 Task: Find a hotel in Aldershot, United Kingdom for 8 guests from 24 August to 10 September, with 4 bedrooms, 4 bathrooms, WiFi, free parking, gym, and breakfast, within a price range of ₹14,000 to ₹26,000.
Action: Mouse moved to (472, 101)
Screenshot: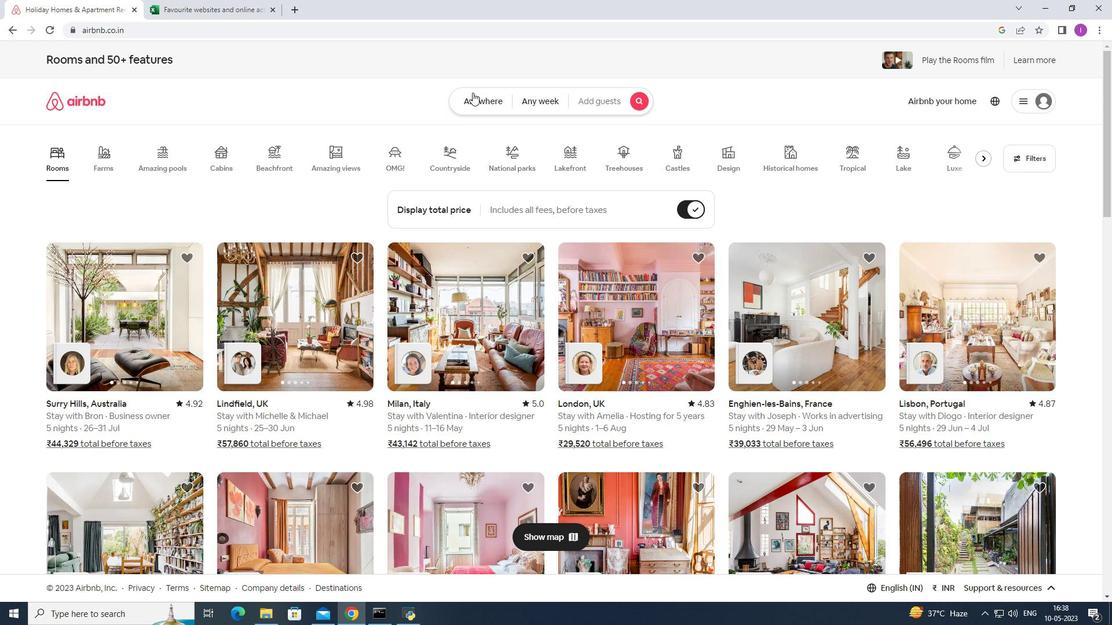 
Action: Mouse pressed left at (472, 101)
Screenshot: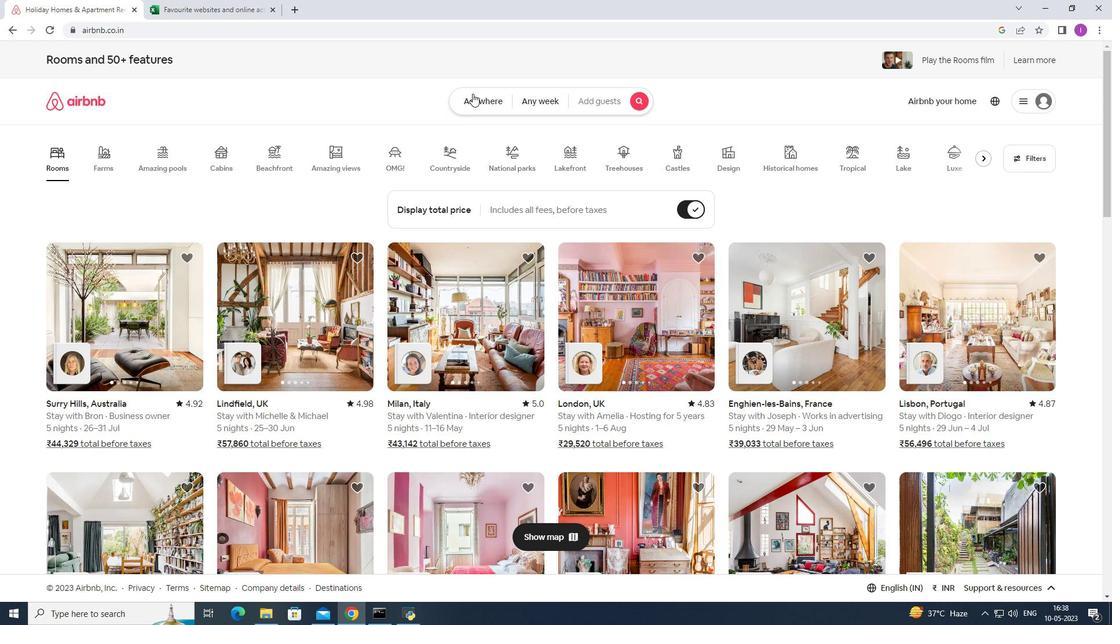 
Action: Mouse moved to (329, 143)
Screenshot: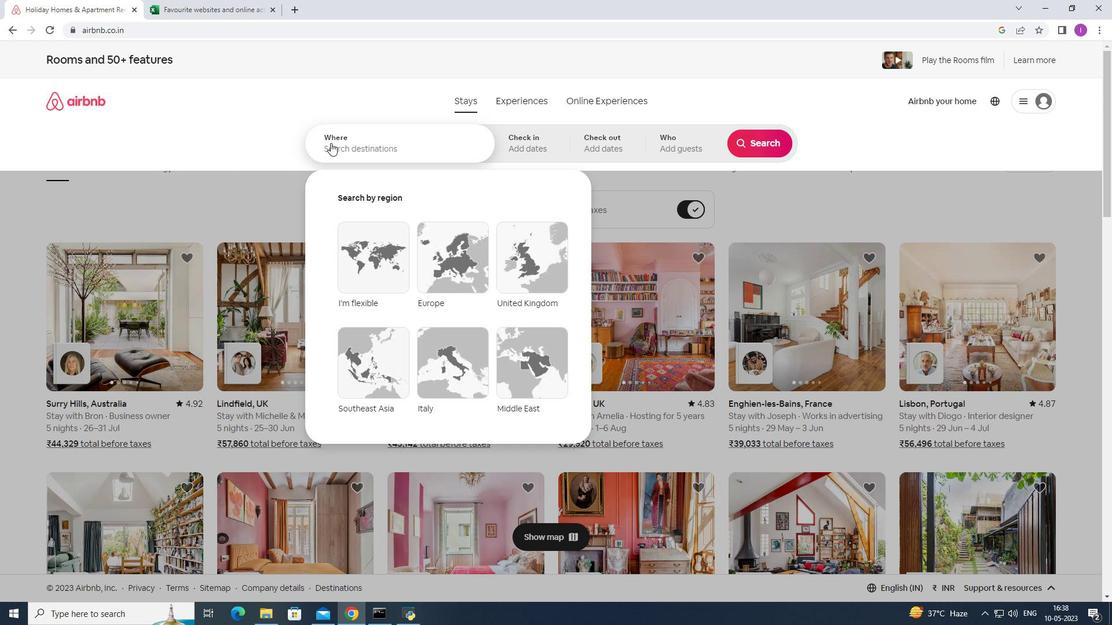 
Action: Mouse pressed left at (329, 143)
Screenshot: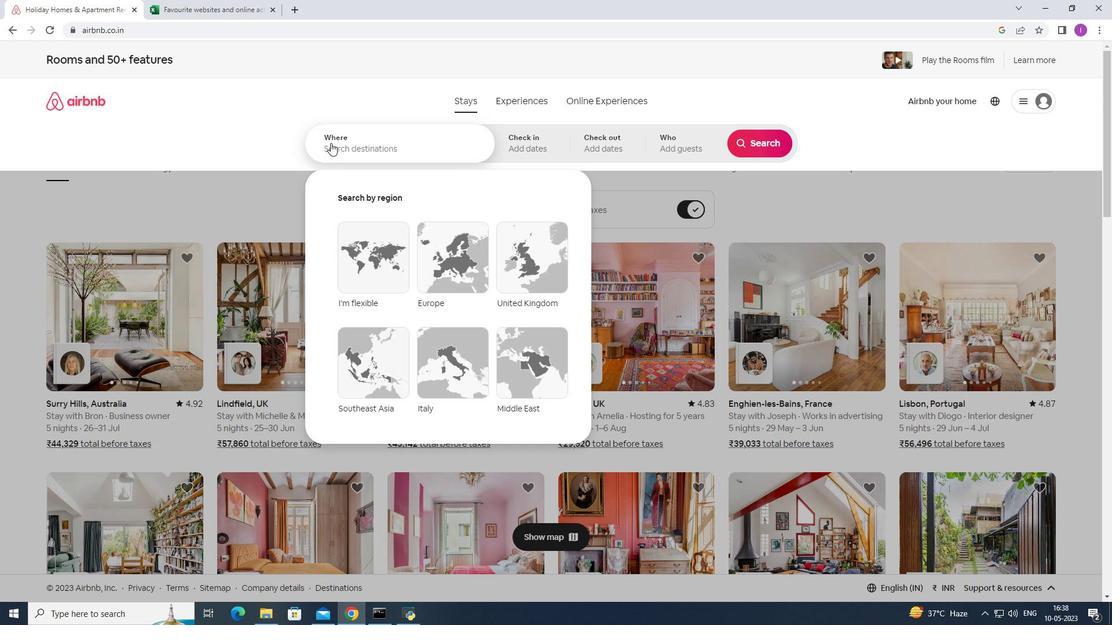 
Action: Mouse moved to (432, 150)
Screenshot: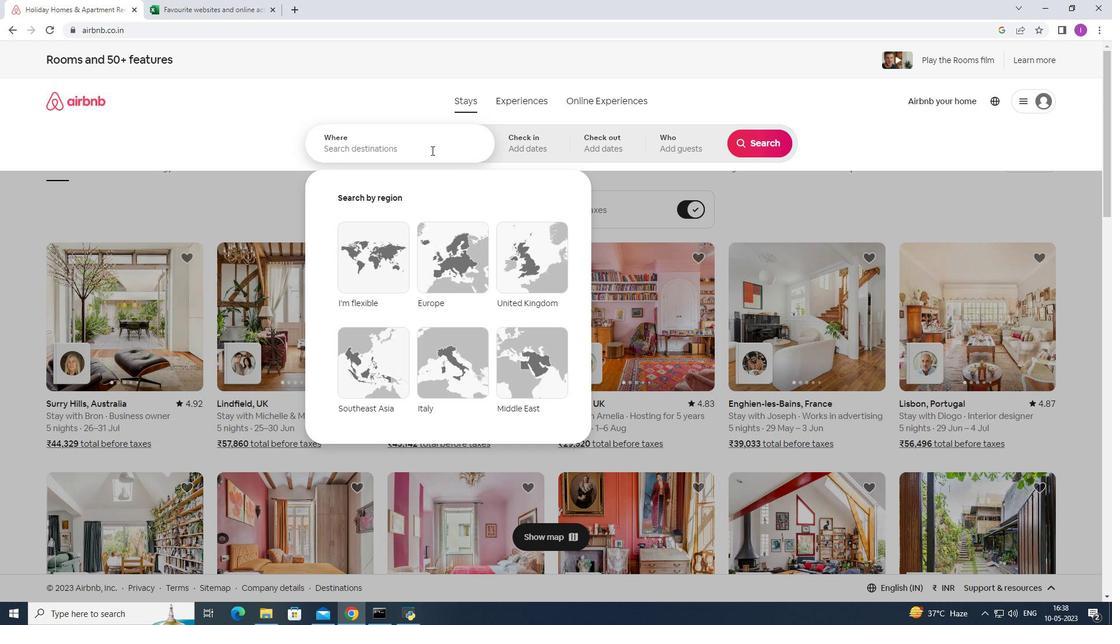 
Action: Key pressed <Key.shift>Aldershot,<Key.shift><Key.shift><Key.shift><Key.shift><Key.shift><Key.shift><Key.shift><Key.shift><Key.shift><Key.shift><Key.shift>Unites<Key.backspace>d<Key.space><Key.shift>Kingdom
Screenshot: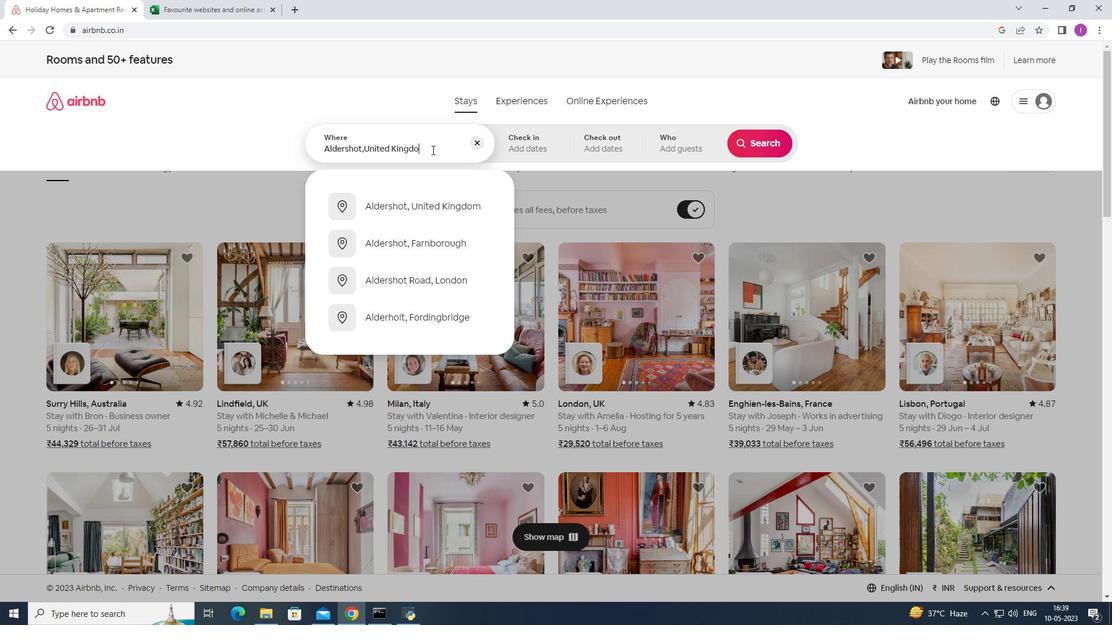
Action: Mouse moved to (423, 204)
Screenshot: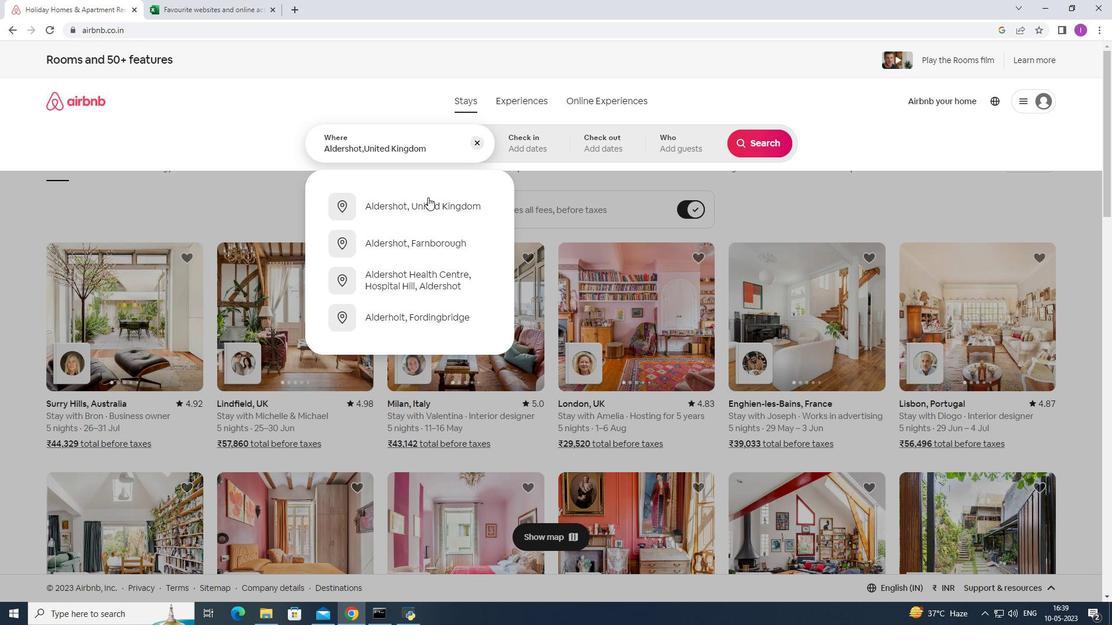 
Action: Mouse pressed left at (423, 204)
Screenshot: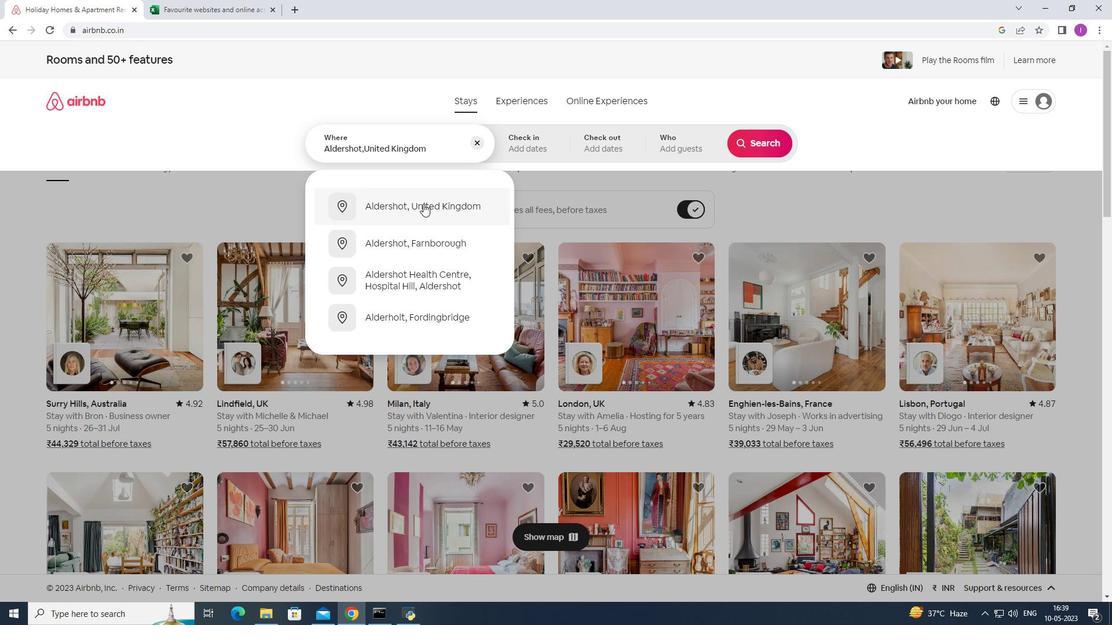 
Action: Mouse moved to (752, 243)
Screenshot: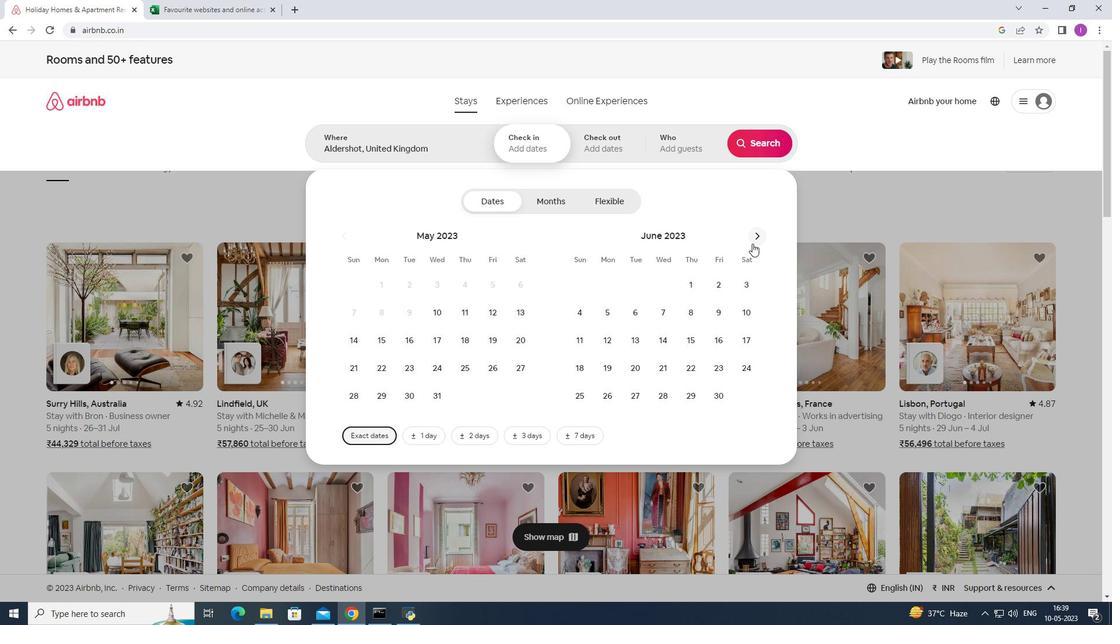 
Action: Mouse pressed left at (752, 243)
Screenshot: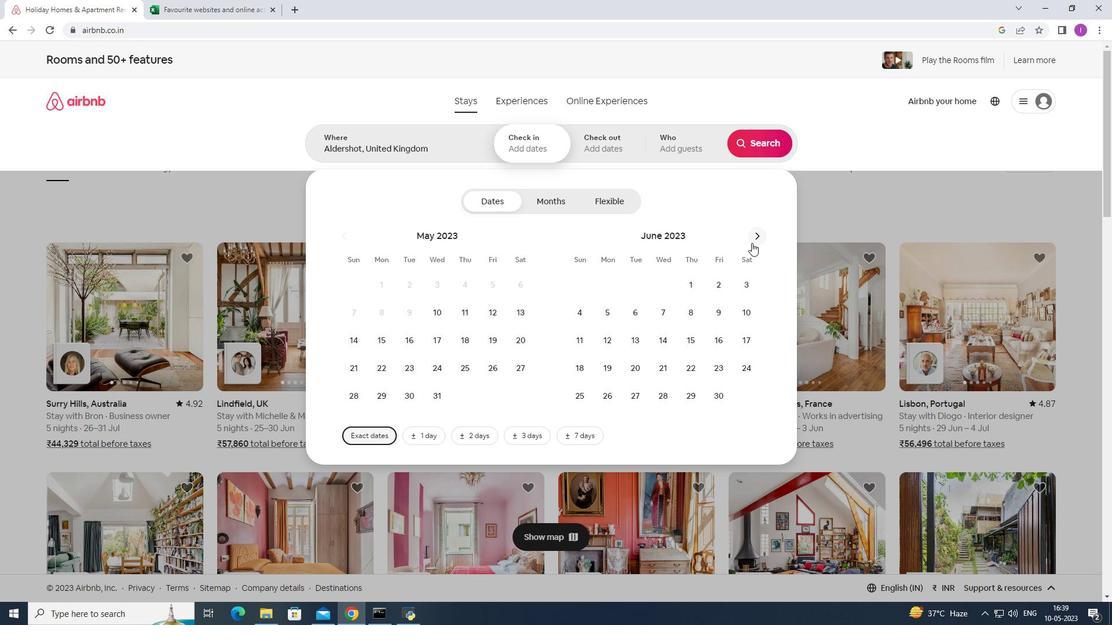 
Action: Mouse moved to (752, 237)
Screenshot: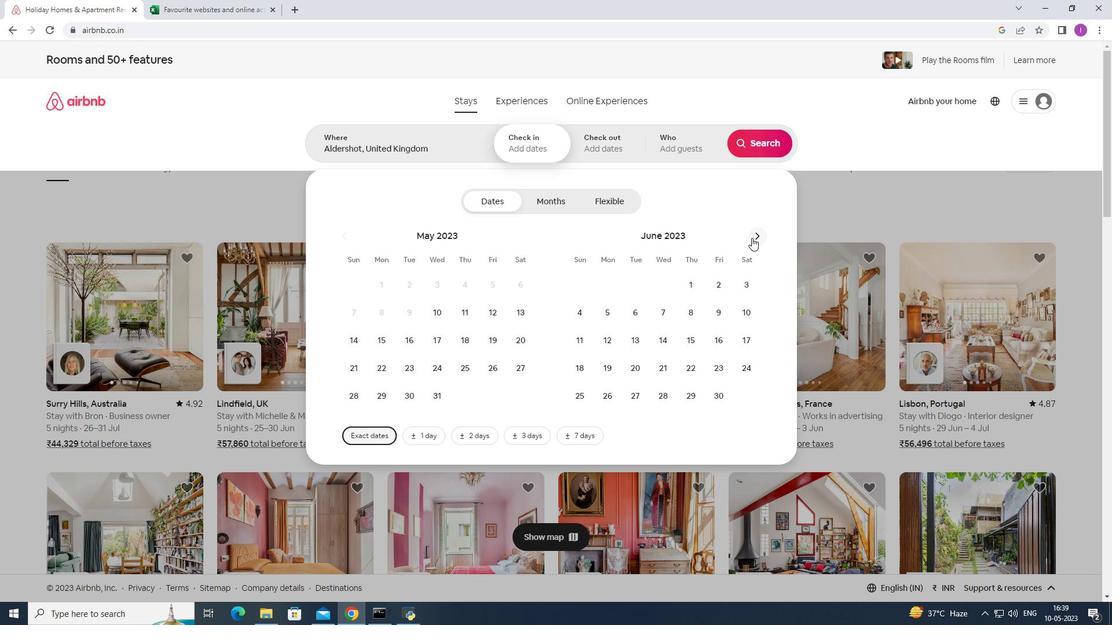 
Action: Mouse pressed left at (752, 237)
Screenshot: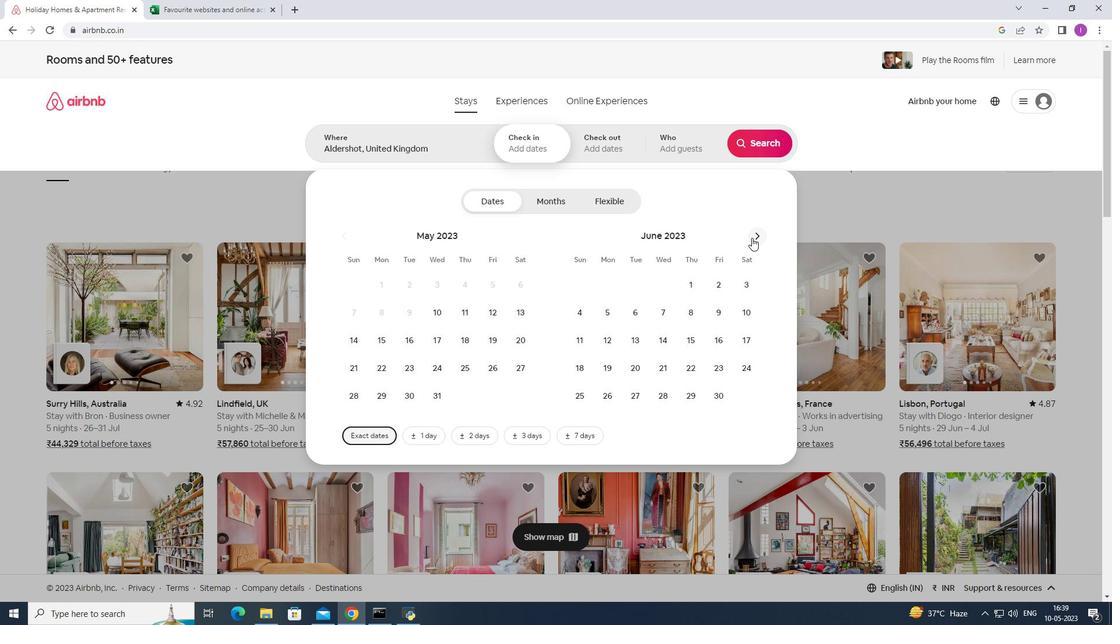 
Action: Mouse moved to (752, 237)
Screenshot: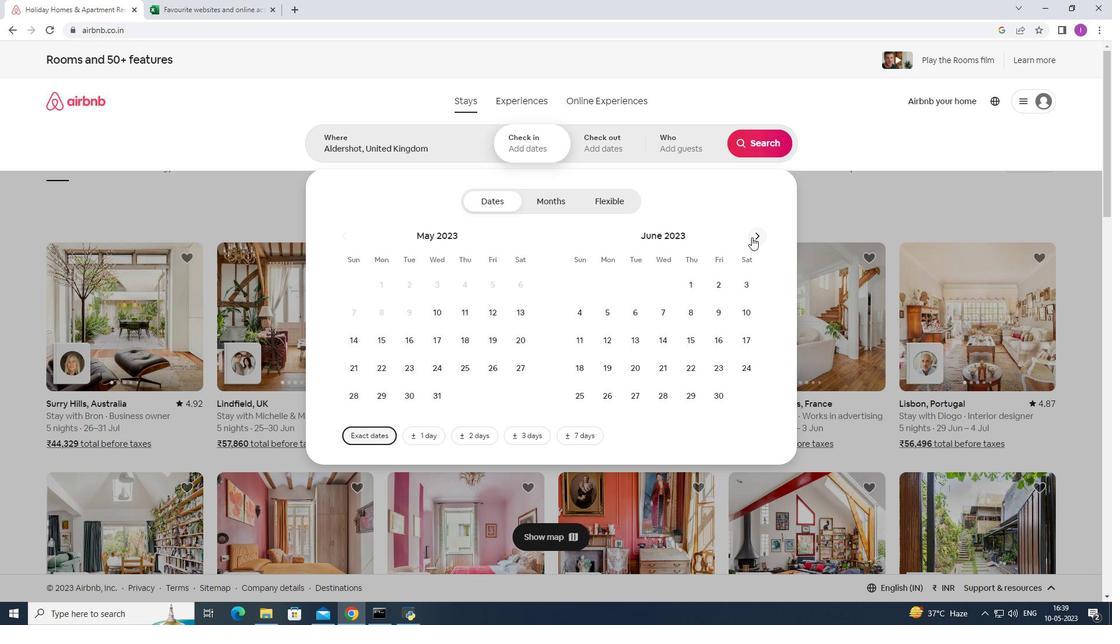 
Action: Mouse pressed left at (752, 237)
Screenshot: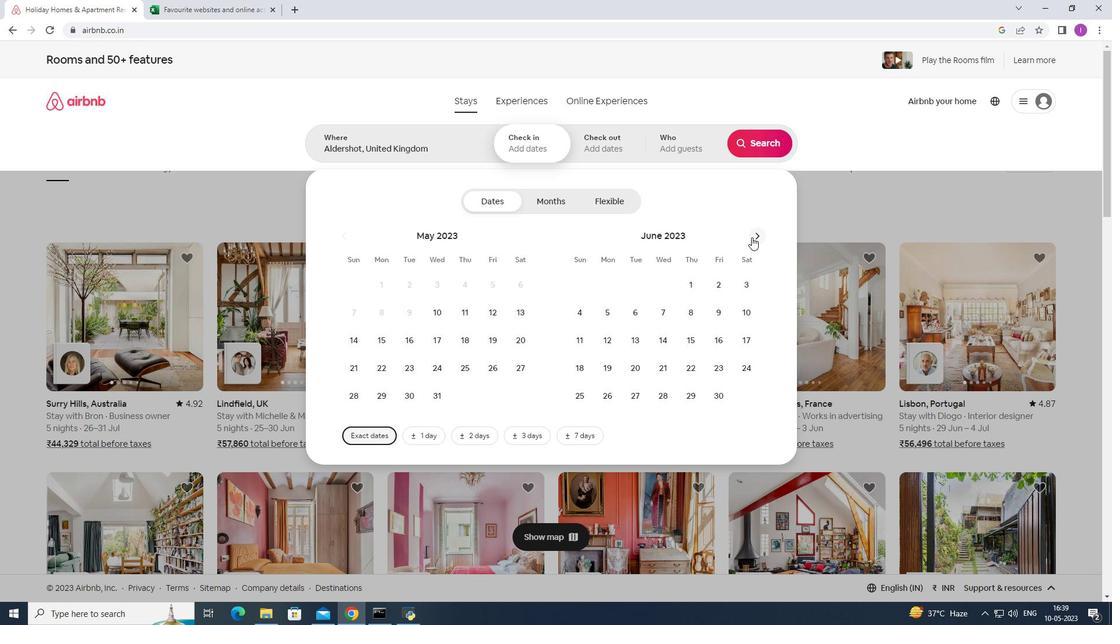 
Action: Mouse pressed left at (752, 237)
Screenshot: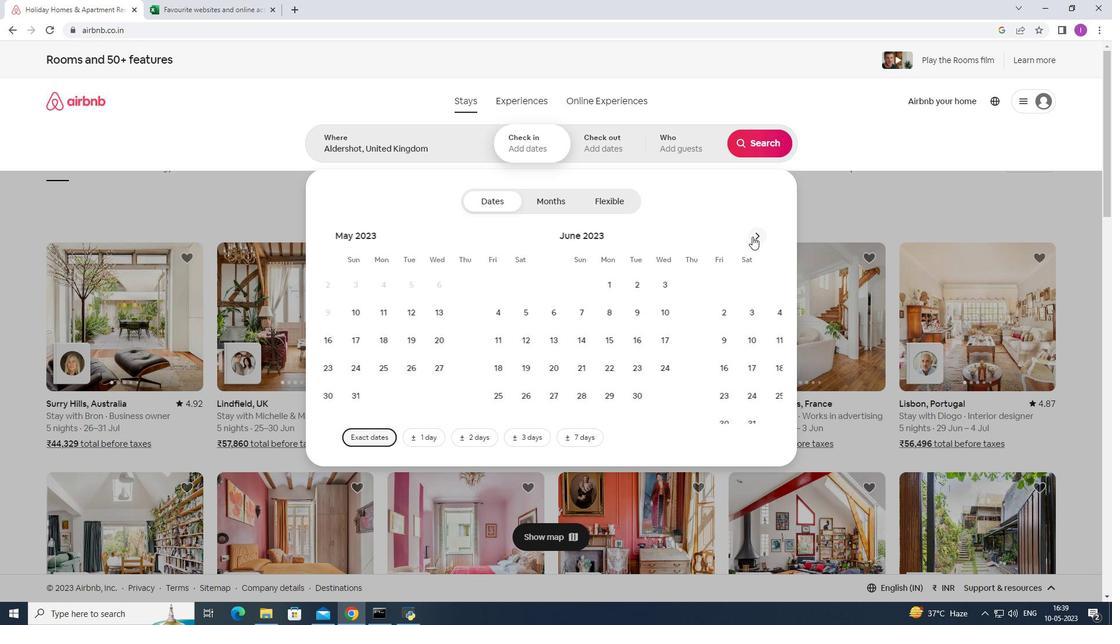 
Action: Mouse pressed left at (752, 237)
Screenshot: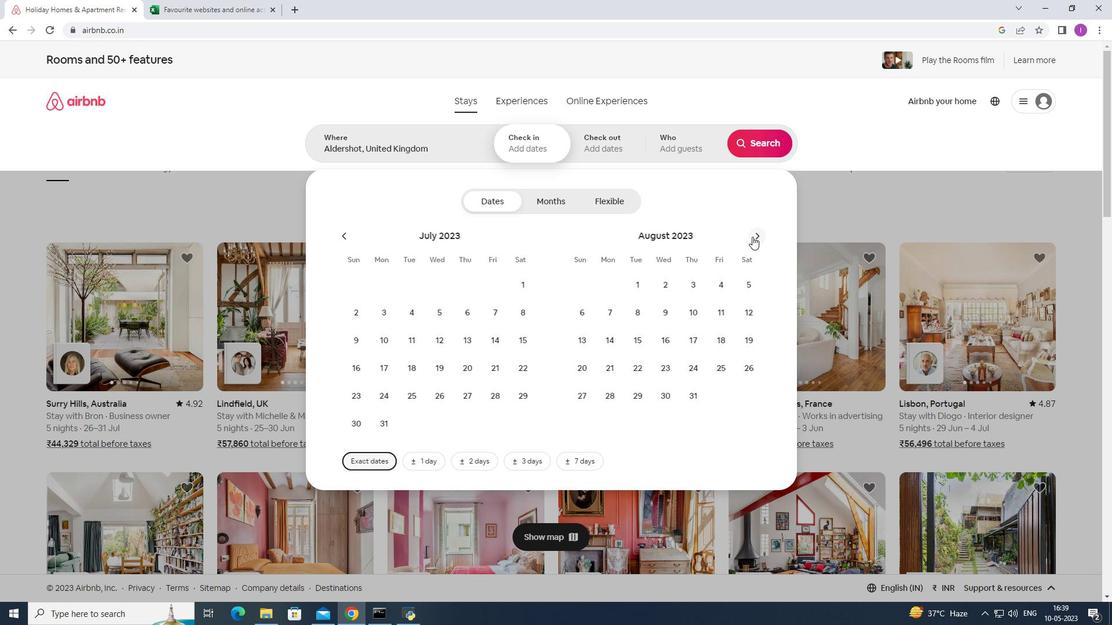 
Action: Mouse moved to (463, 363)
Screenshot: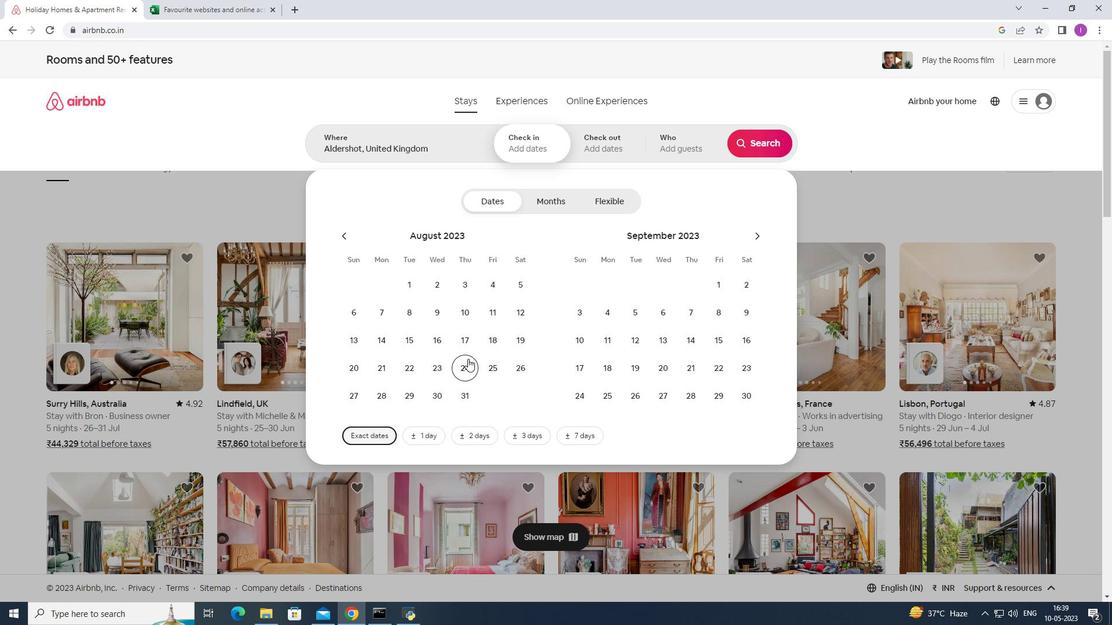 
Action: Mouse pressed left at (463, 363)
Screenshot: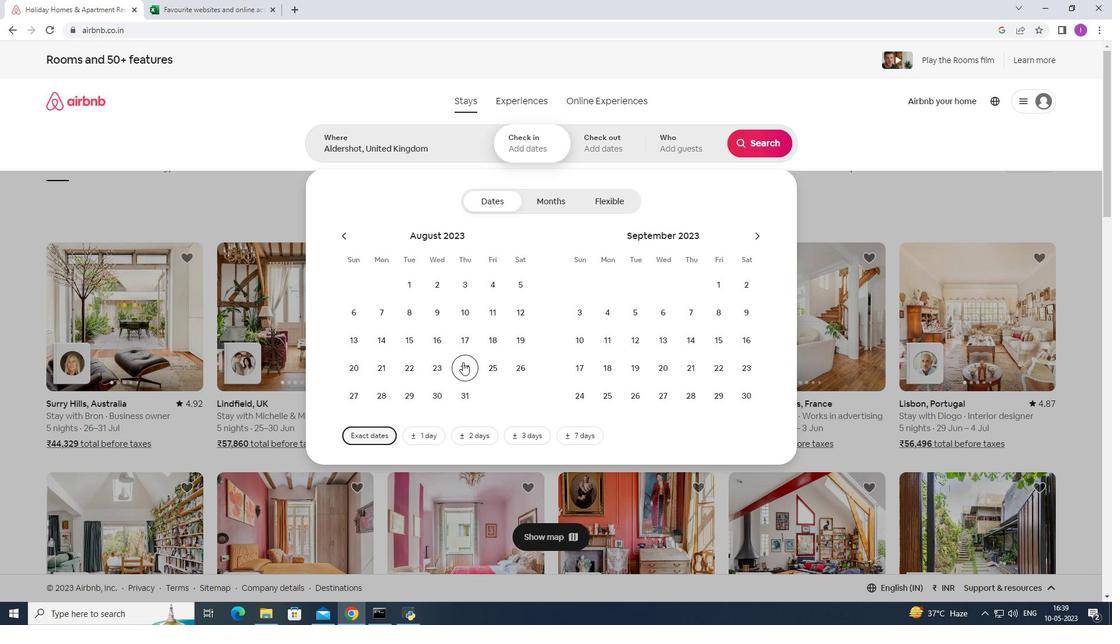 
Action: Mouse moved to (584, 334)
Screenshot: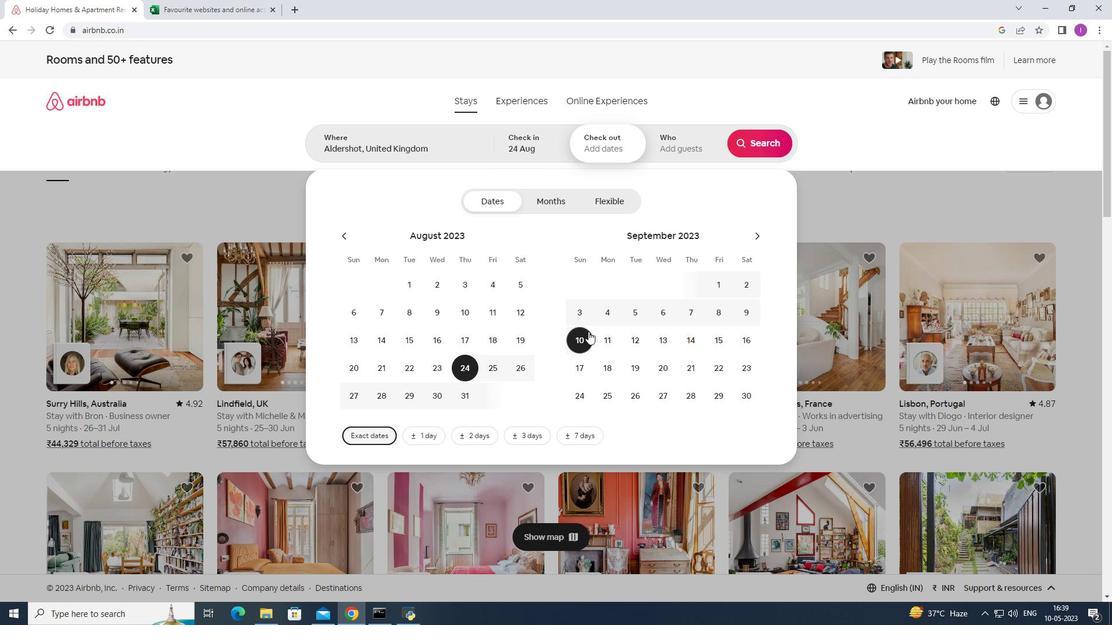 
Action: Mouse pressed left at (584, 334)
Screenshot: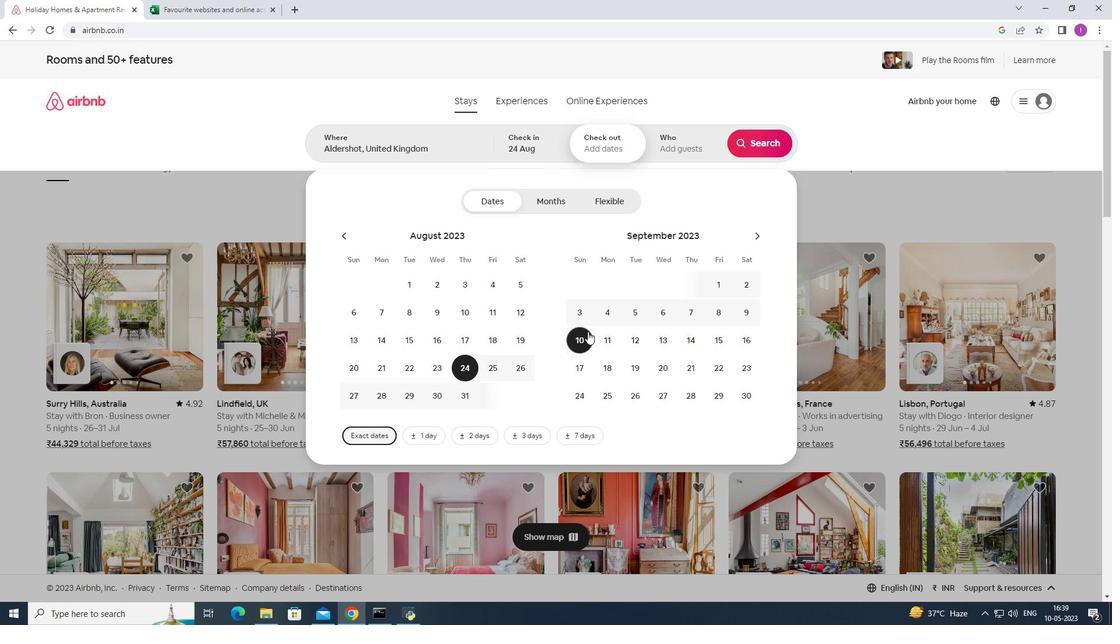 
Action: Mouse moved to (698, 148)
Screenshot: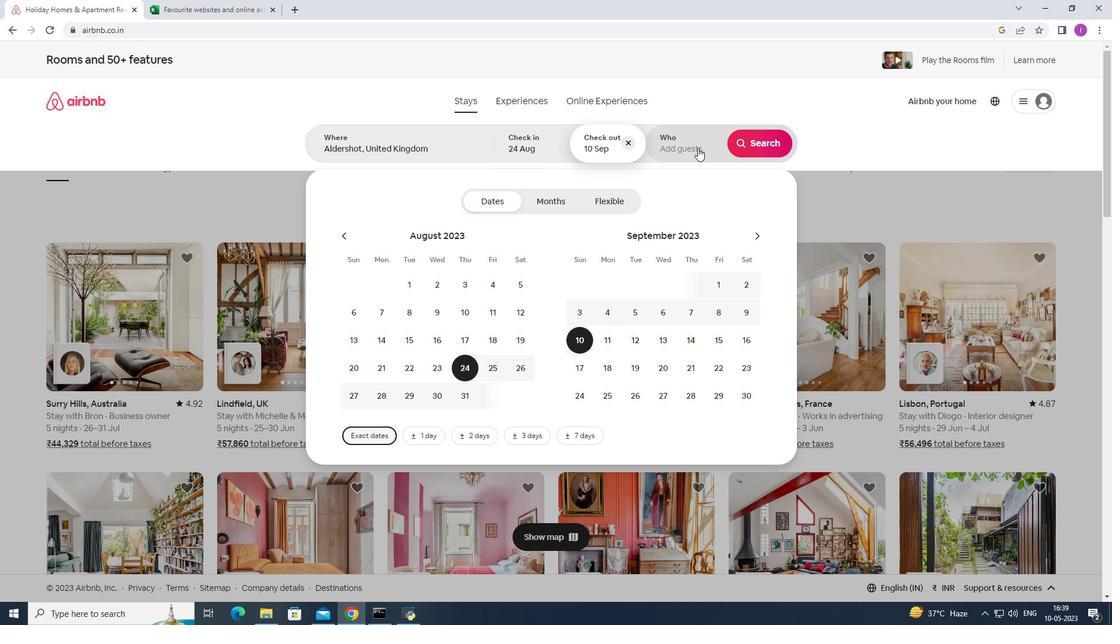 
Action: Mouse pressed left at (698, 148)
Screenshot: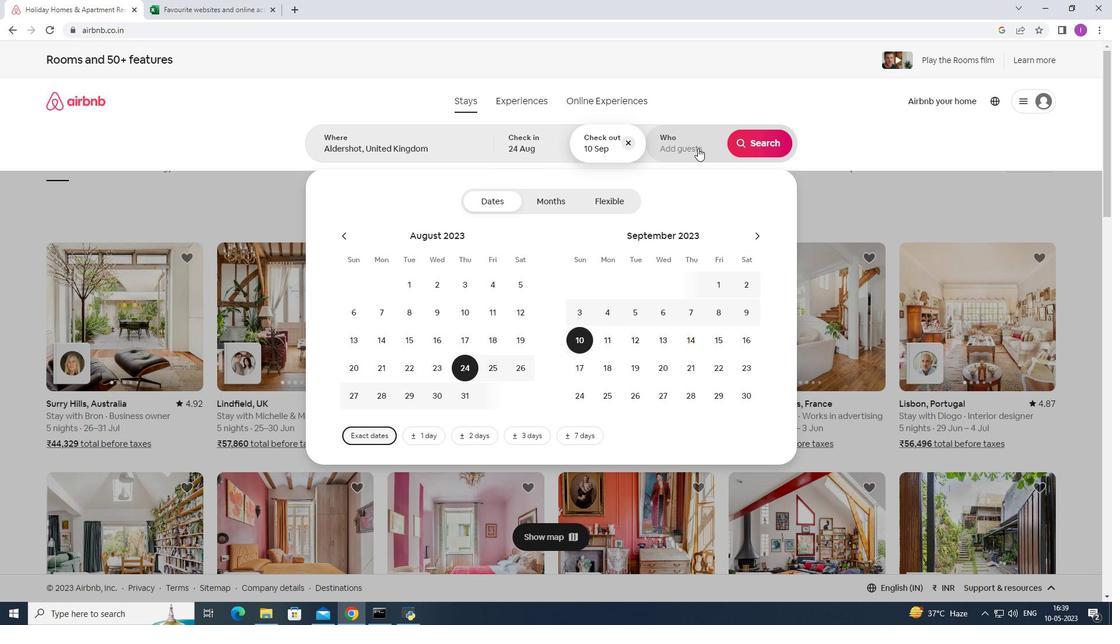 
Action: Mouse moved to (758, 206)
Screenshot: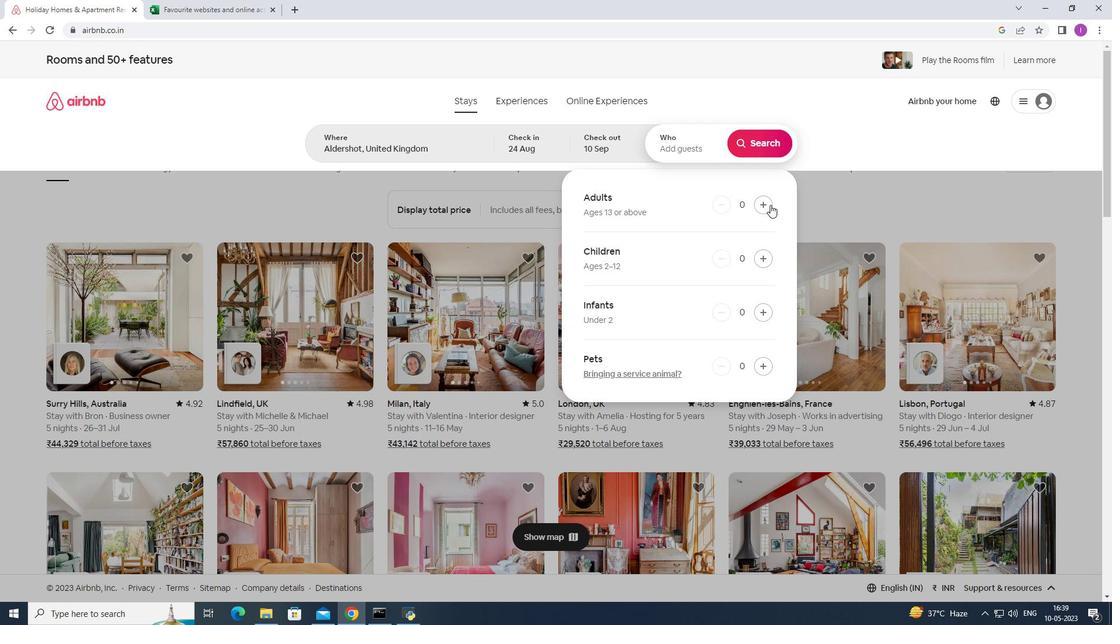 
Action: Mouse pressed left at (758, 206)
Screenshot: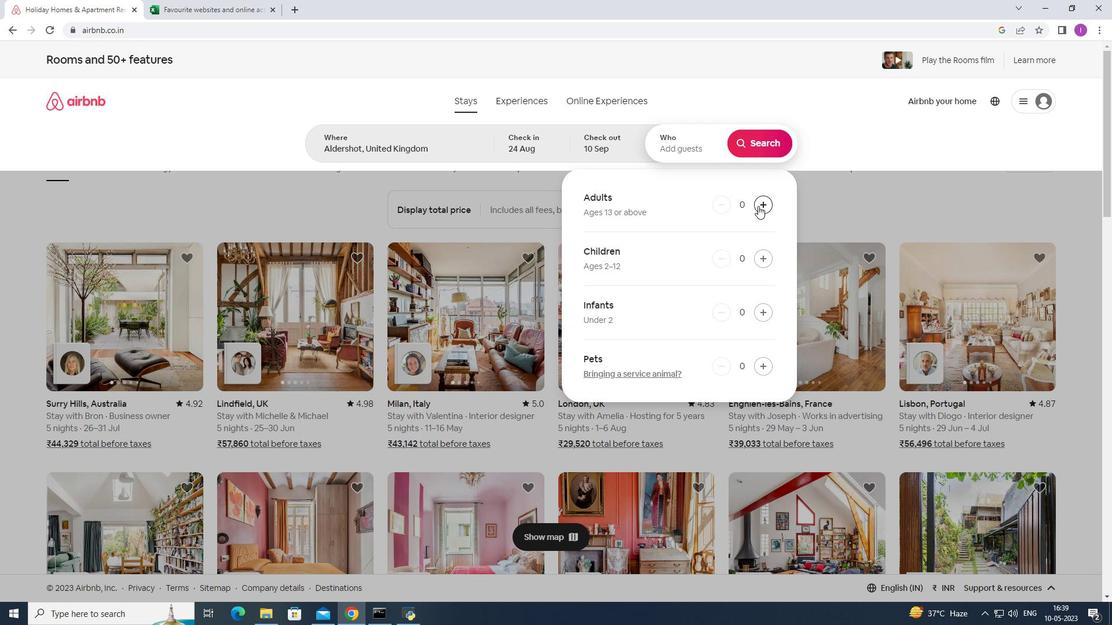 
Action: Mouse pressed left at (758, 206)
Screenshot: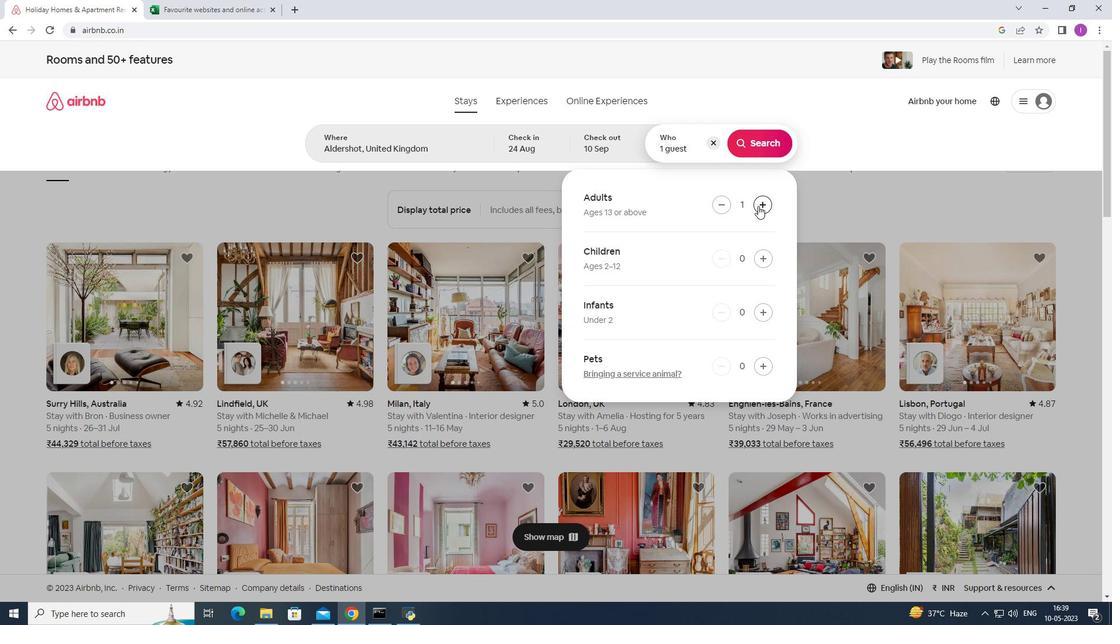 
Action: Mouse pressed left at (758, 206)
Screenshot: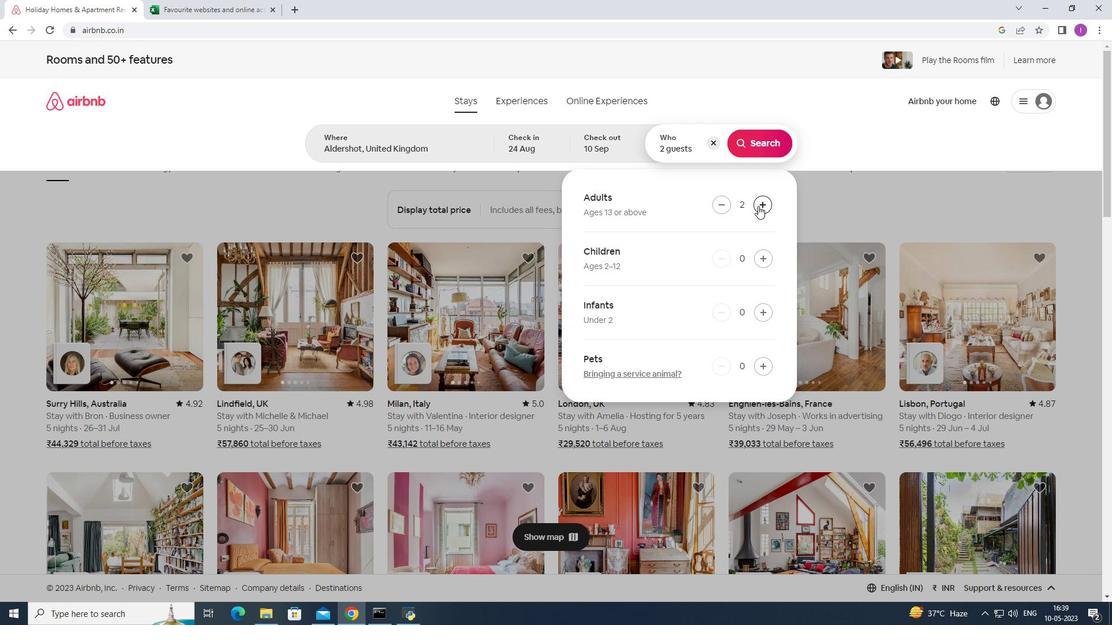 
Action: Mouse pressed left at (758, 206)
Screenshot: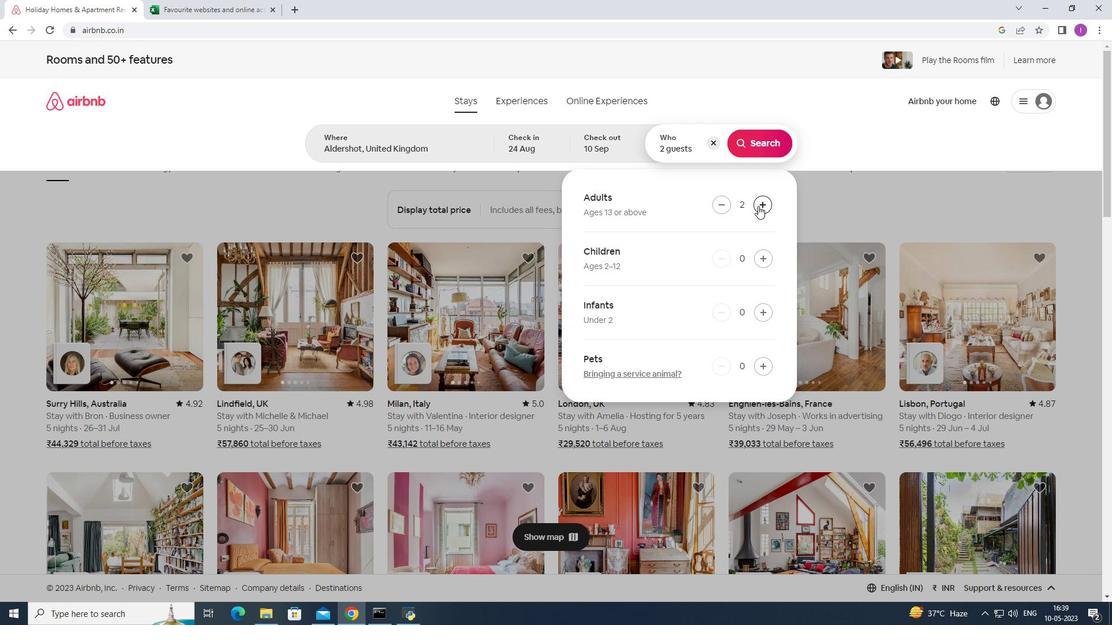 
Action: Mouse pressed left at (758, 206)
Screenshot: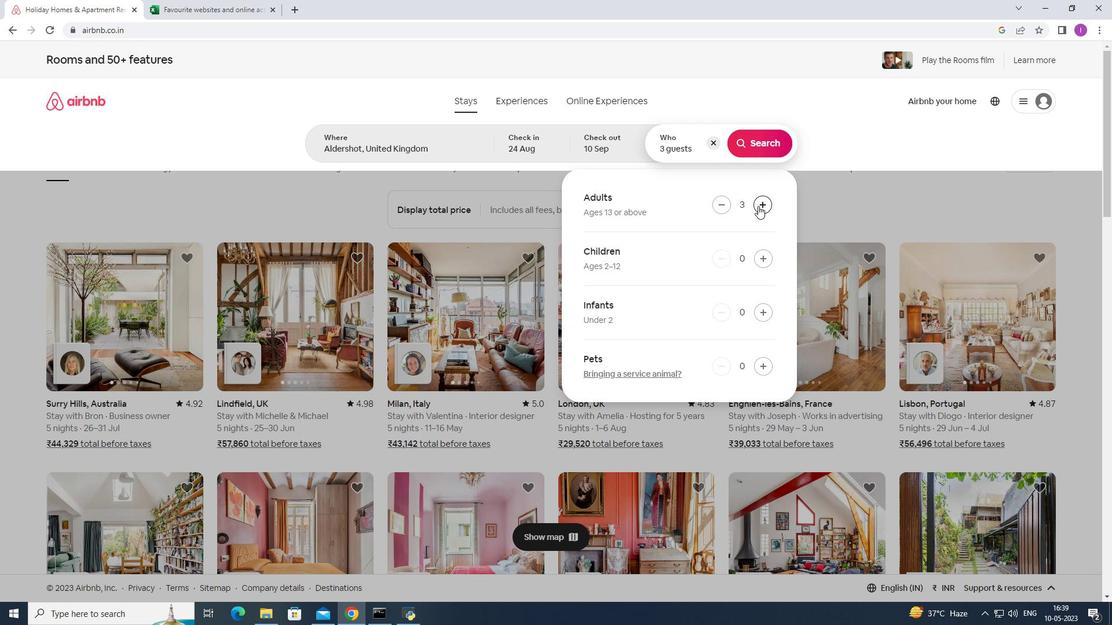 
Action: Mouse pressed left at (758, 206)
Screenshot: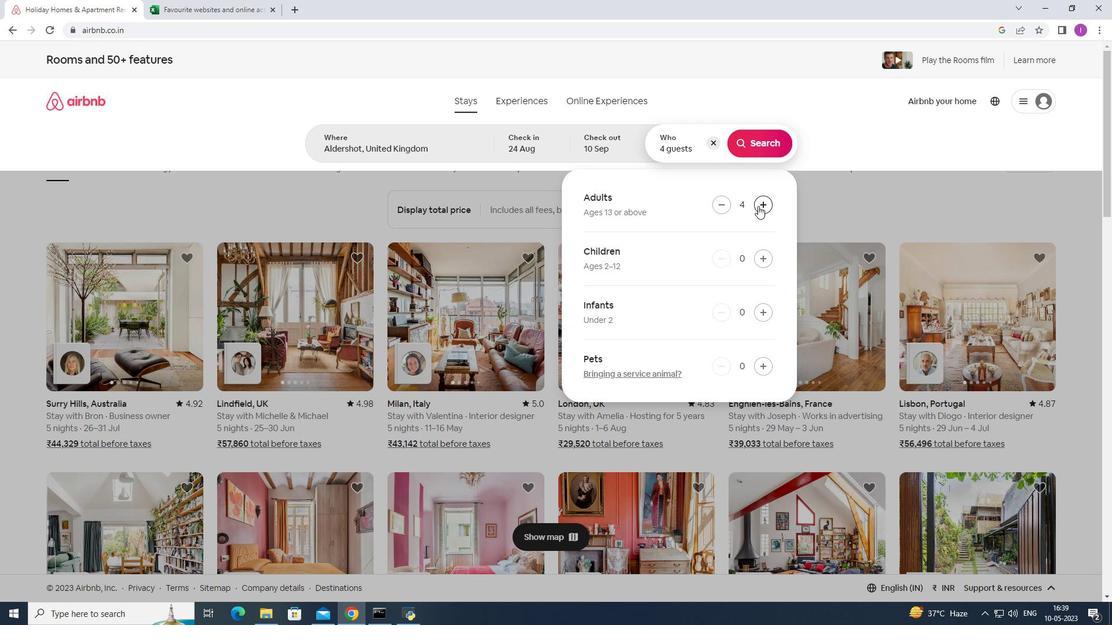 
Action: Mouse pressed left at (758, 206)
Screenshot: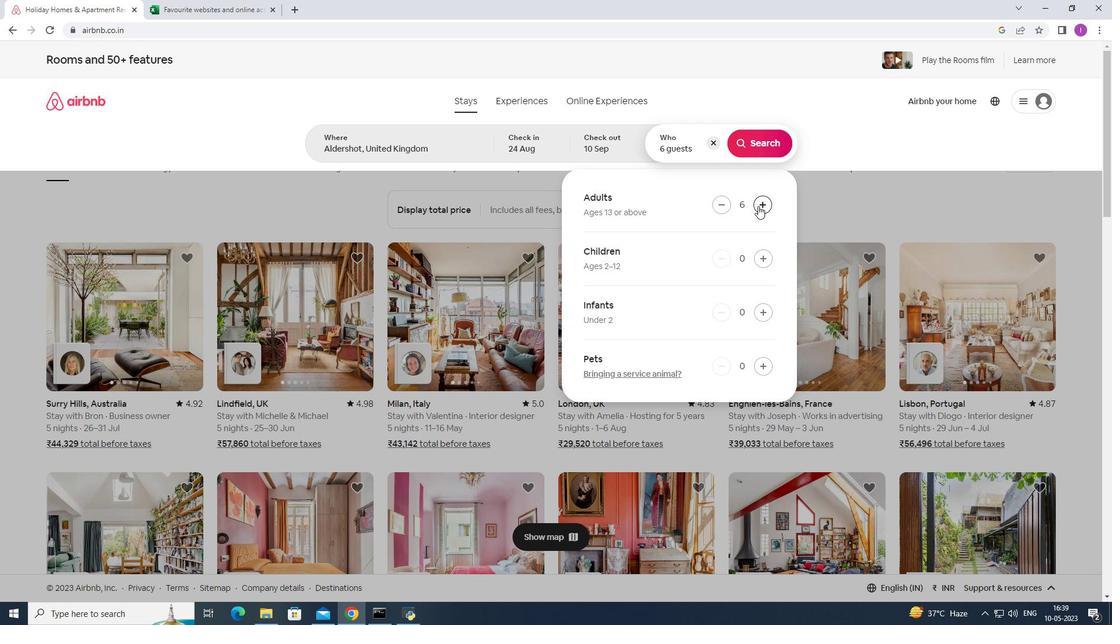 
Action: Mouse moved to (759, 202)
Screenshot: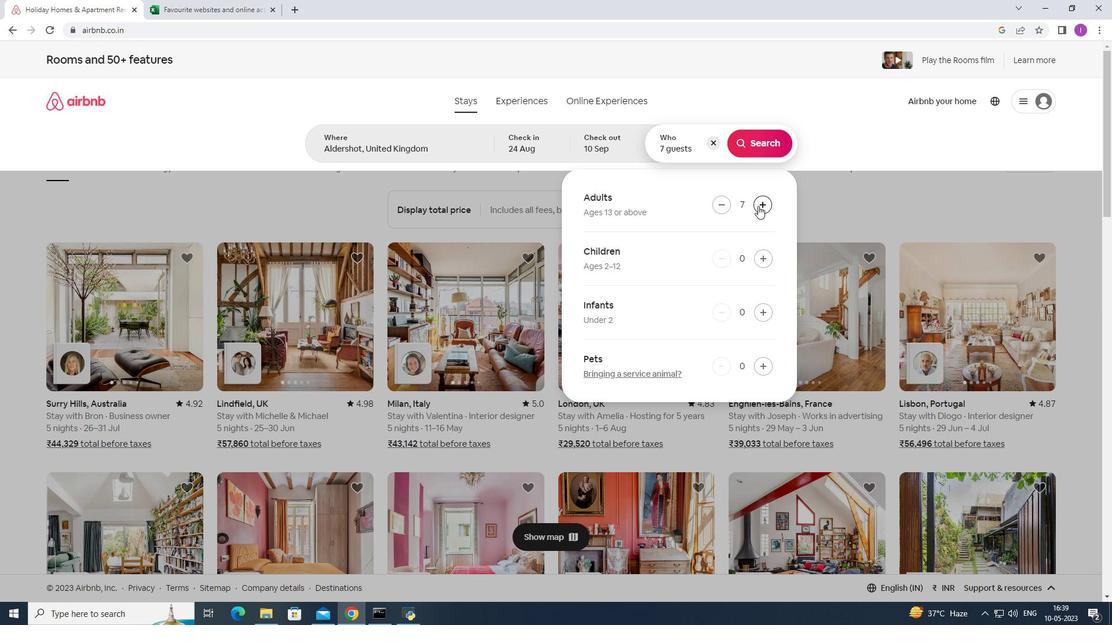 
Action: Mouse pressed left at (759, 202)
Screenshot: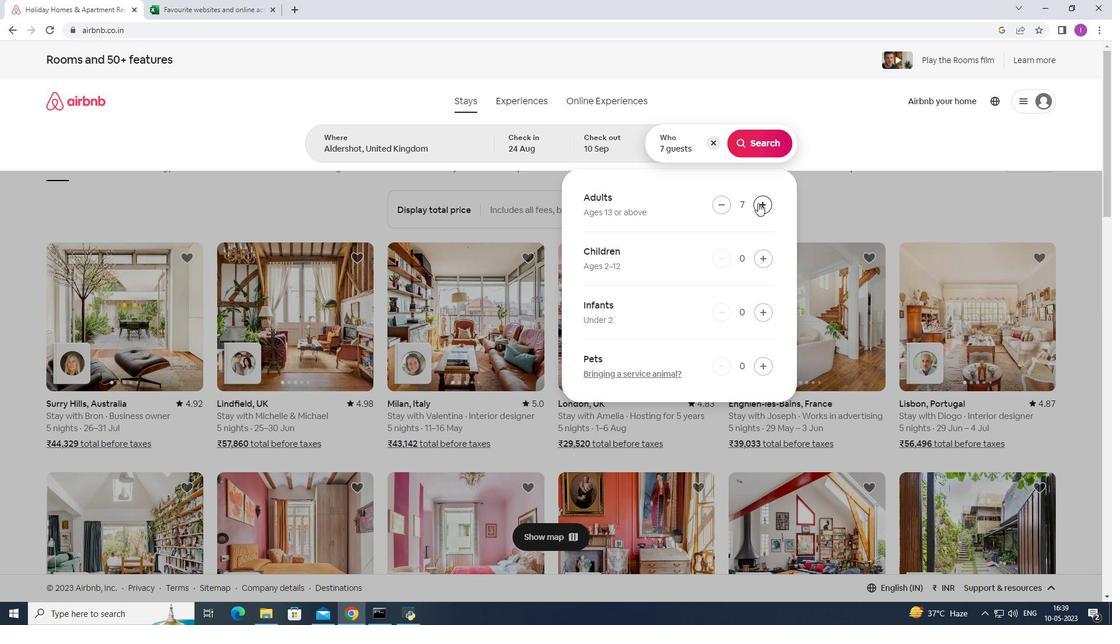 
Action: Mouse moved to (759, 152)
Screenshot: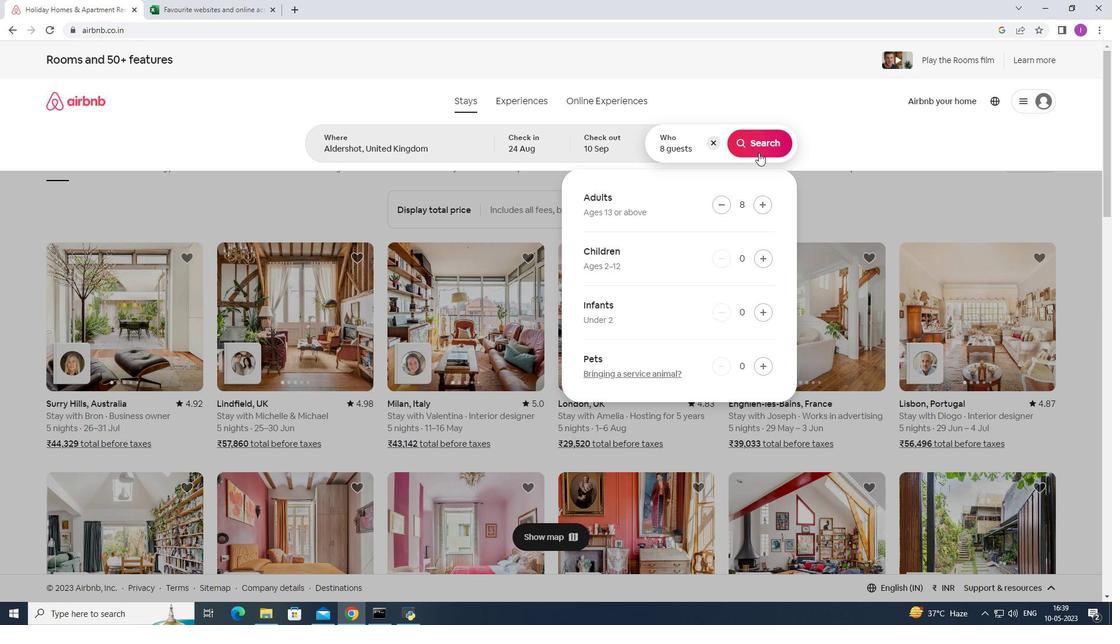 
Action: Mouse pressed left at (759, 152)
Screenshot: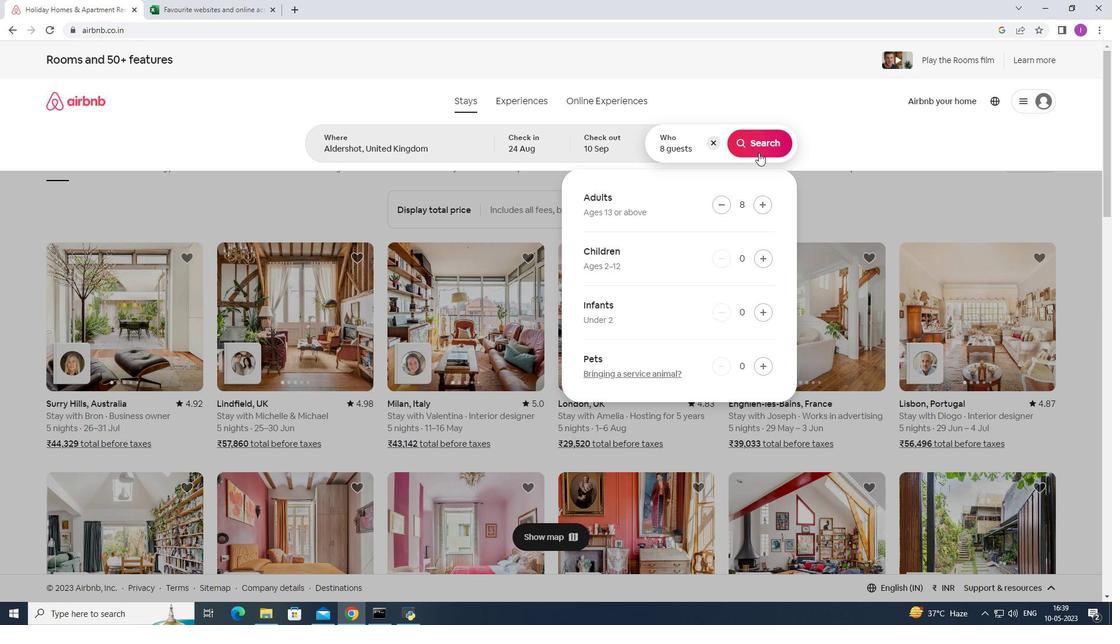 
Action: Mouse moved to (1069, 109)
Screenshot: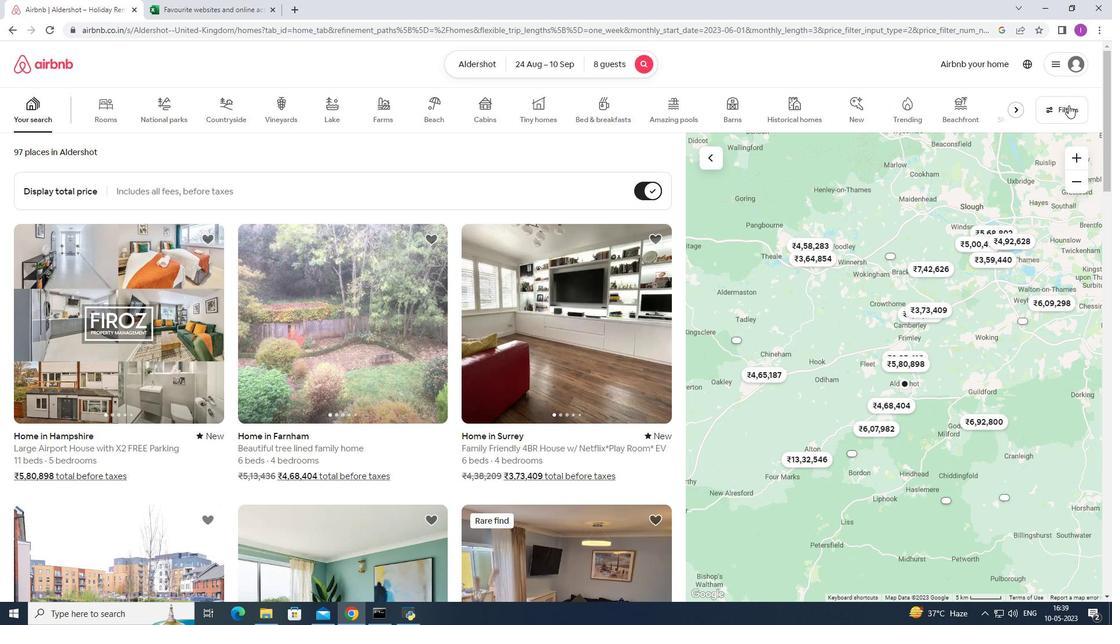 
Action: Mouse pressed left at (1069, 109)
Screenshot: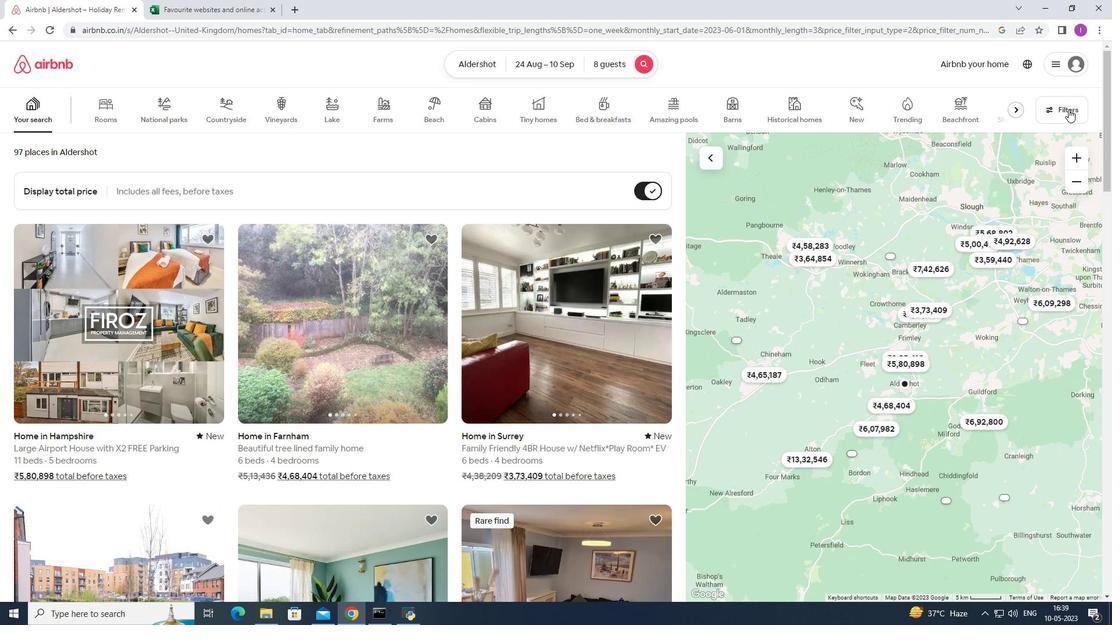 
Action: Mouse moved to (633, 396)
Screenshot: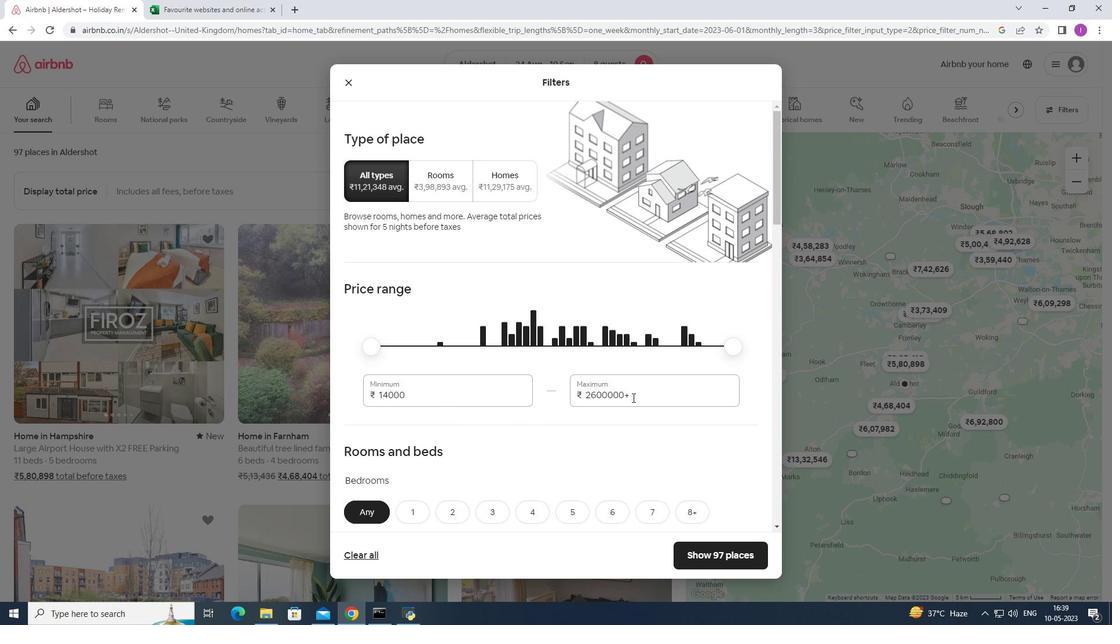 
Action: Mouse pressed left at (633, 396)
Screenshot: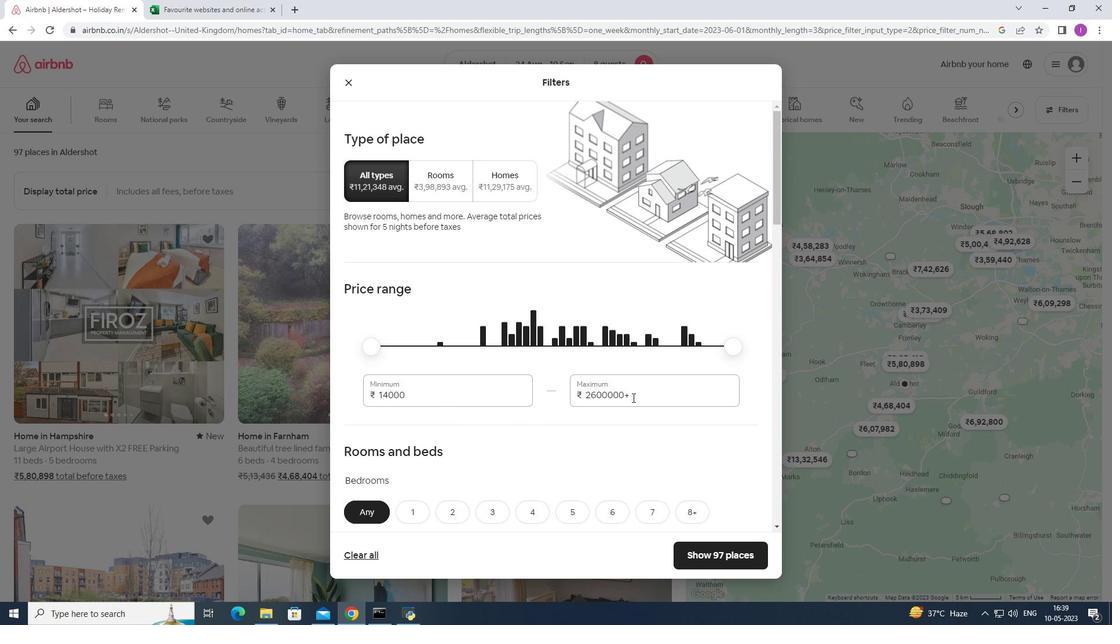 
Action: Mouse moved to (580, 387)
Screenshot: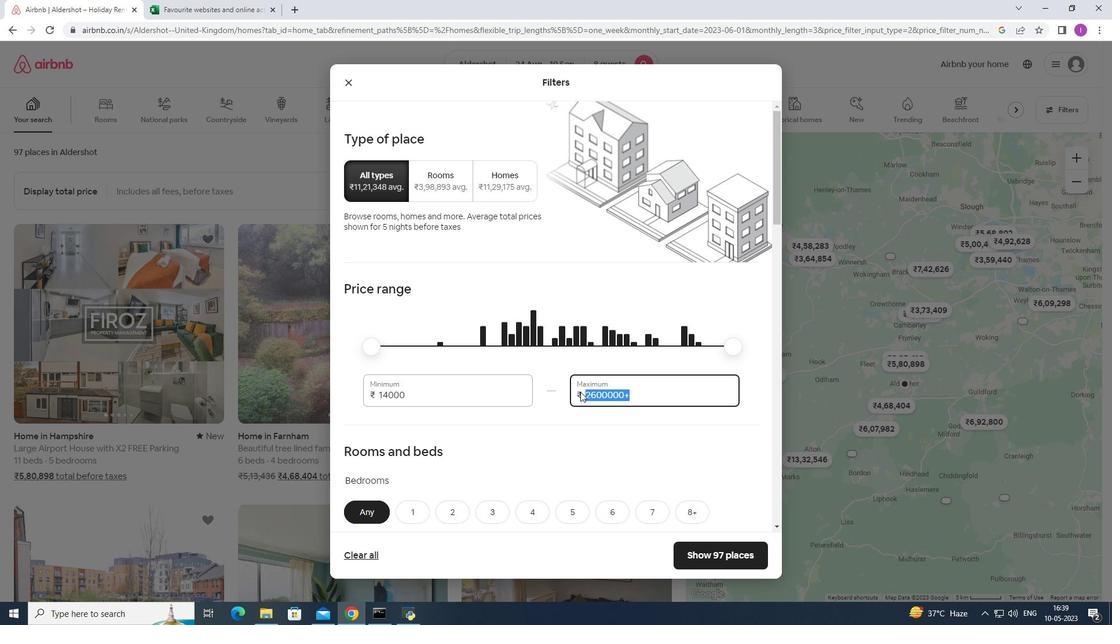 
Action: Key pressed 1
Screenshot: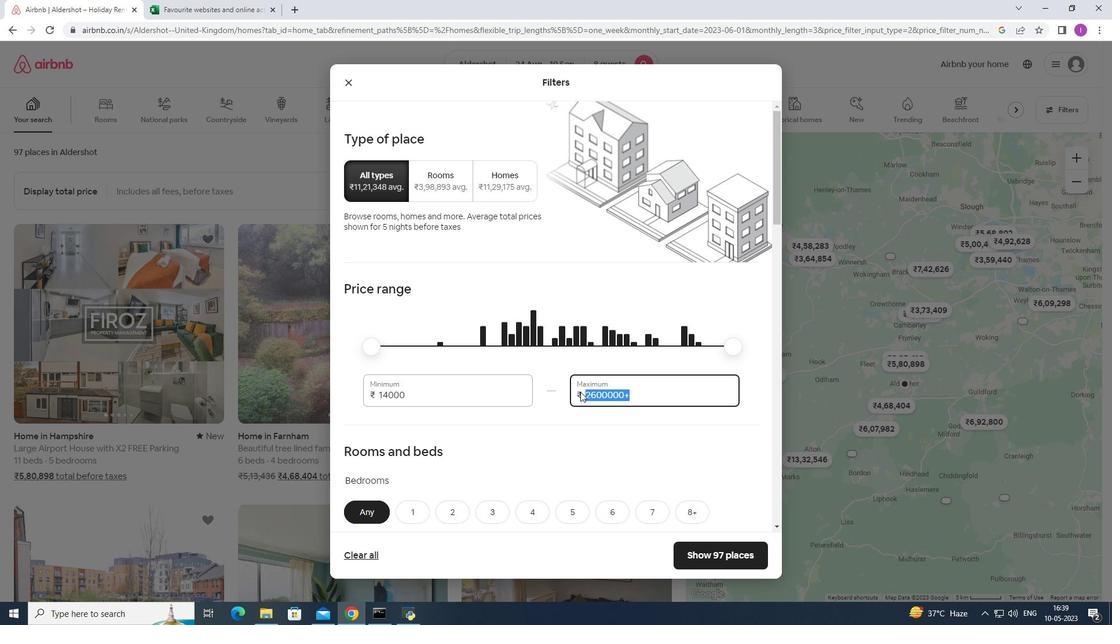 
Action: Mouse moved to (581, 387)
Screenshot: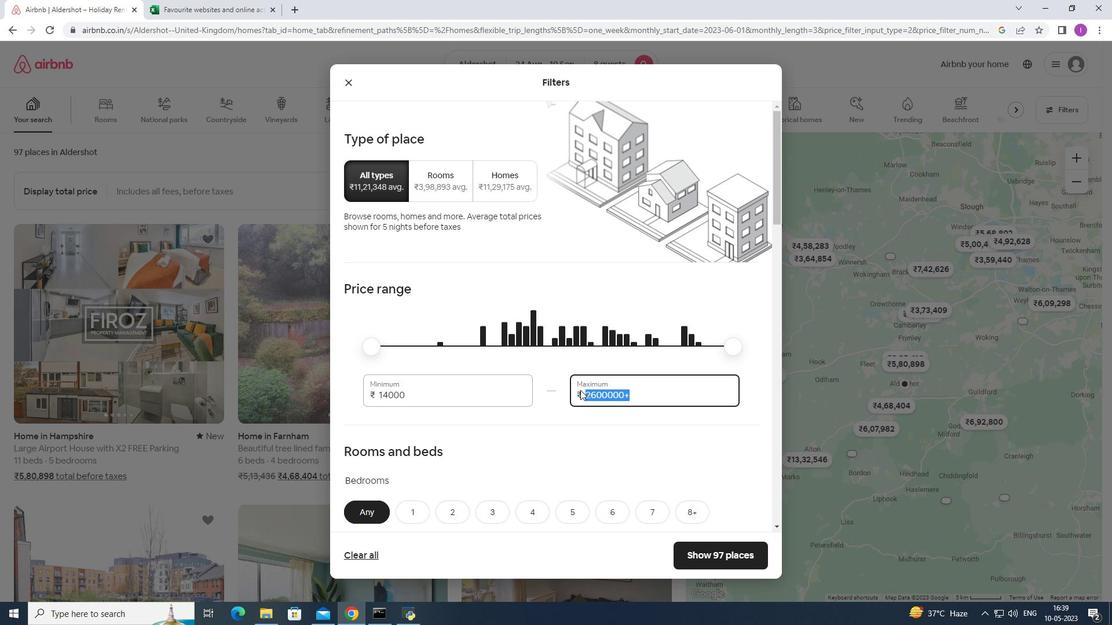 
Action: Key pressed 5000
Screenshot: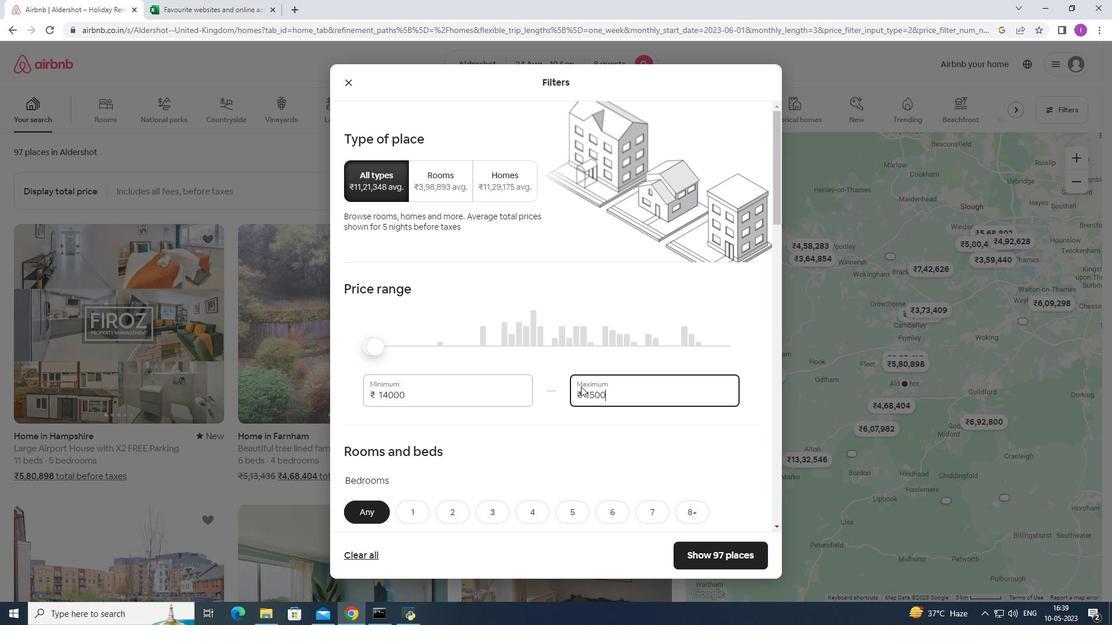 
Action: Mouse moved to (419, 388)
Screenshot: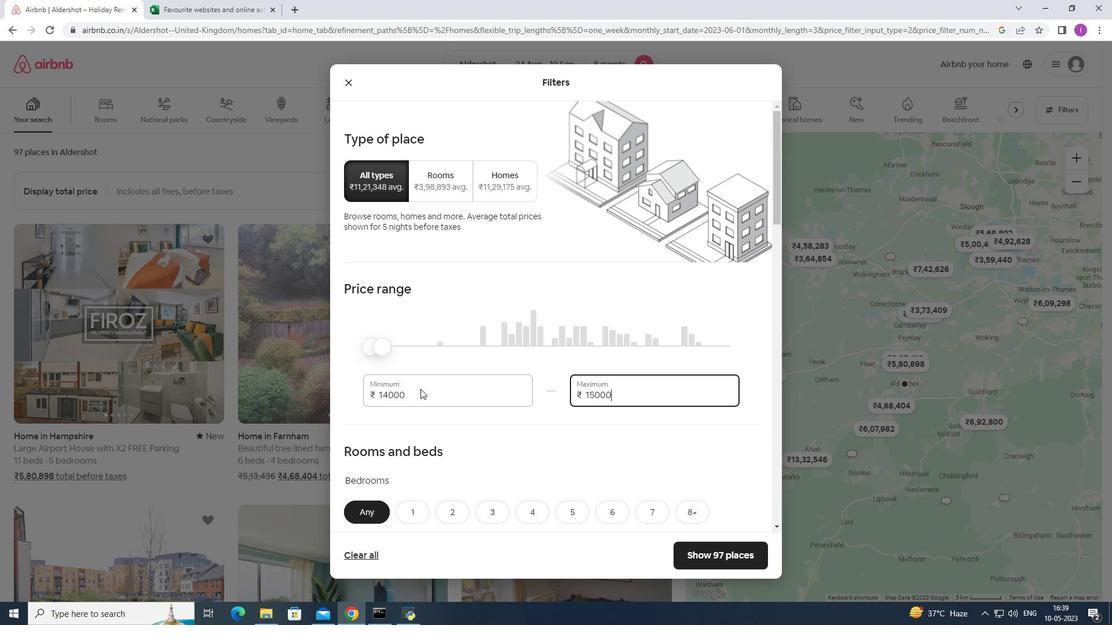 
Action: Mouse pressed left at (419, 388)
Screenshot: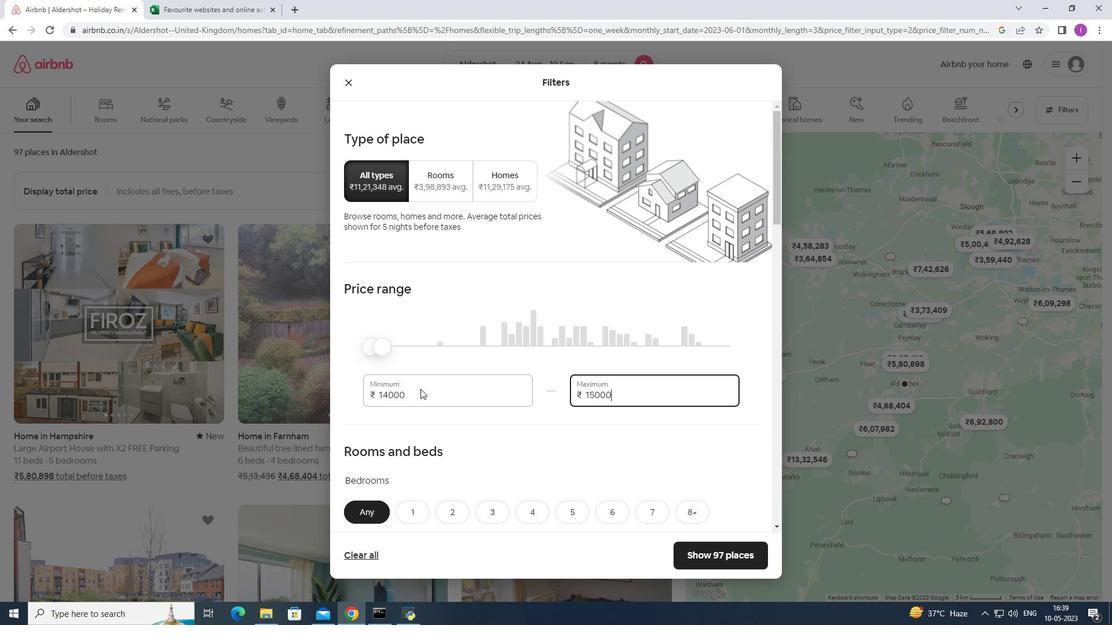
Action: Mouse moved to (414, 398)
Screenshot: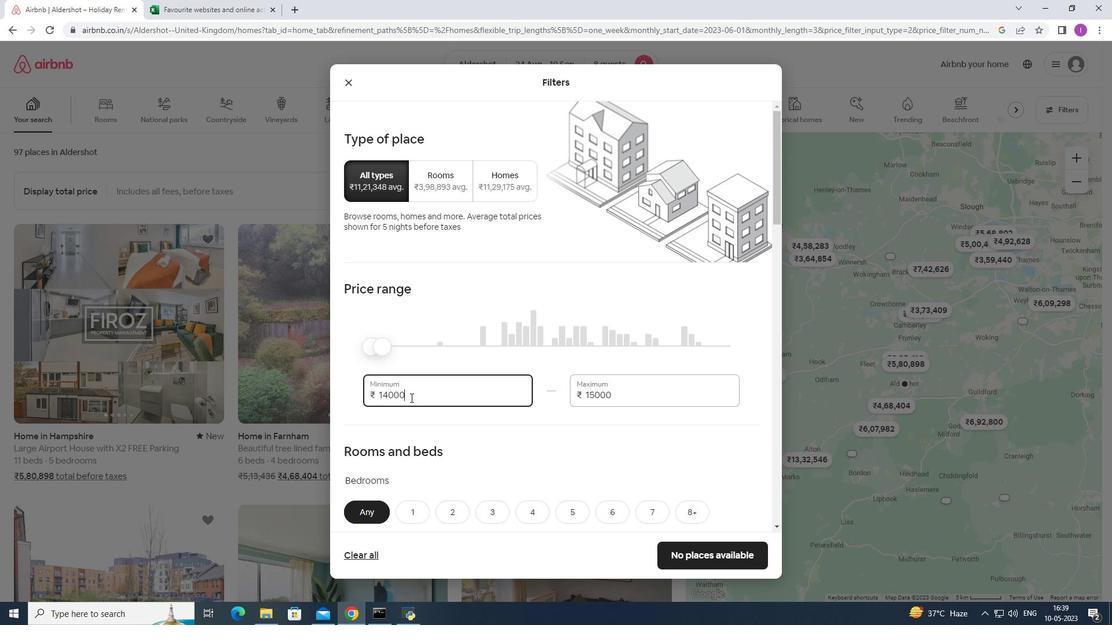 
Action: Mouse pressed left at (414, 398)
Screenshot: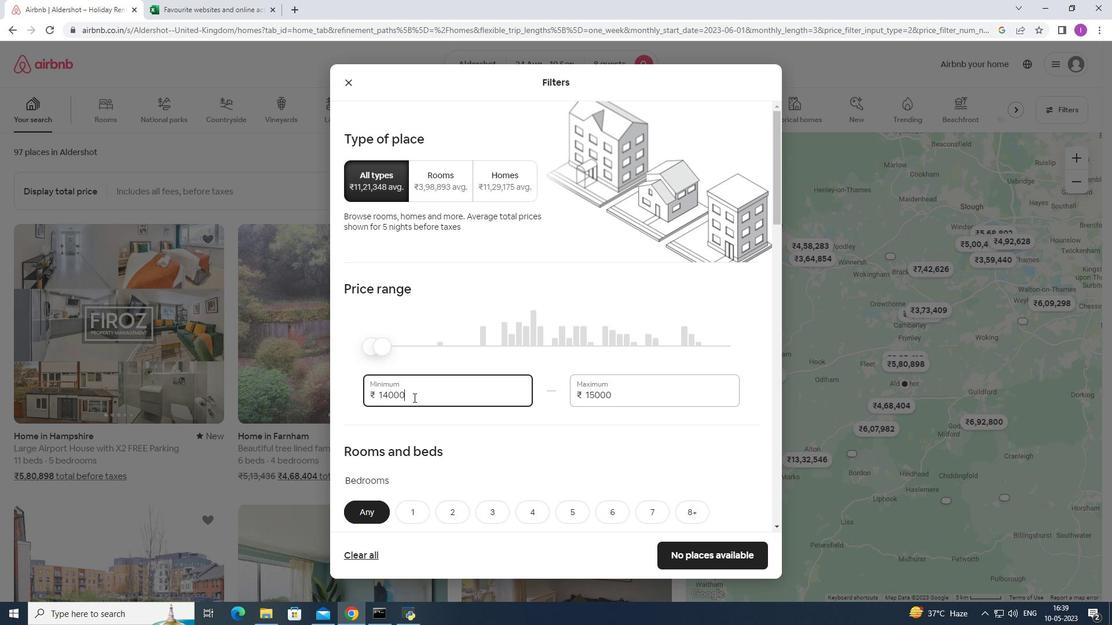 
Action: Mouse moved to (373, 396)
Screenshot: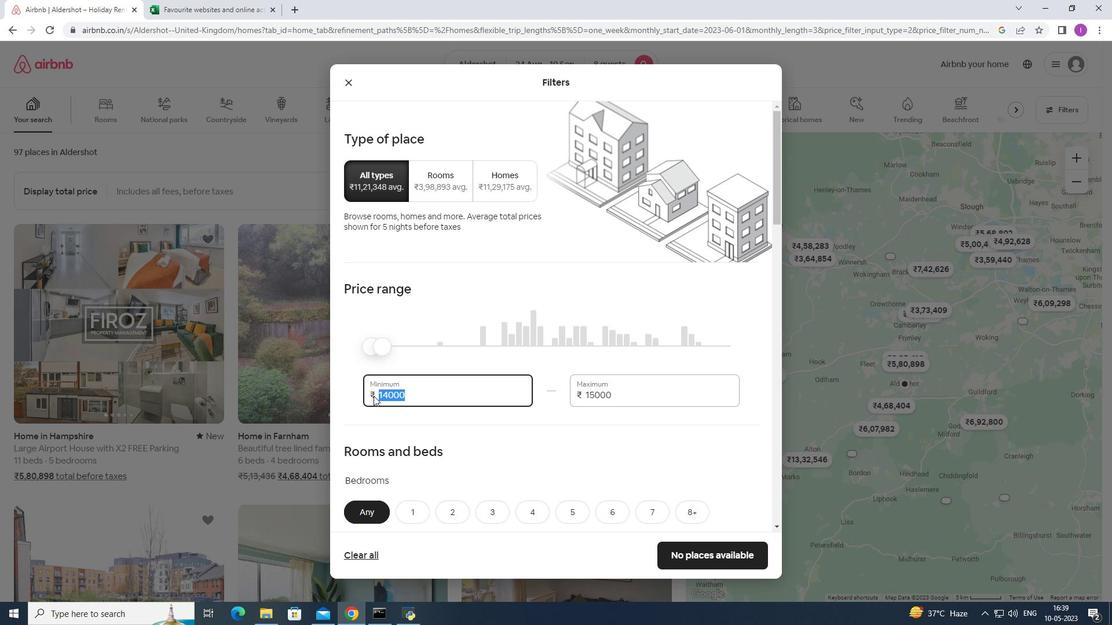 
Action: Key pressed 1
Screenshot: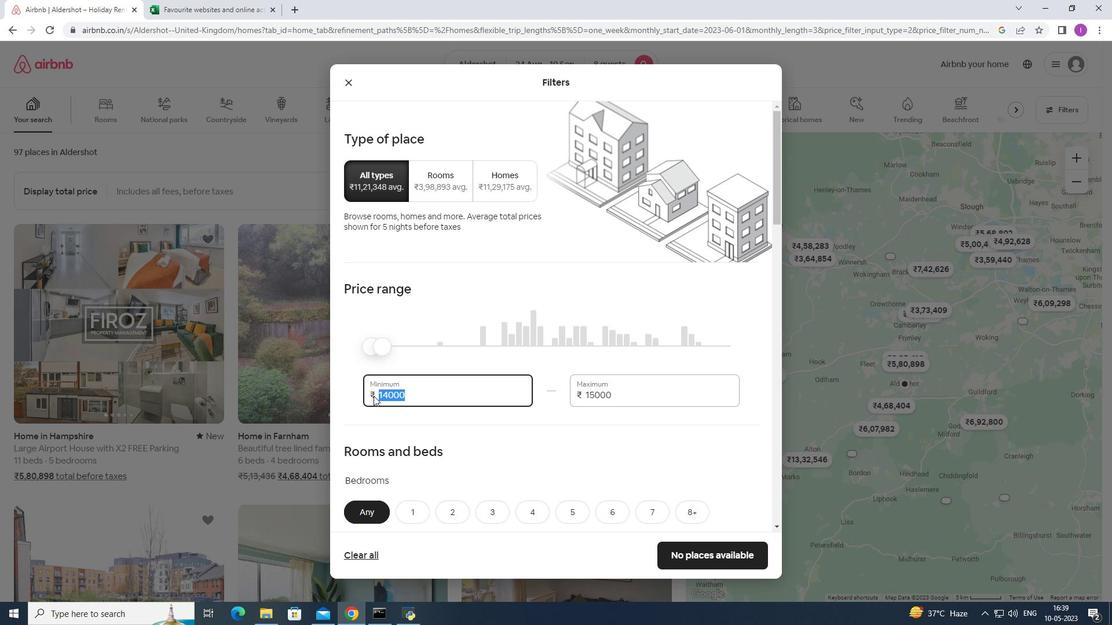 
Action: Mouse moved to (373, 397)
Screenshot: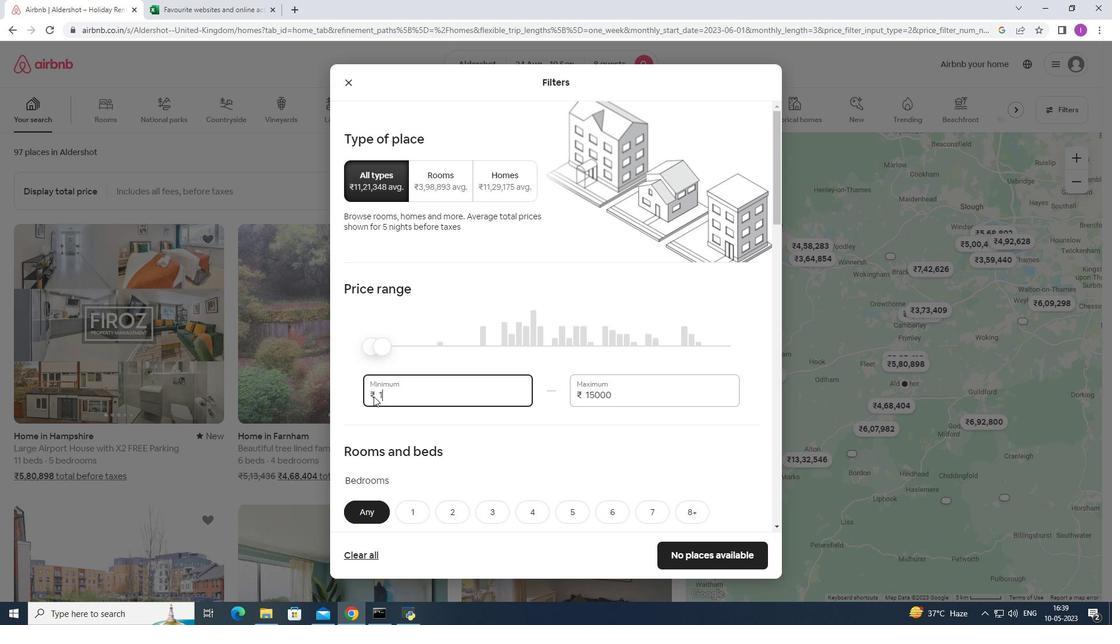 
Action: Key pressed 2000
Screenshot: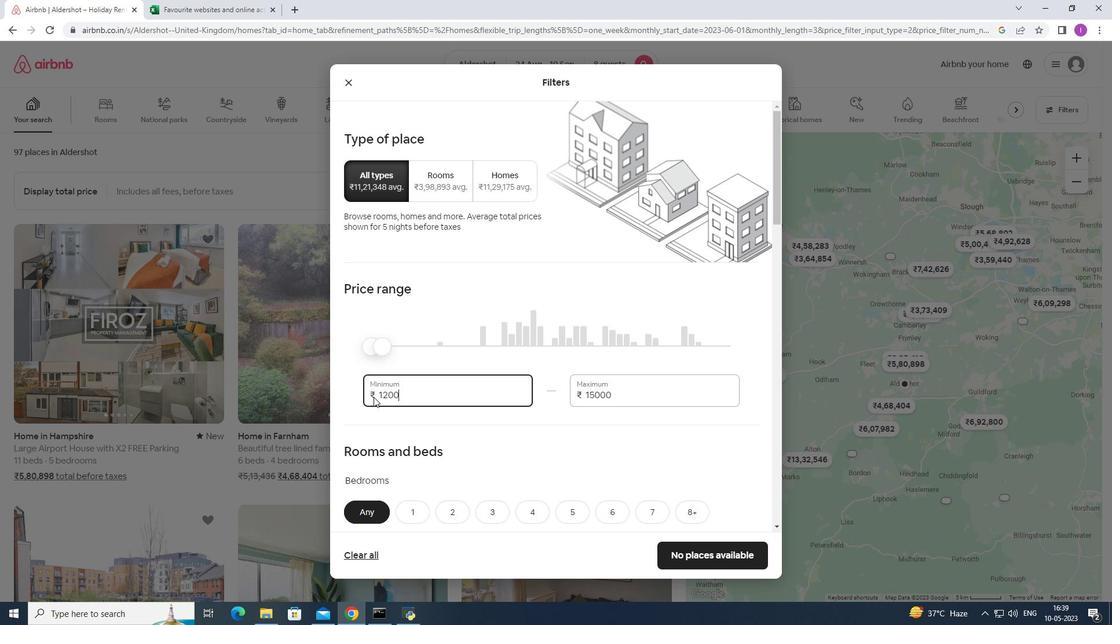 
Action: Mouse moved to (451, 421)
Screenshot: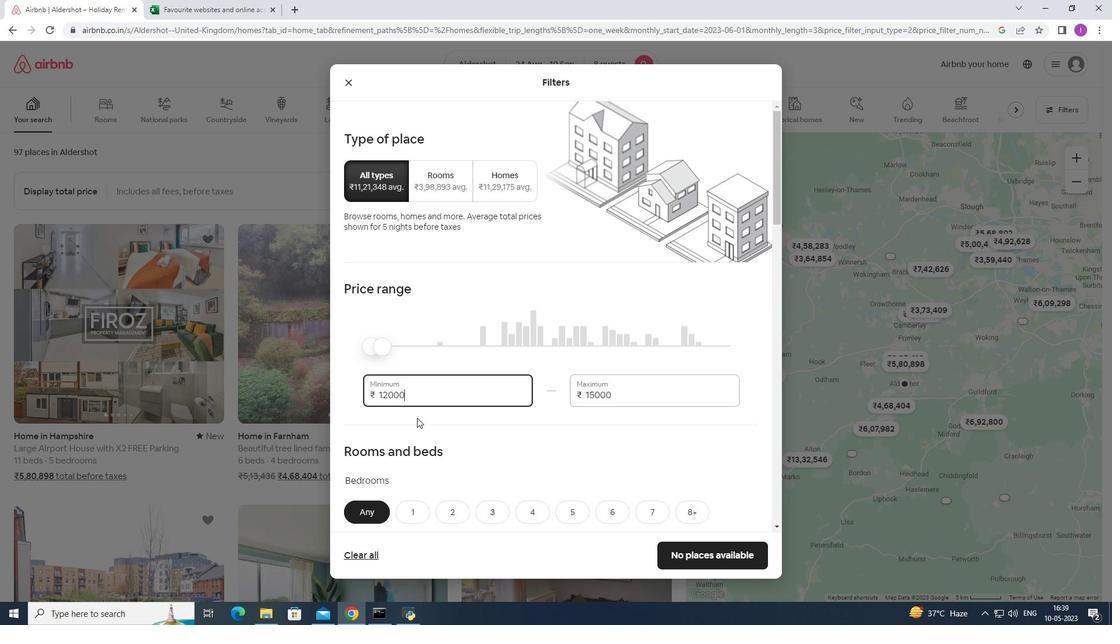 
Action: Mouse scrolled (451, 420) with delta (0, 0)
Screenshot: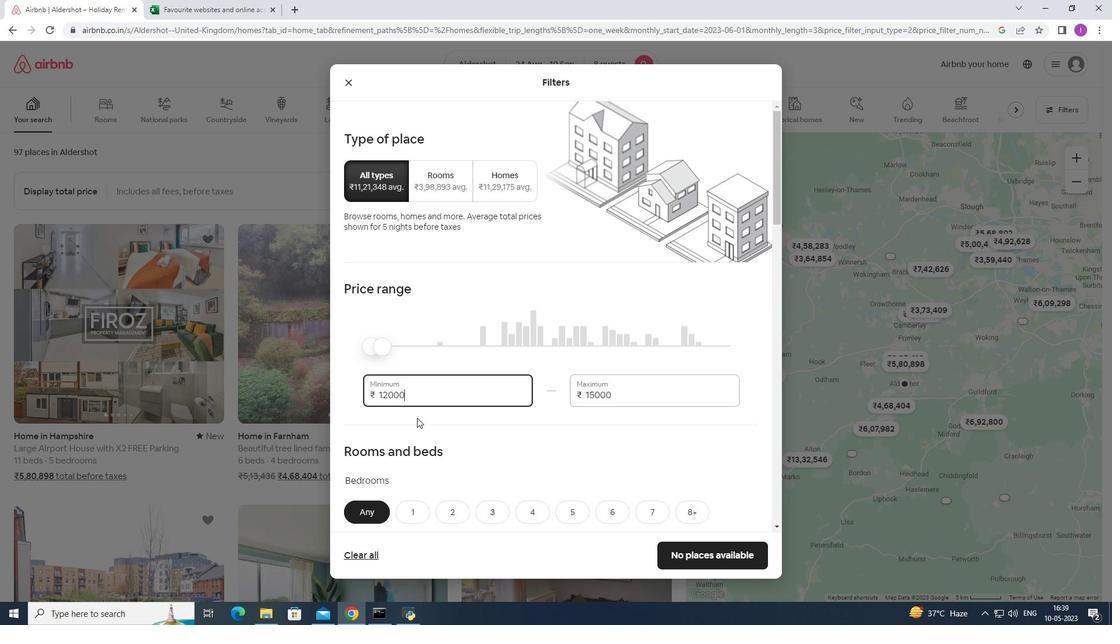 
Action: Mouse moved to (454, 421)
Screenshot: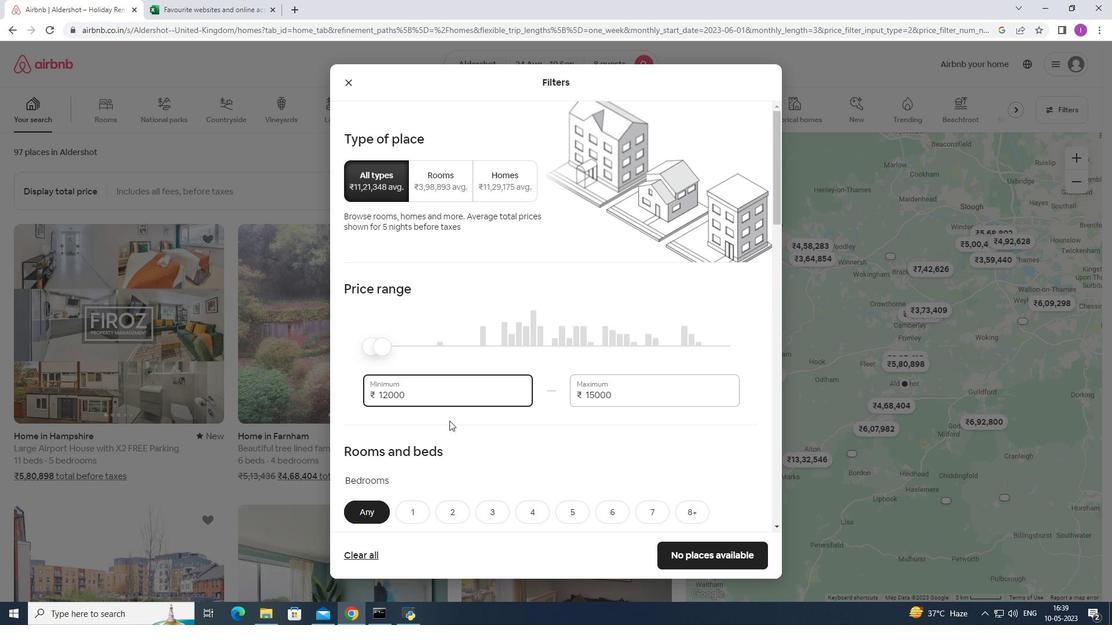 
Action: Mouse scrolled (454, 421) with delta (0, 0)
Screenshot: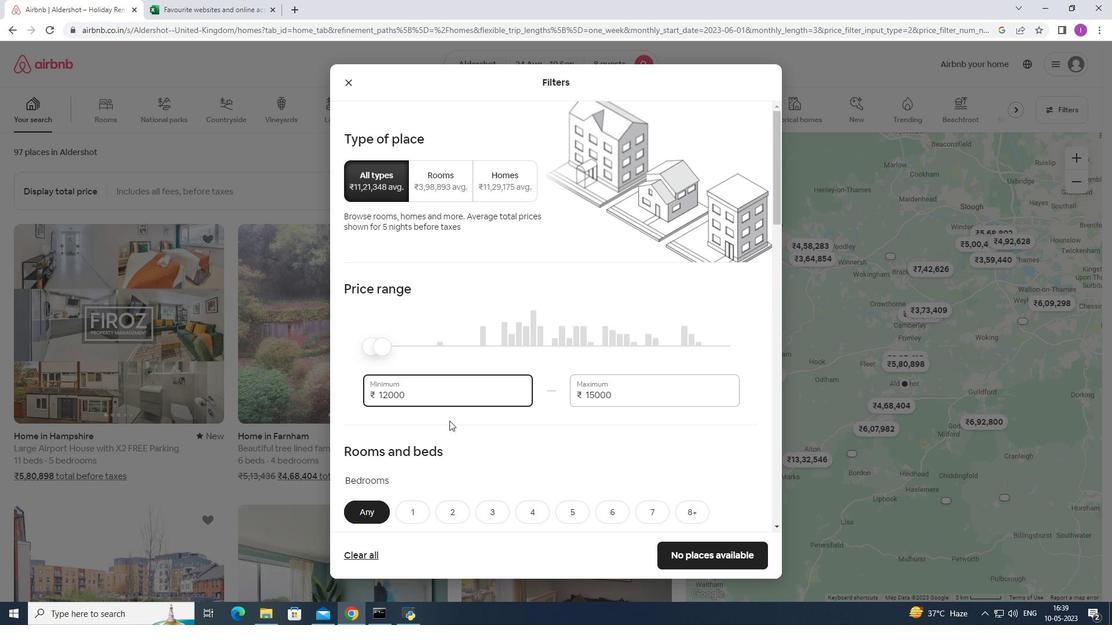 
Action: Mouse moved to (459, 421)
Screenshot: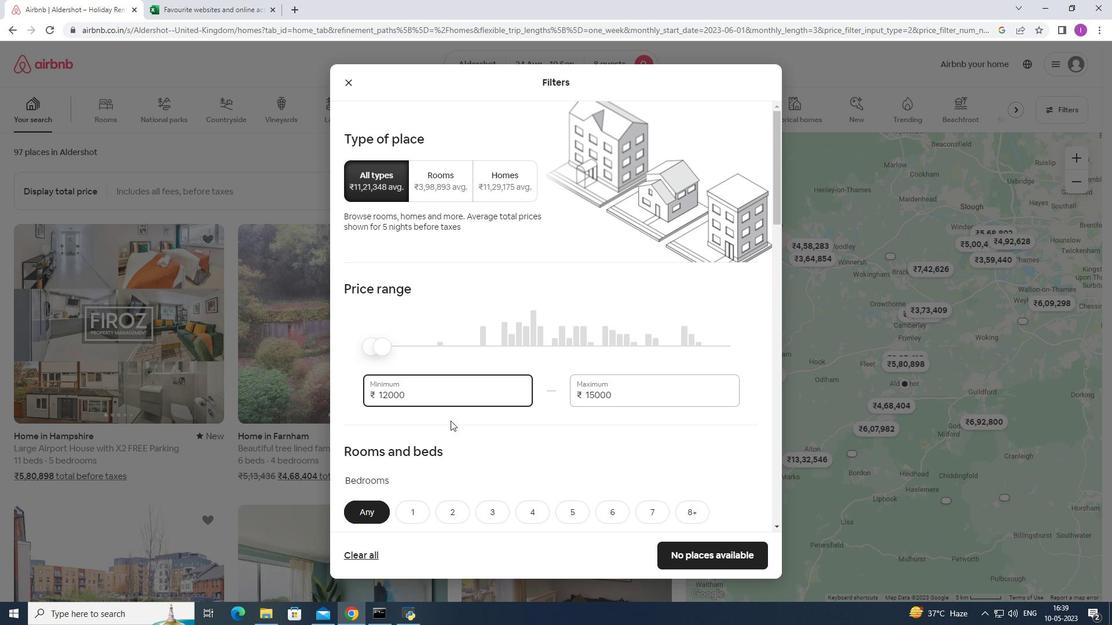 
Action: Mouse scrolled (457, 421) with delta (0, 0)
Screenshot: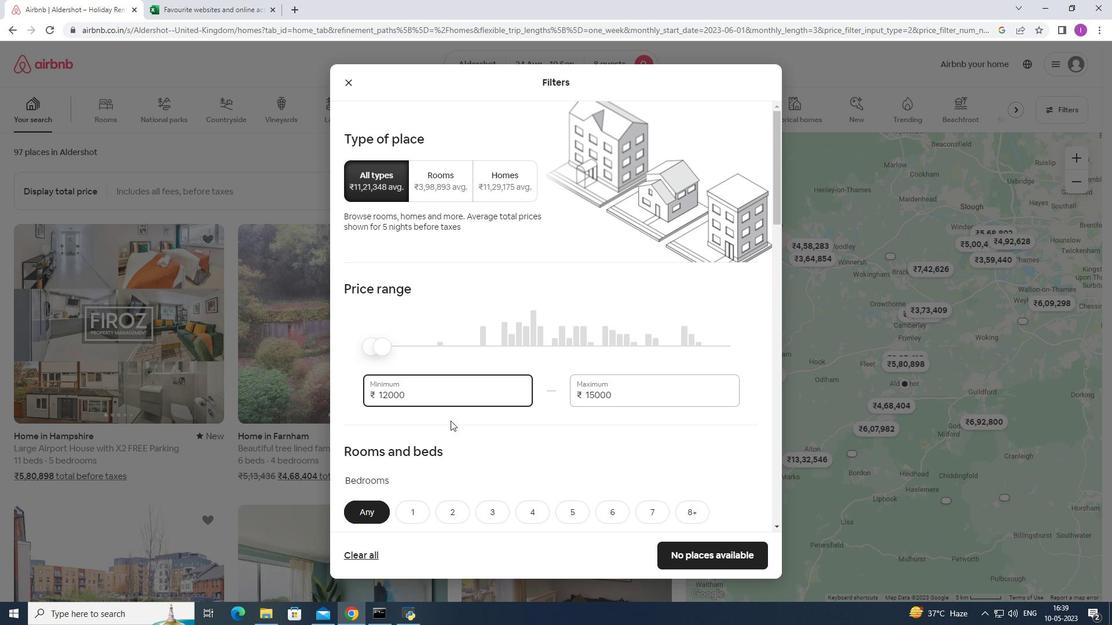 
Action: Mouse moved to (464, 423)
Screenshot: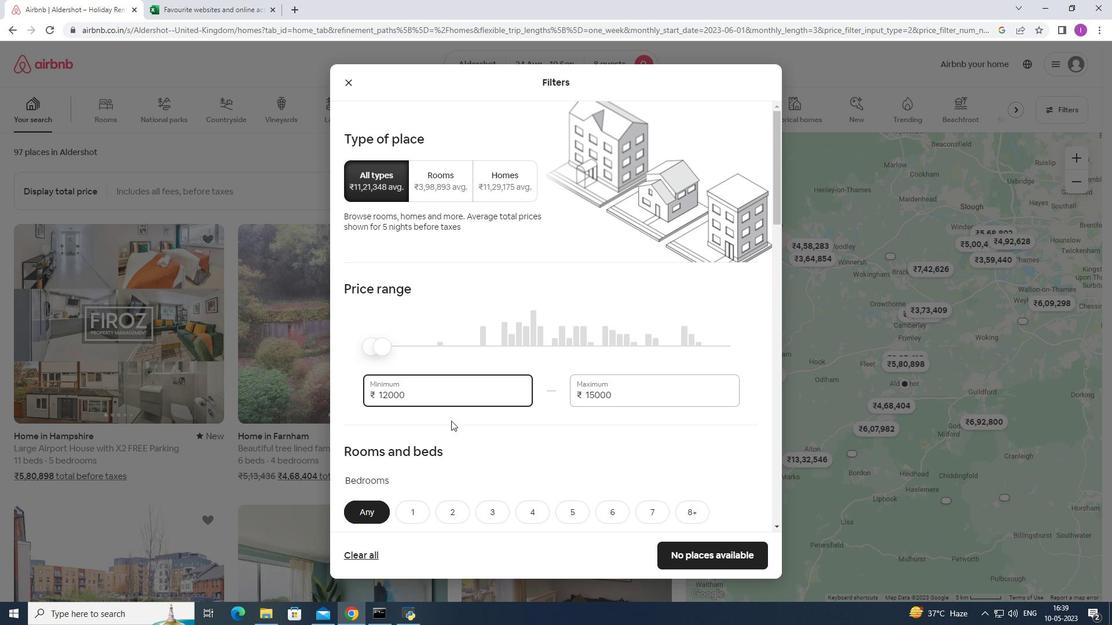 
Action: Mouse scrolled (463, 421) with delta (0, 0)
Screenshot: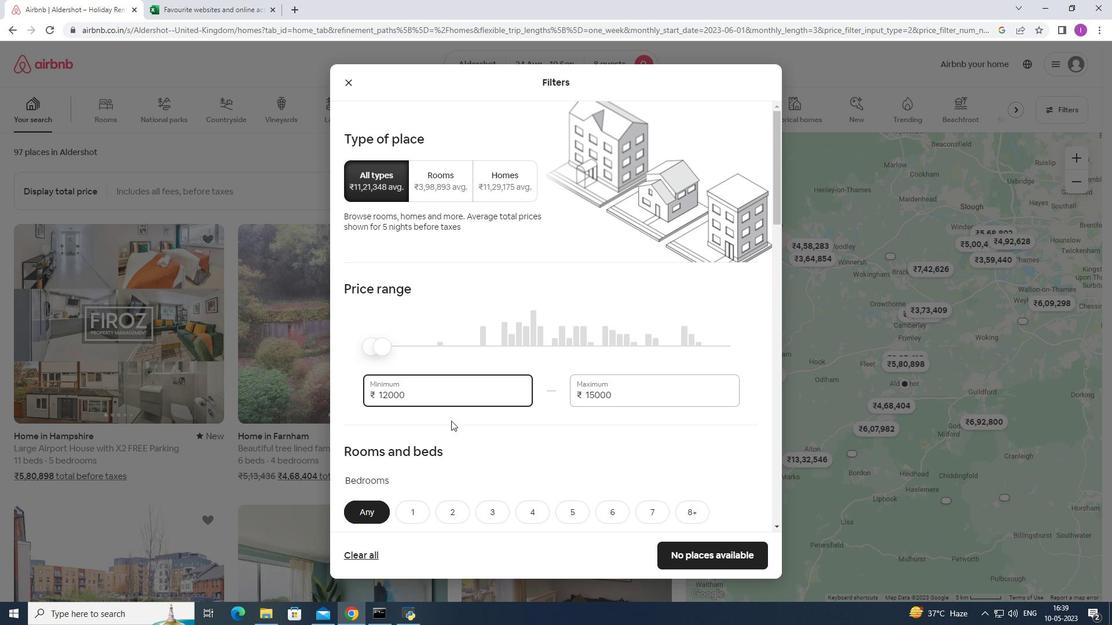 
Action: Mouse moved to (461, 417)
Screenshot: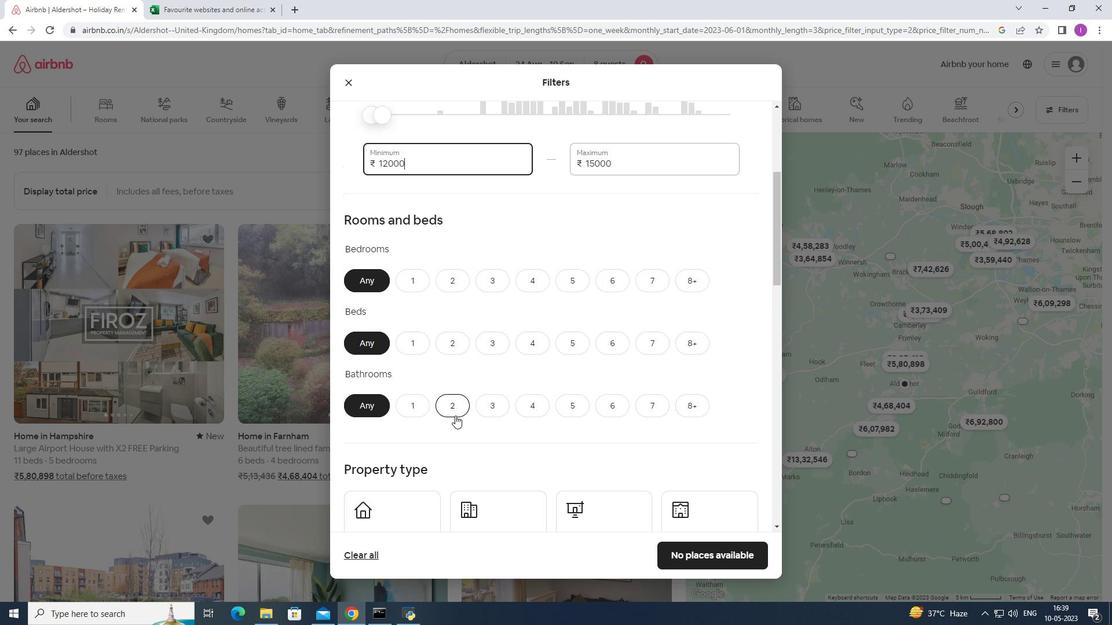 
Action: Mouse scrolled (461, 416) with delta (0, 0)
Screenshot: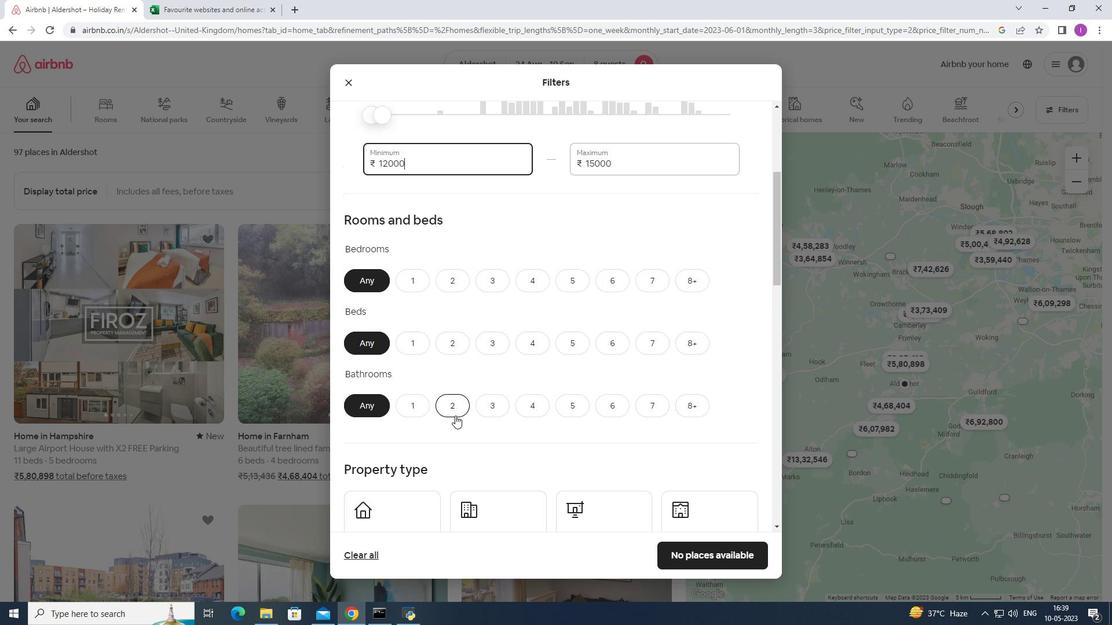 
Action: Mouse moved to (533, 220)
Screenshot: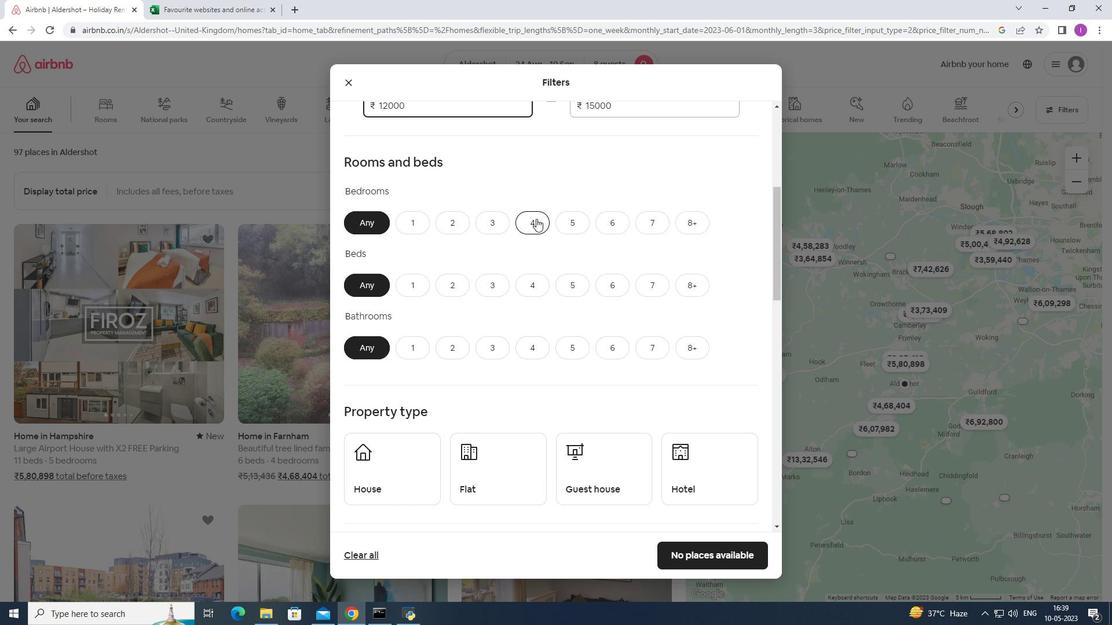 
Action: Mouse pressed left at (533, 220)
Screenshot: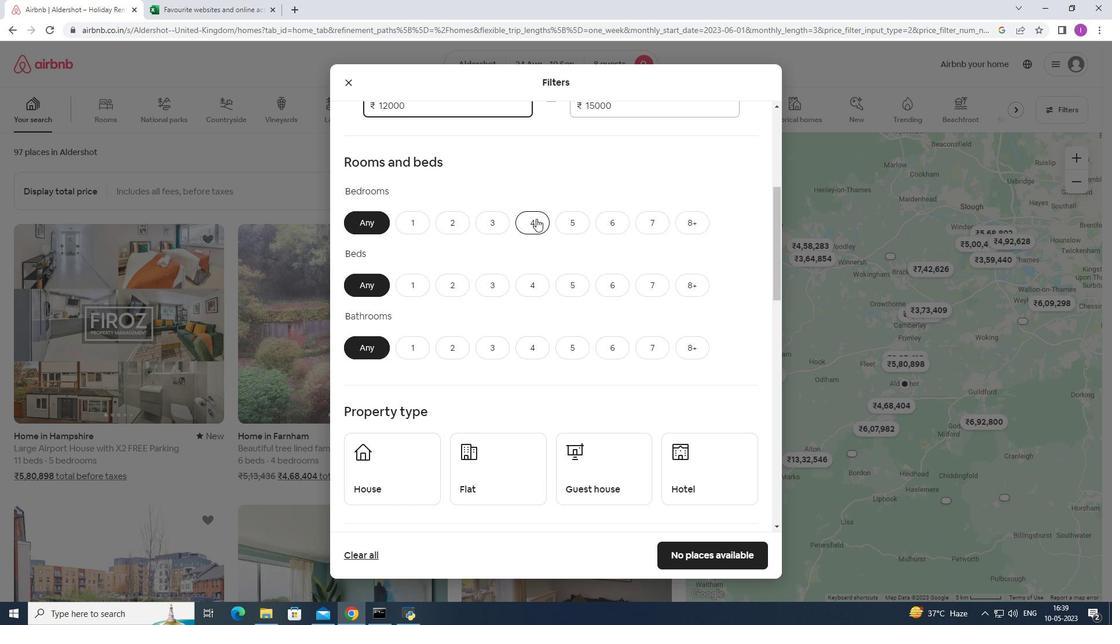 
Action: Mouse moved to (697, 285)
Screenshot: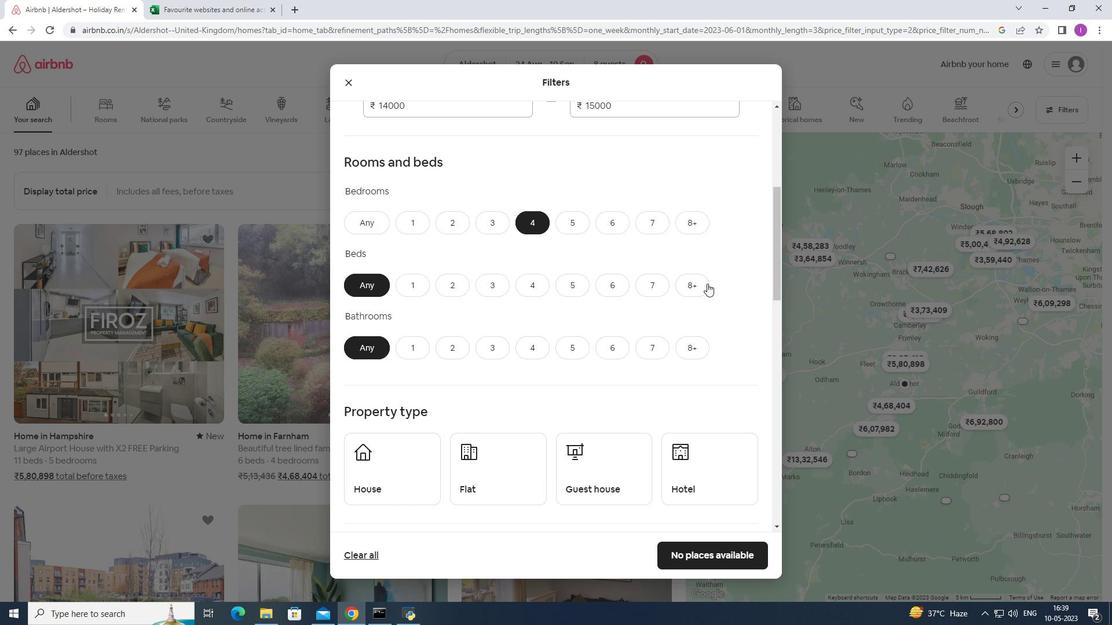 
Action: Mouse pressed left at (697, 285)
Screenshot: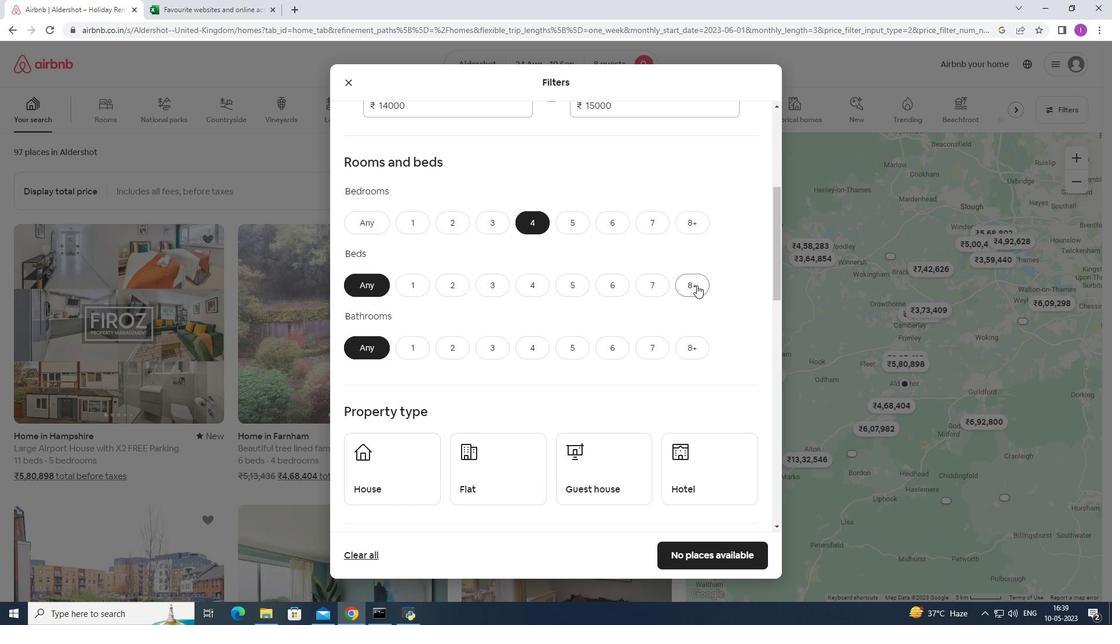 
Action: Mouse moved to (540, 351)
Screenshot: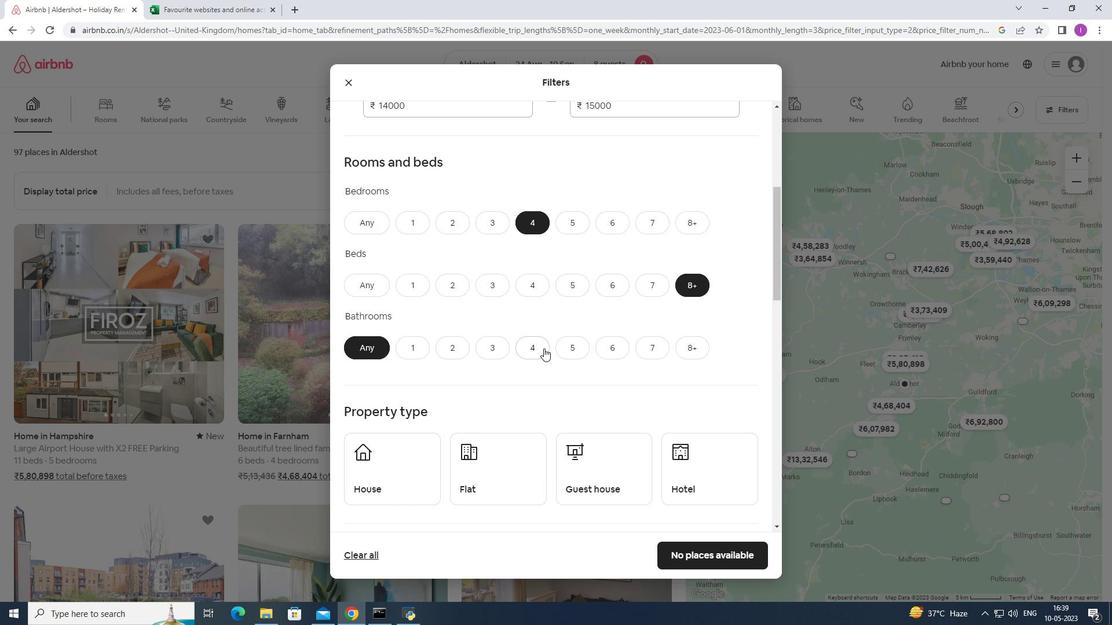 
Action: Mouse pressed left at (540, 351)
Screenshot: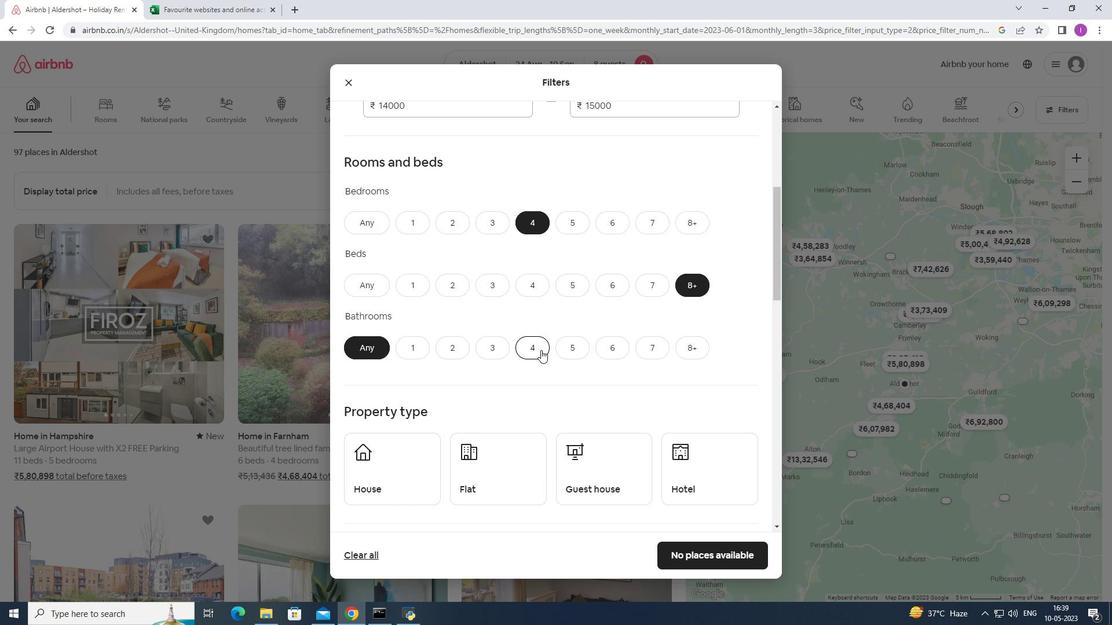 
Action: Mouse moved to (491, 389)
Screenshot: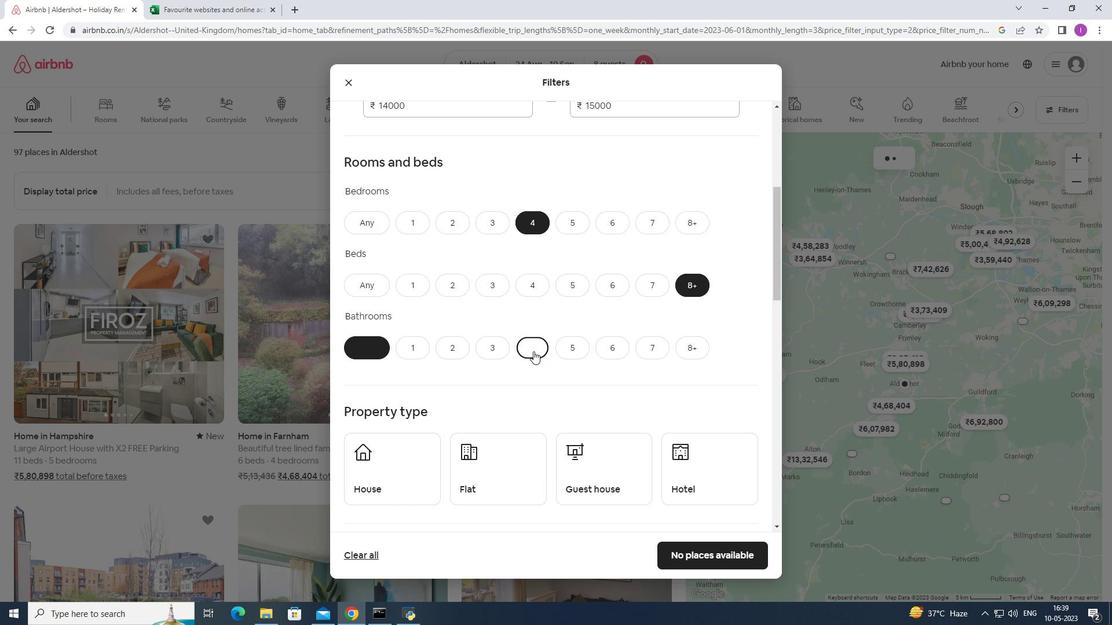 
Action: Mouse scrolled (491, 388) with delta (0, 0)
Screenshot: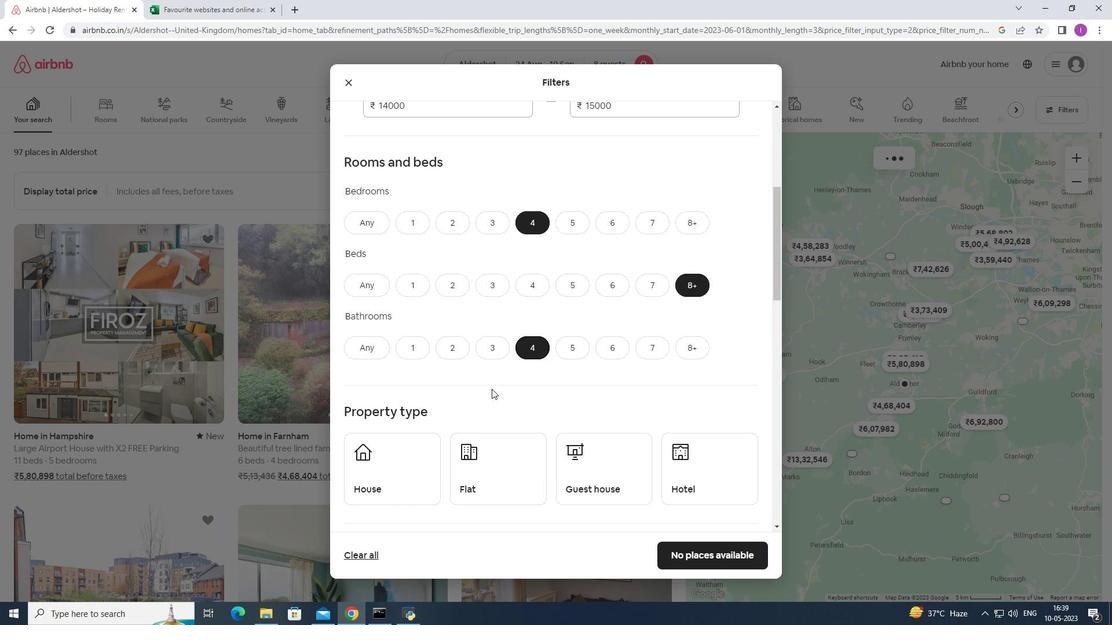 
Action: Mouse scrolled (491, 388) with delta (0, 0)
Screenshot: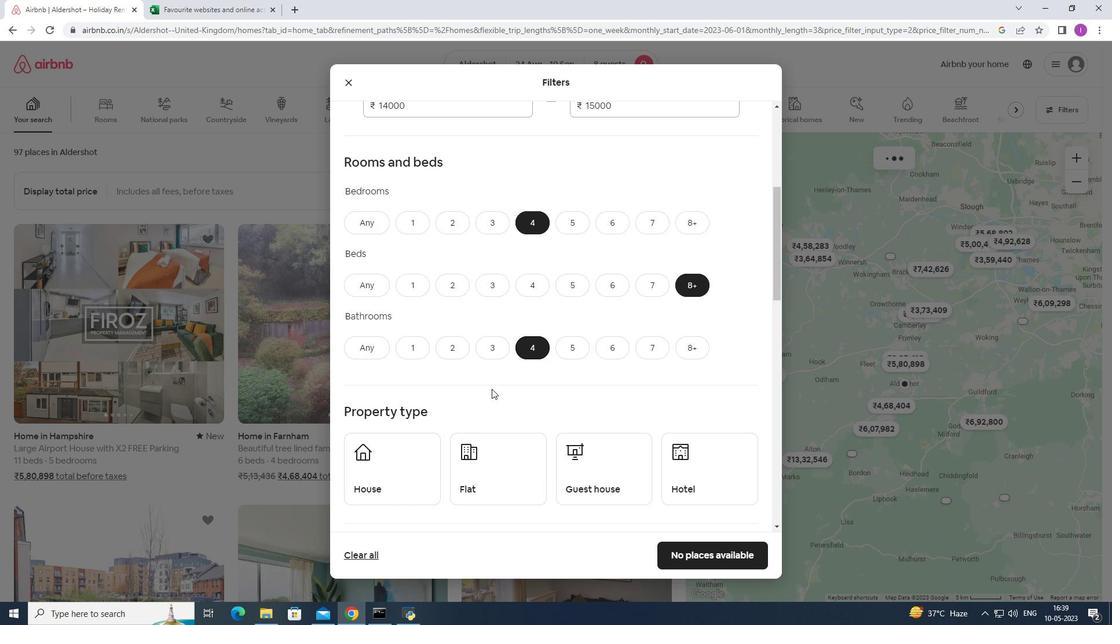 
Action: Mouse scrolled (491, 388) with delta (0, 0)
Screenshot: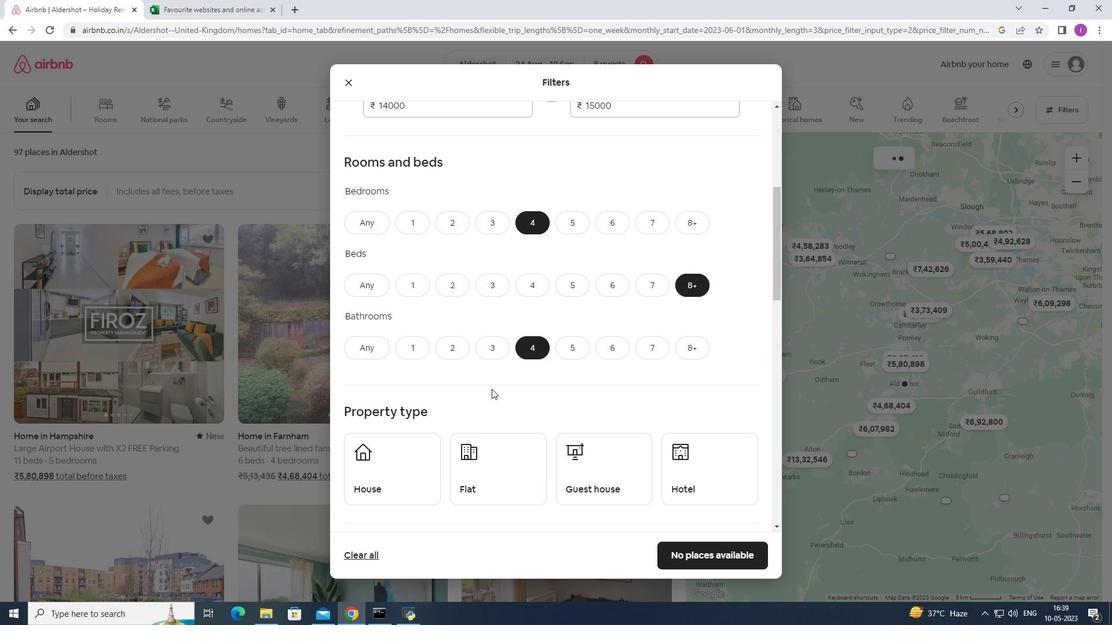 
Action: Mouse moved to (424, 295)
Screenshot: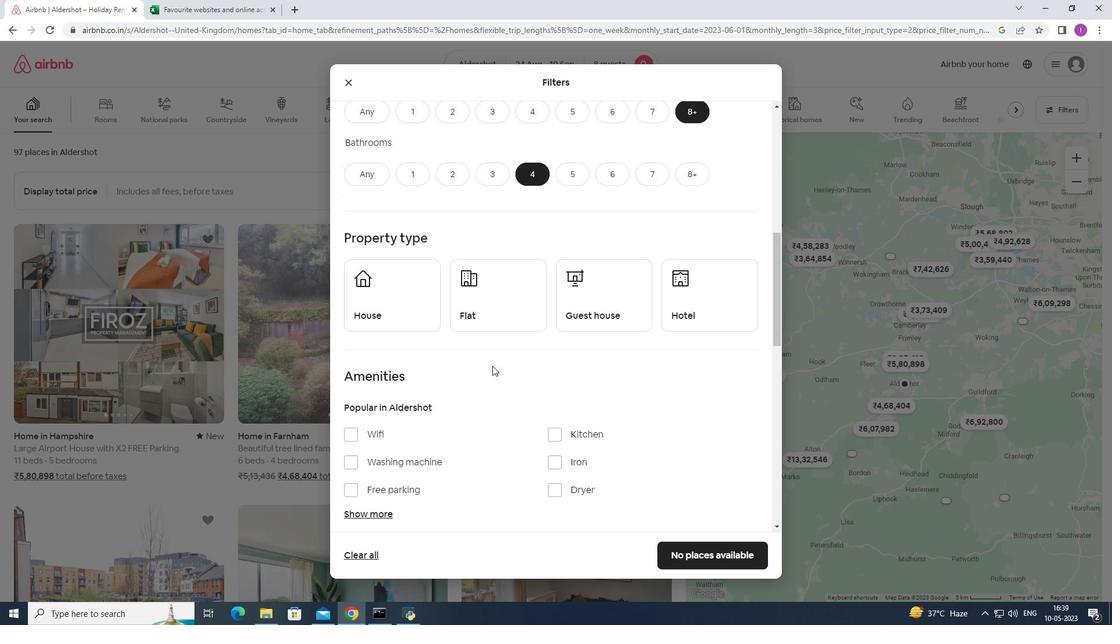 
Action: Mouse pressed left at (424, 295)
Screenshot: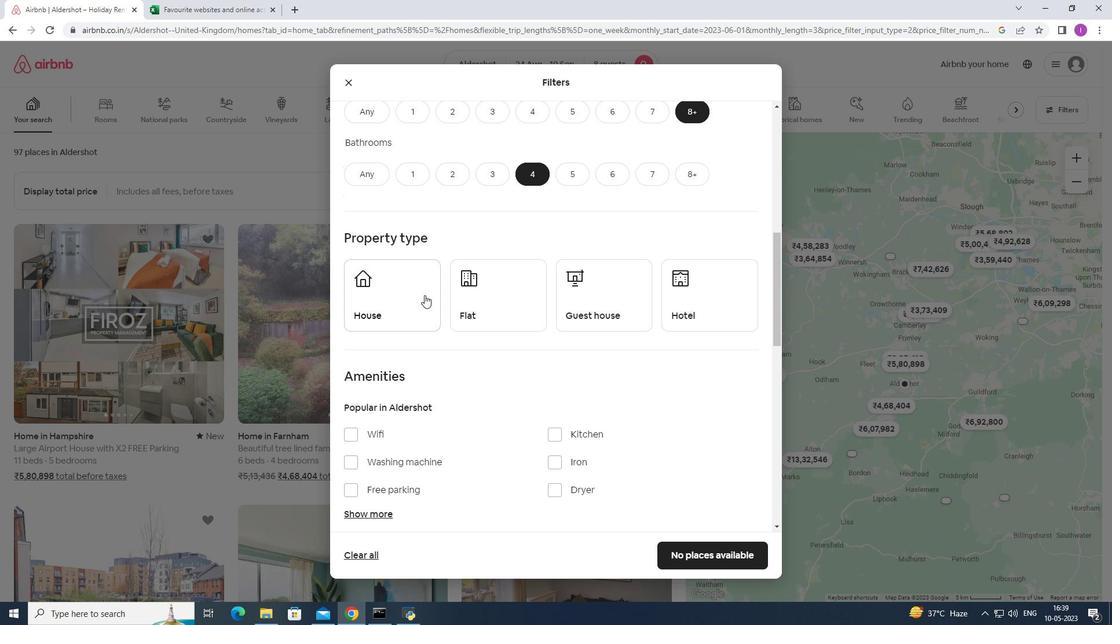 
Action: Mouse moved to (491, 304)
Screenshot: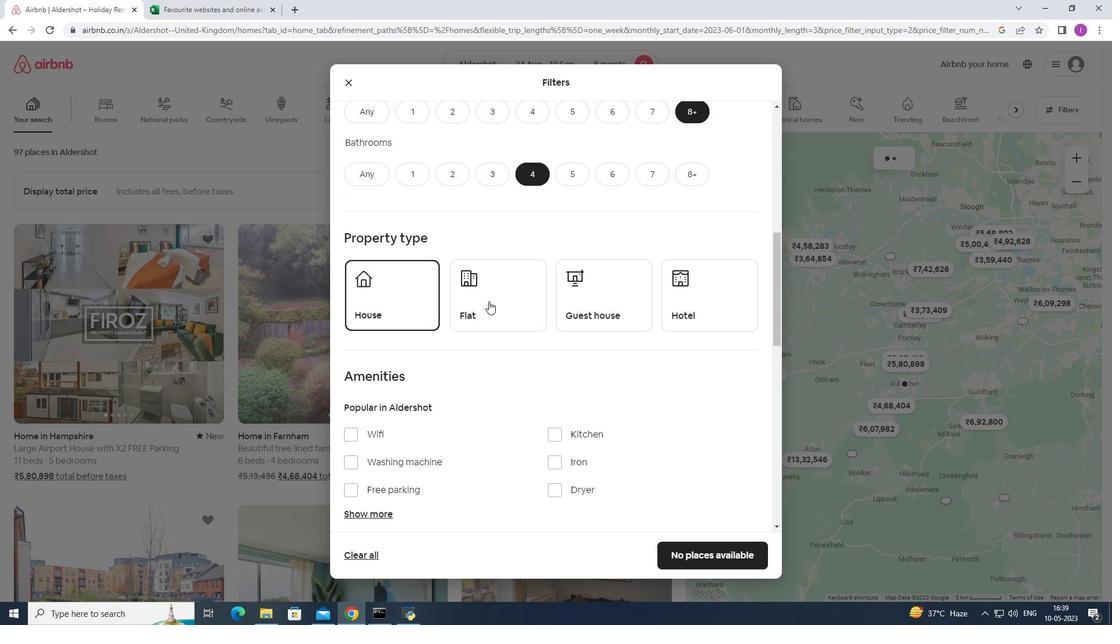 
Action: Mouse pressed left at (491, 304)
Screenshot: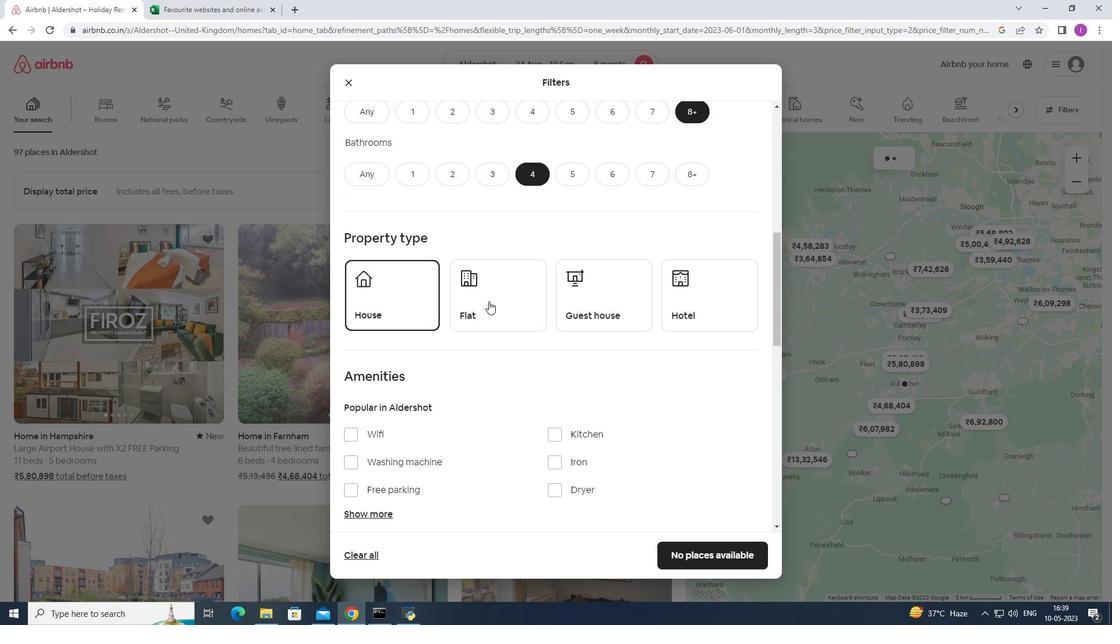 
Action: Mouse moved to (589, 308)
Screenshot: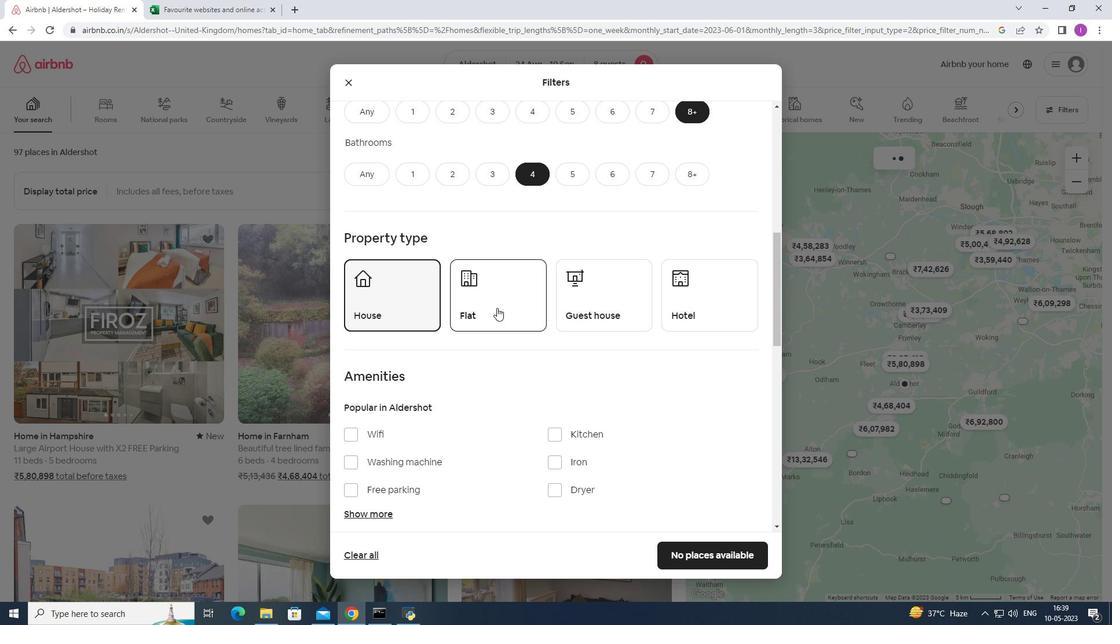 
Action: Mouse pressed left at (589, 308)
Screenshot: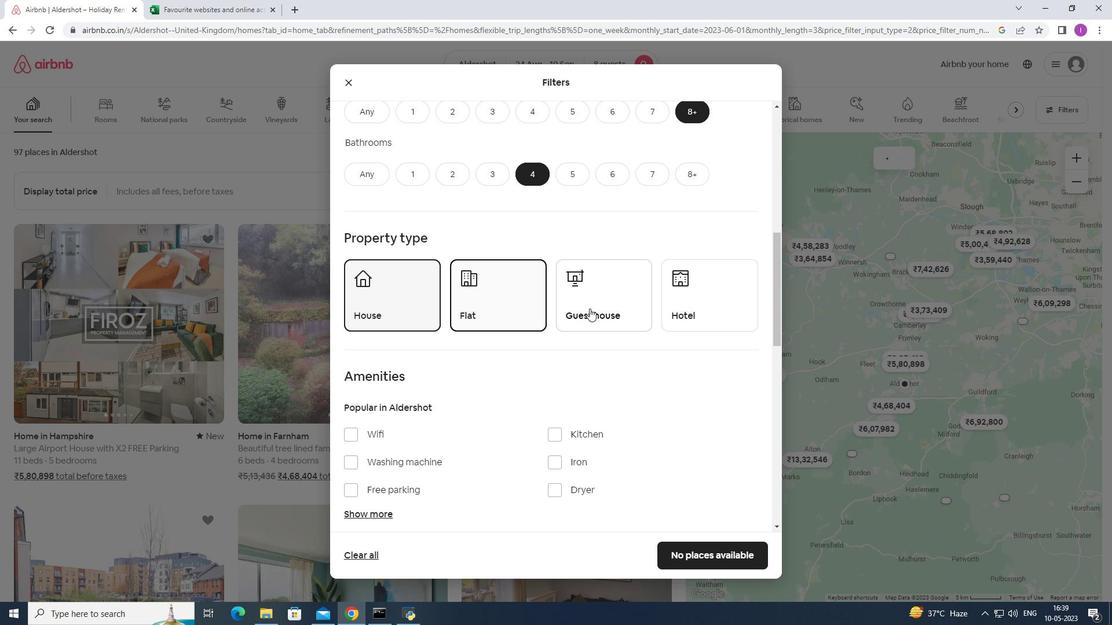 
Action: Mouse moved to (672, 310)
Screenshot: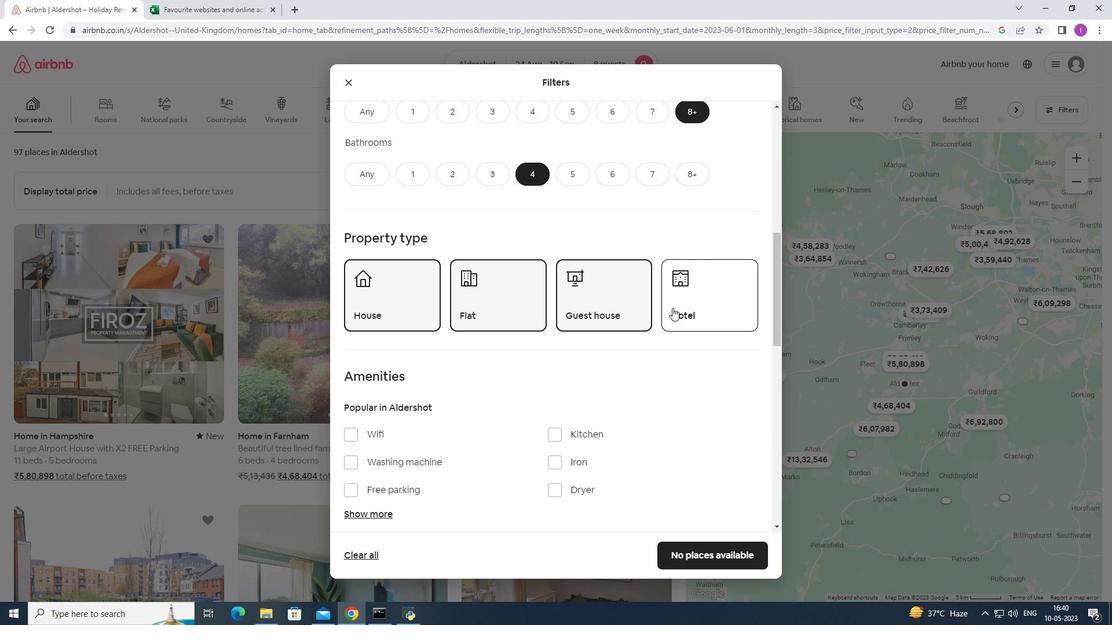 
Action: Mouse scrolled (672, 309) with delta (0, 0)
Screenshot: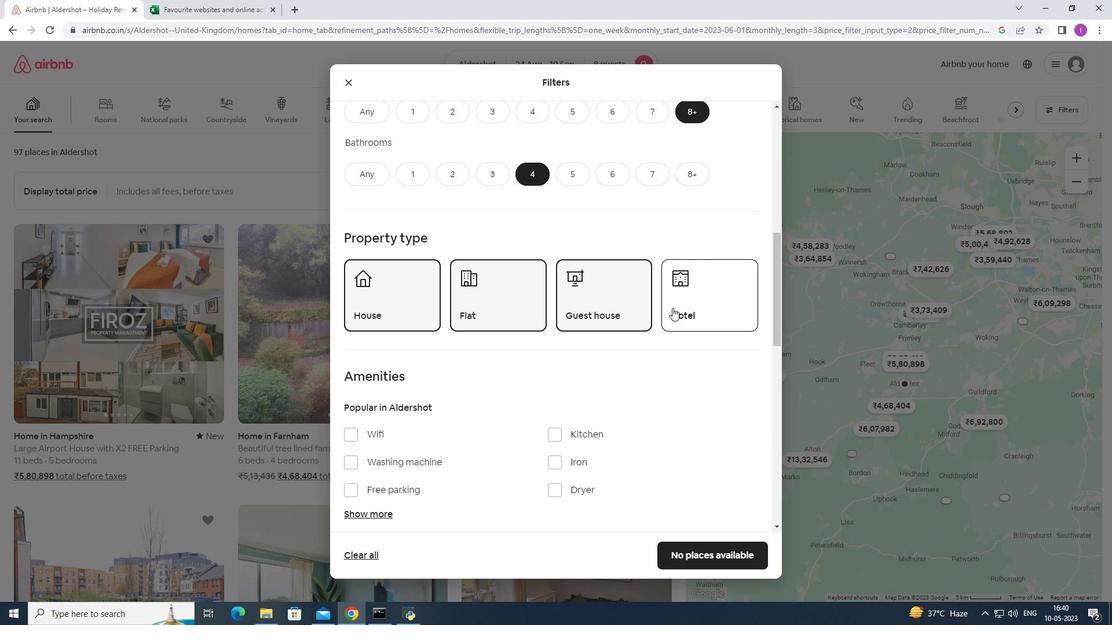 
Action: Mouse moved to (672, 310)
Screenshot: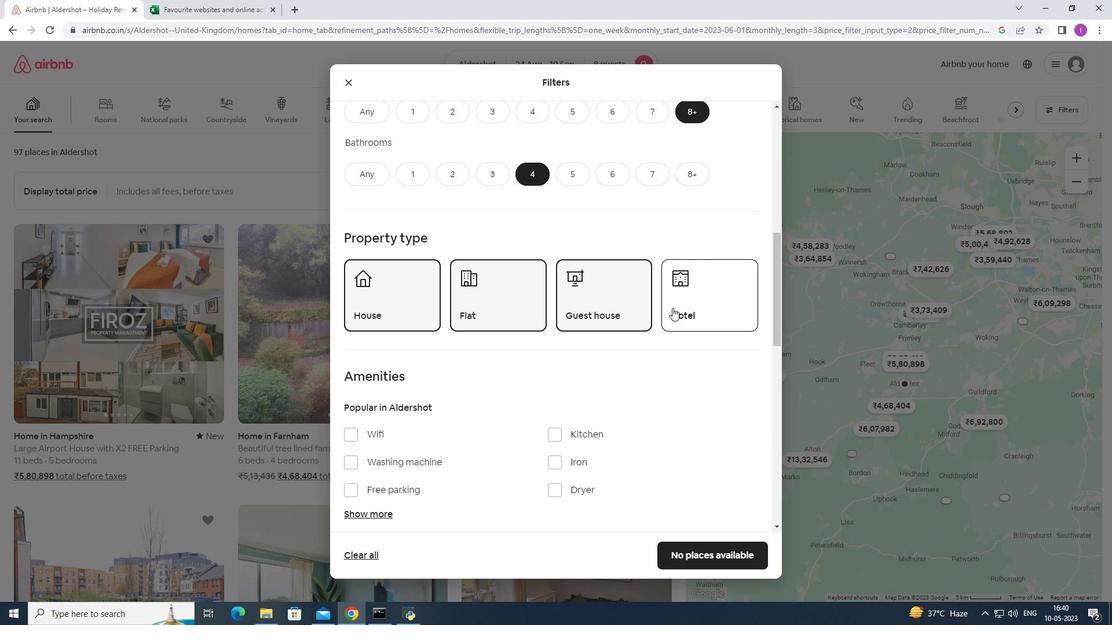 
Action: Mouse scrolled (672, 310) with delta (0, 0)
Screenshot: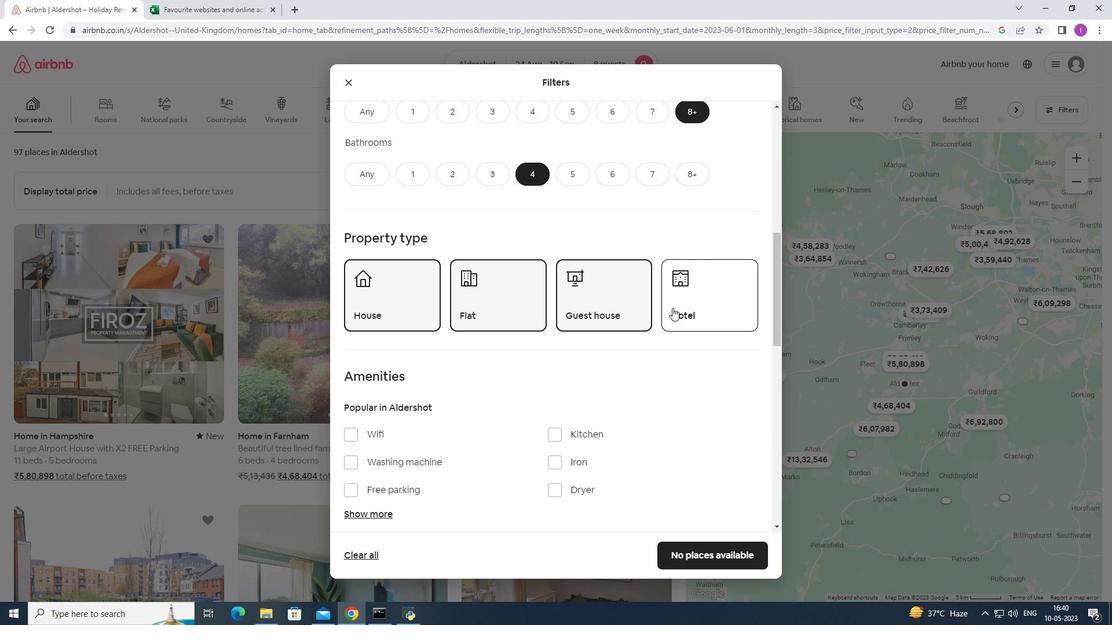 
Action: Mouse moved to (648, 315)
Screenshot: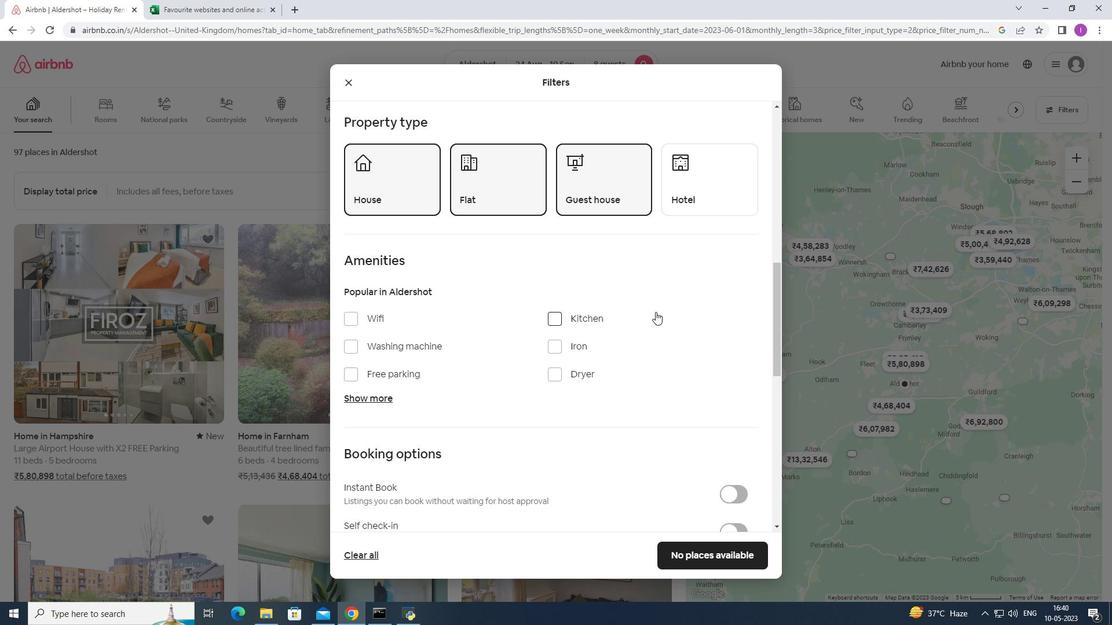 
Action: Mouse scrolled (648, 315) with delta (0, 0)
Screenshot: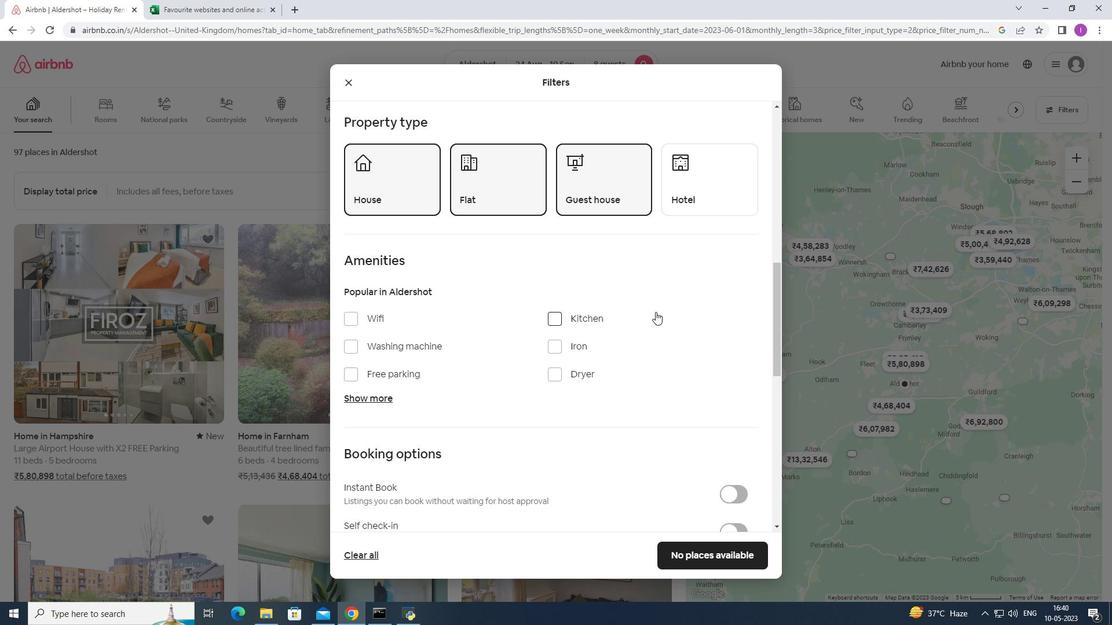 
Action: Mouse moved to (648, 315)
Screenshot: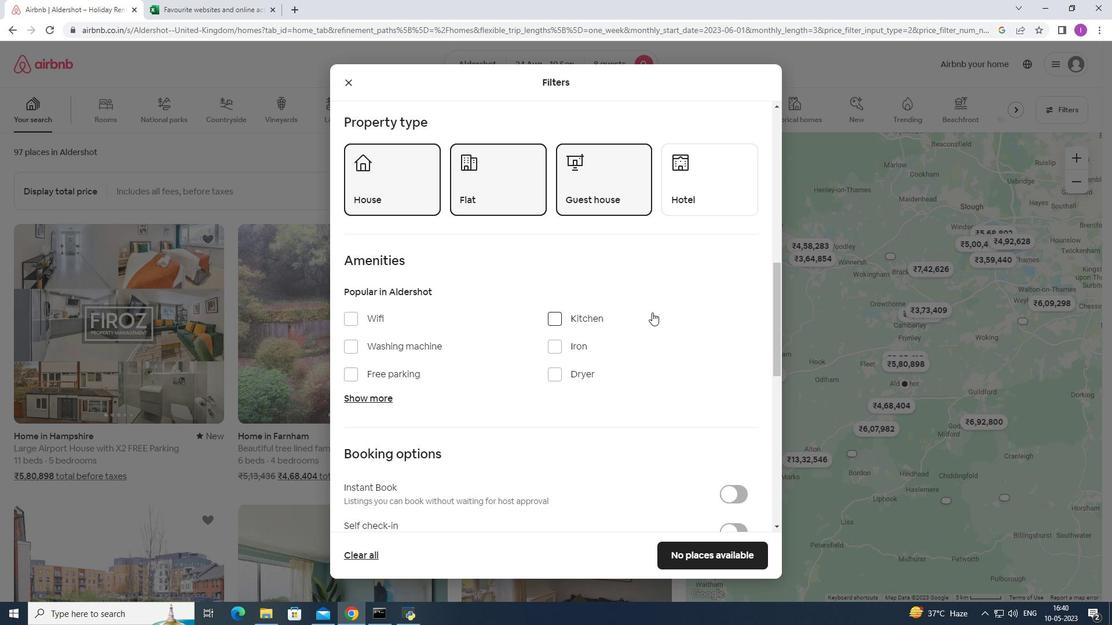 
Action: Mouse scrolled (648, 315) with delta (0, 0)
Screenshot: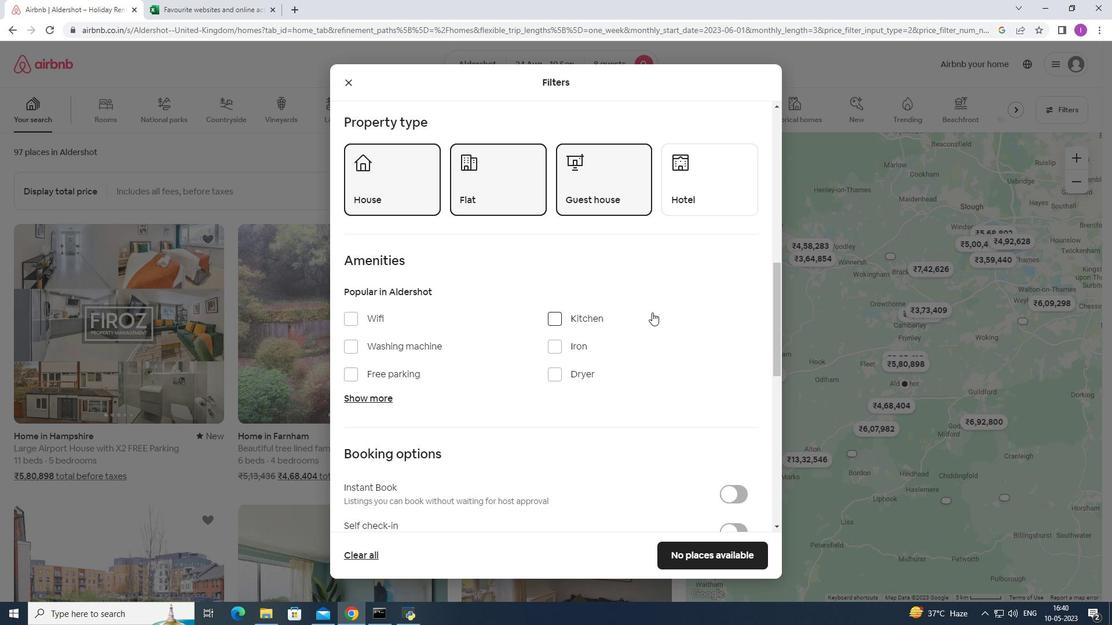 
Action: Mouse moved to (350, 205)
Screenshot: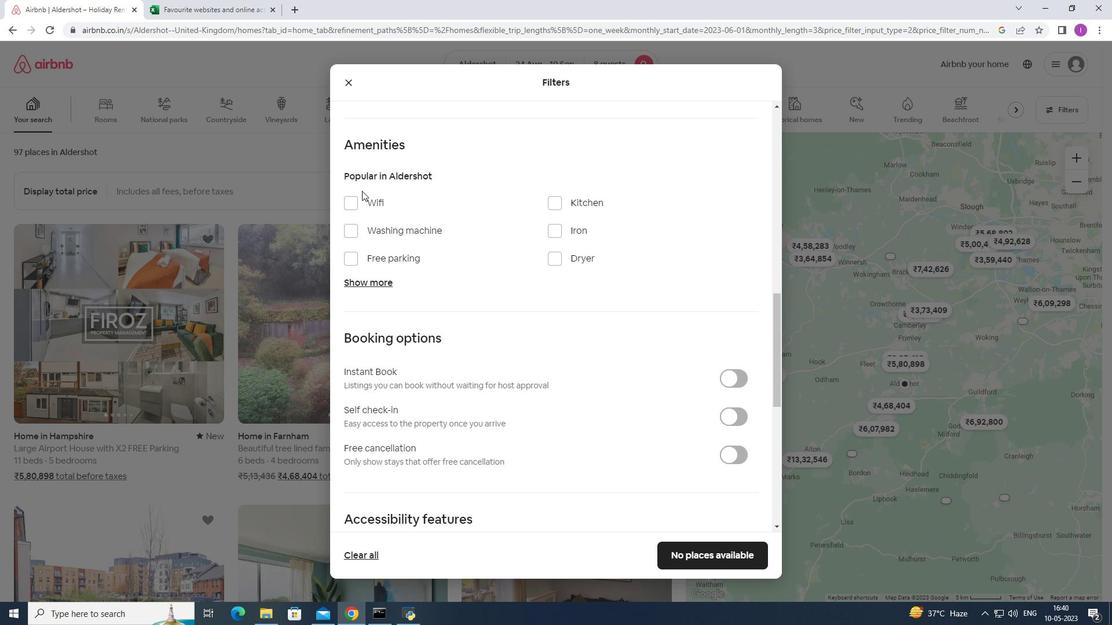
Action: Mouse pressed left at (350, 205)
Screenshot: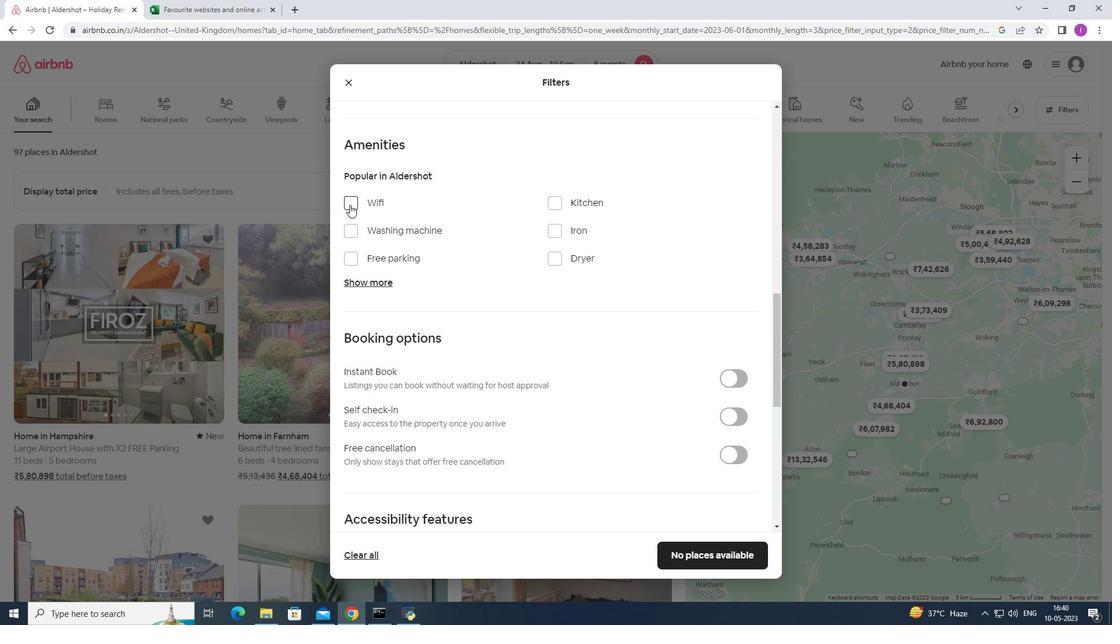 
Action: Mouse moved to (356, 260)
Screenshot: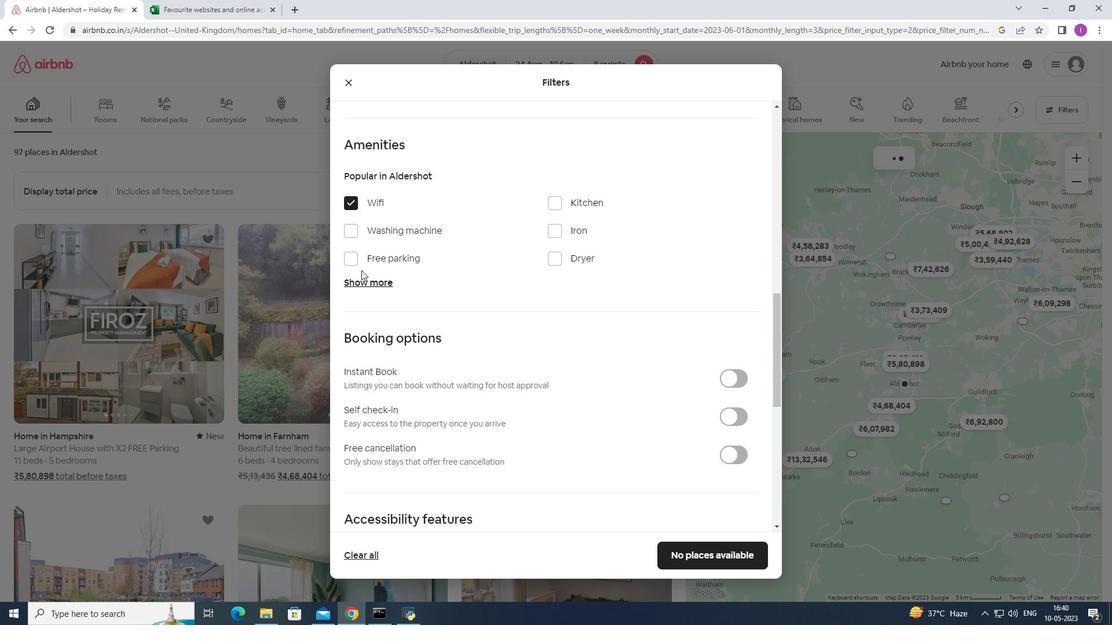 
Action: Mouse pressed left at (356, 260)
Screenshot: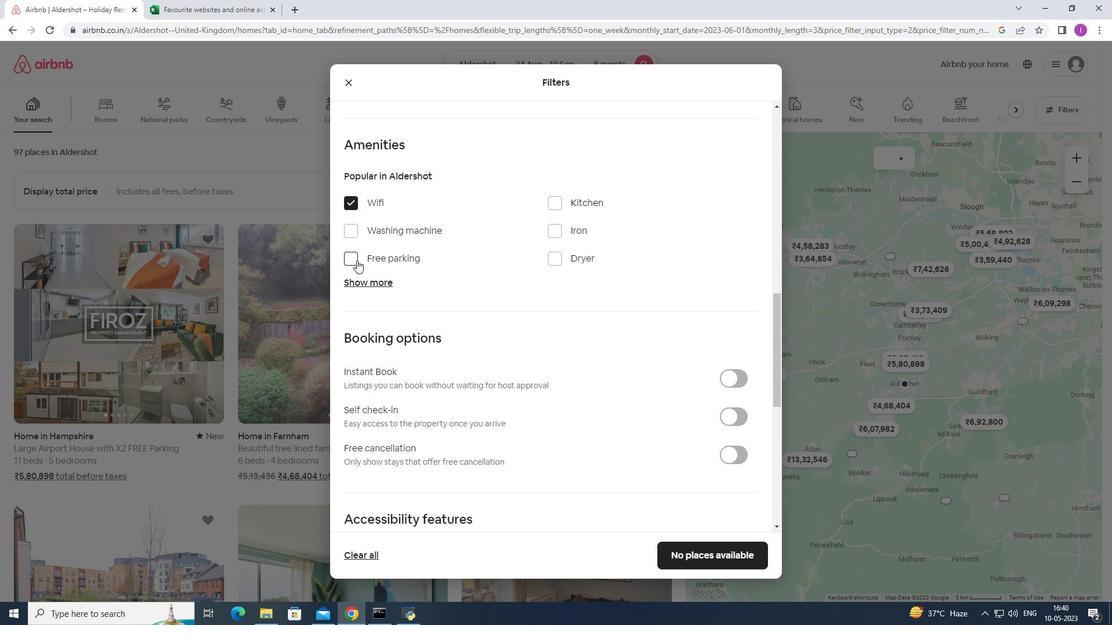 
Action: Mouse moved to (366, 285)
Screenshot: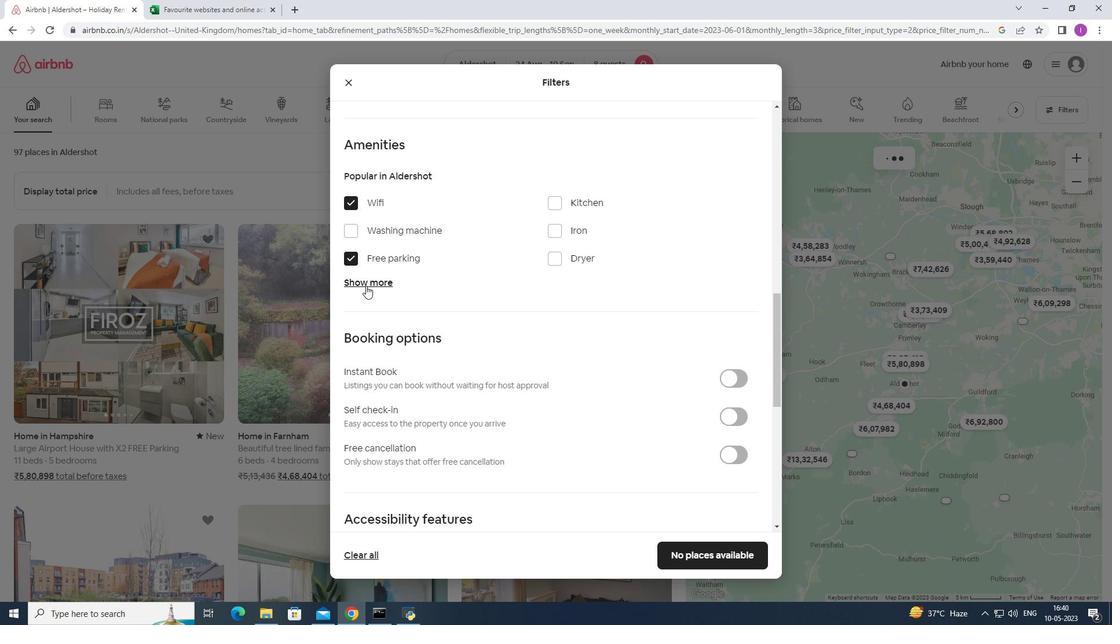 
Action: Mouse pressed left at (366, 285)
Screenshot: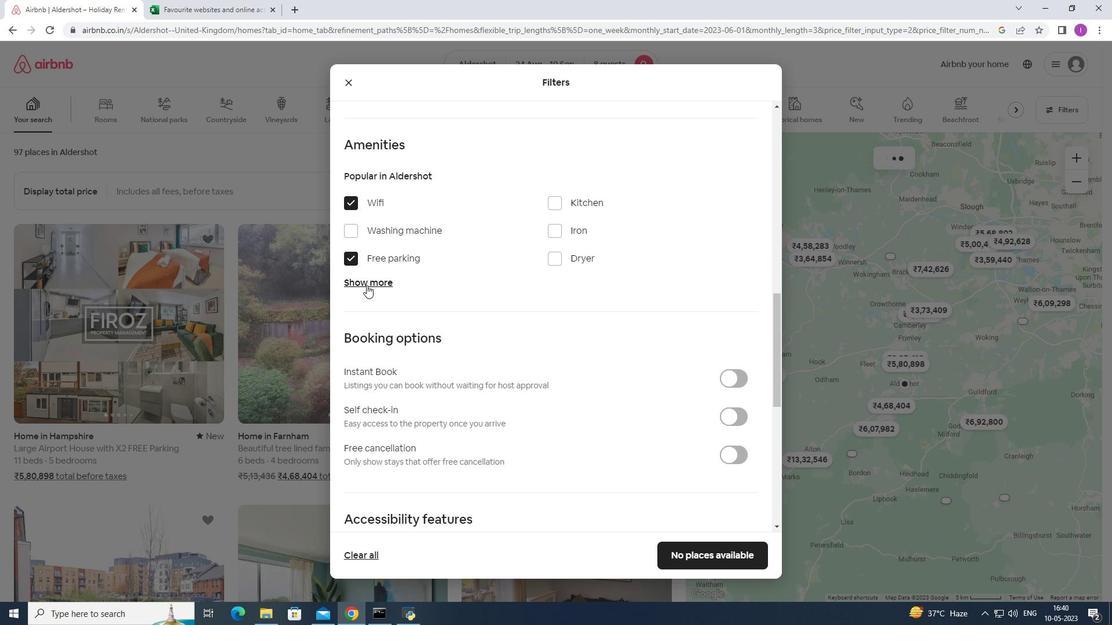 
Action: Mouse moved to (560, 355)
Screenshot: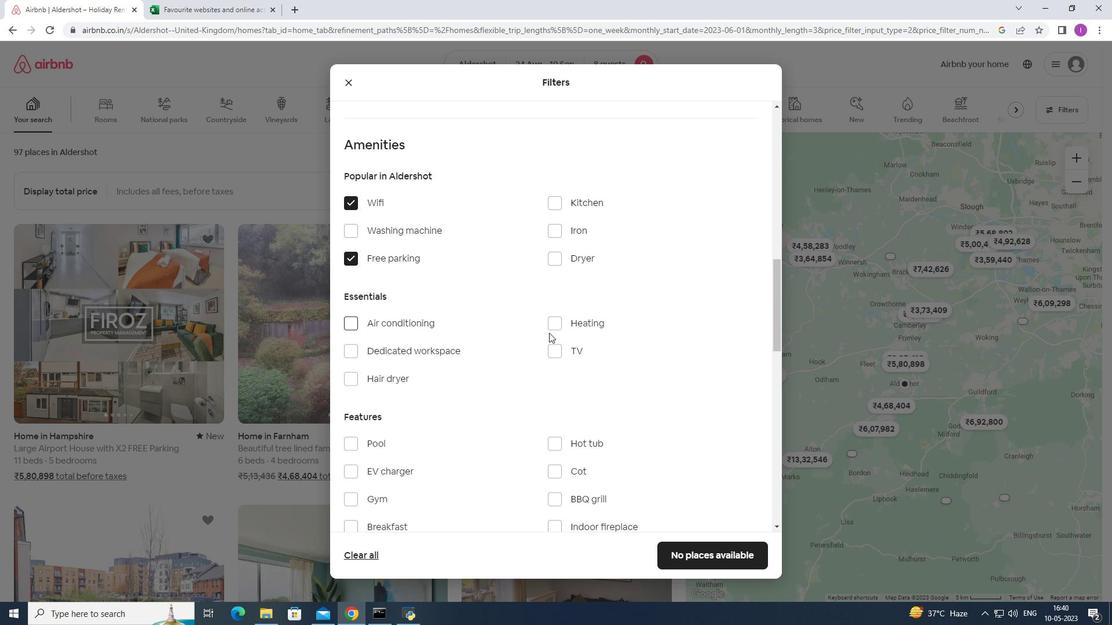 
Action: Mouse pressed left at (560, 355)
Screenshot: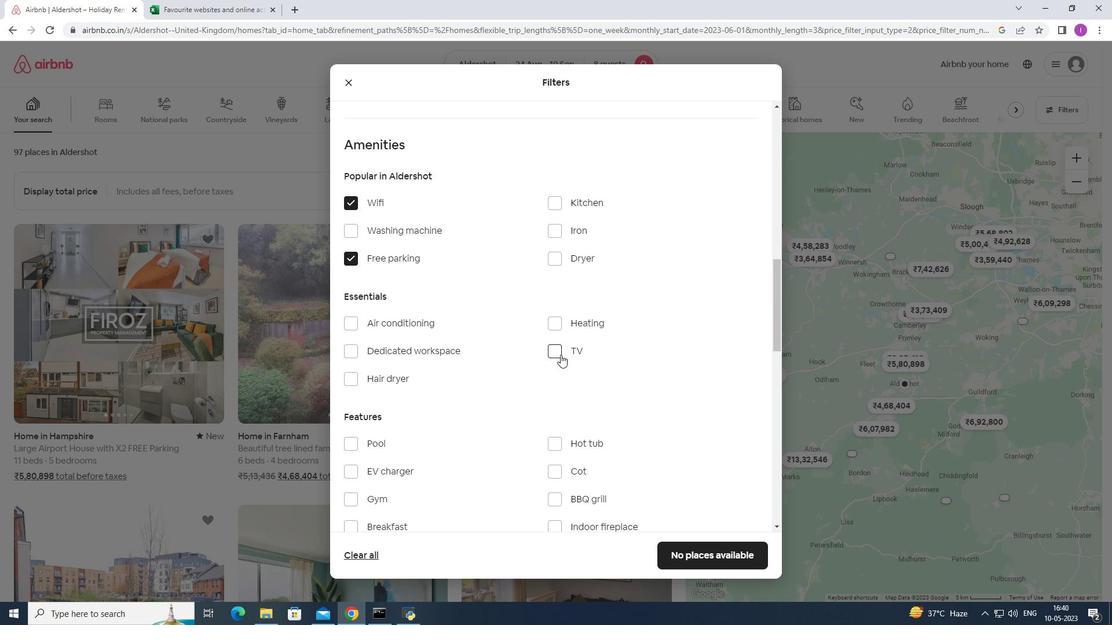 
Action: Mouse moved to (465, 391)
Screenshot: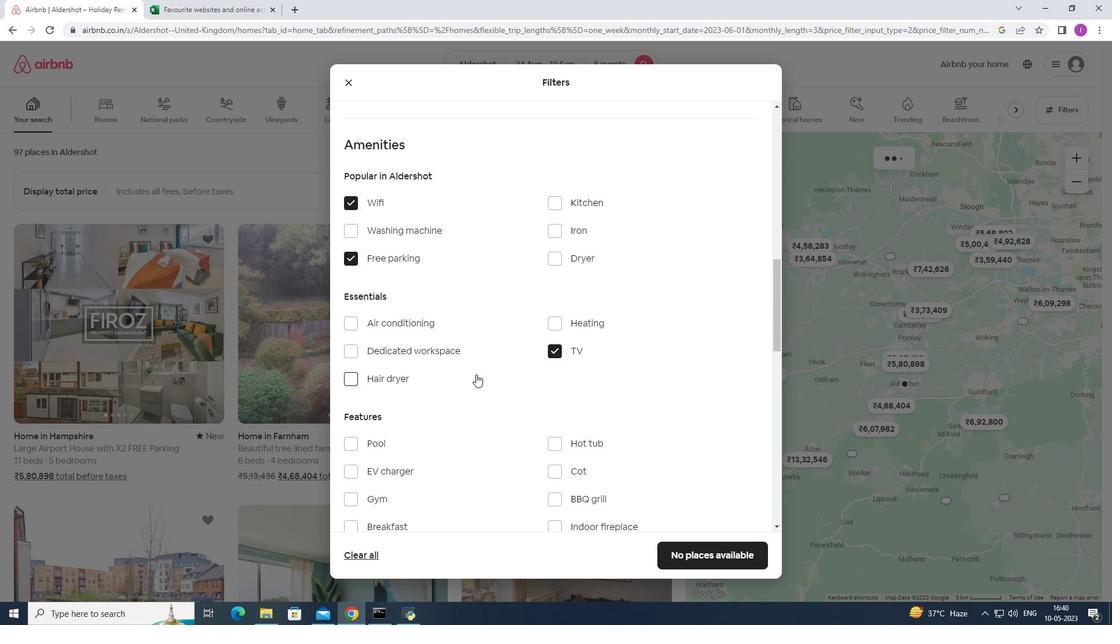 
Action: Mouse scrolled (465, 391) with delta (0, 0)
Screenshot: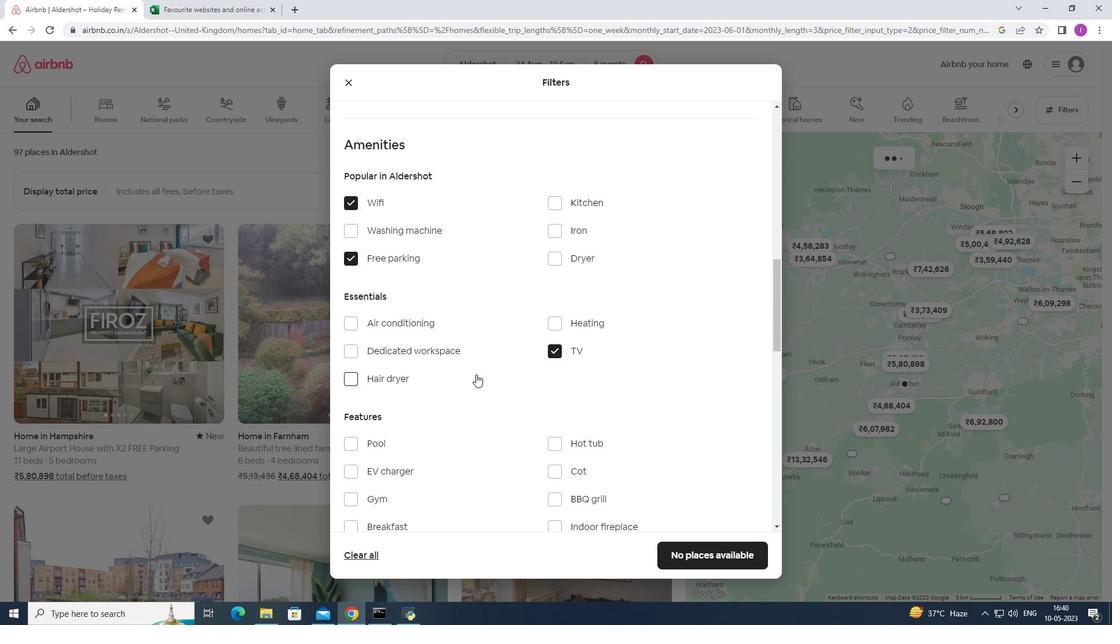 
Action: Mouse moved to (465, 394)
Screenshot: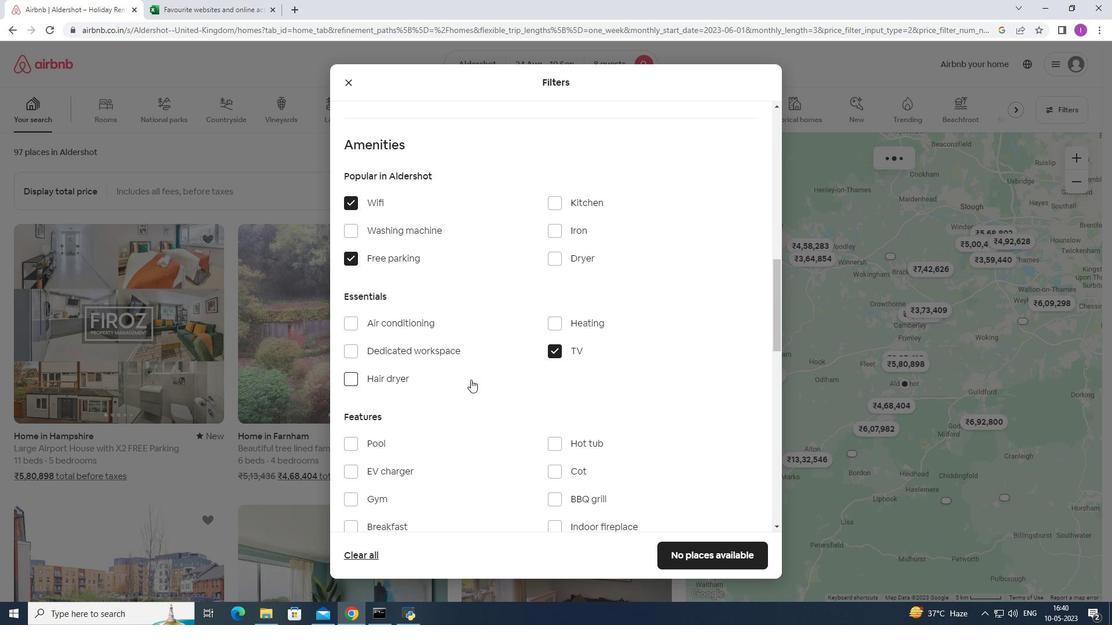 
Action: Mouse scrolled (465, 393) with delta (0, 0)
Screenshot: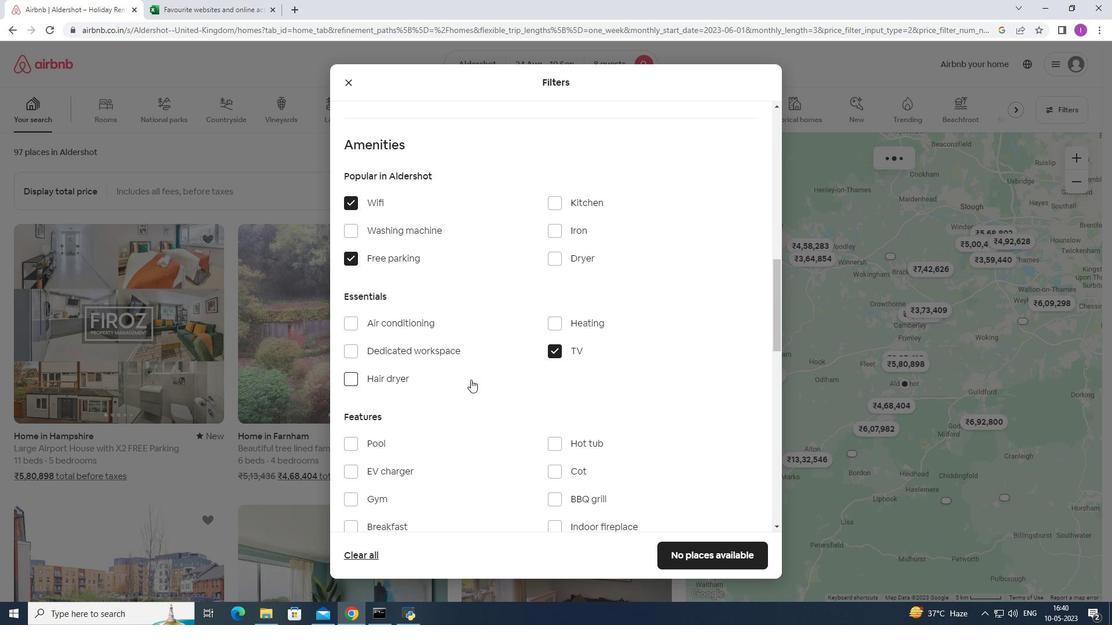 
Action: Mouse moved to (465, 395)
Screenshot: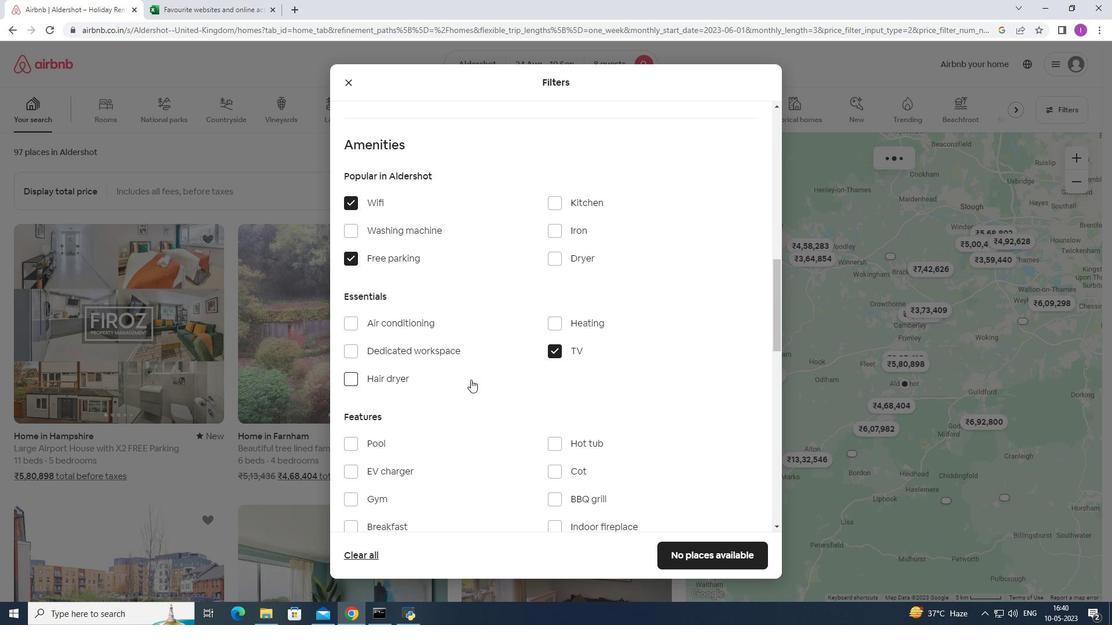 
Action: Mouse scrolled (465, 394) with delta (0, 0)
Screenshot: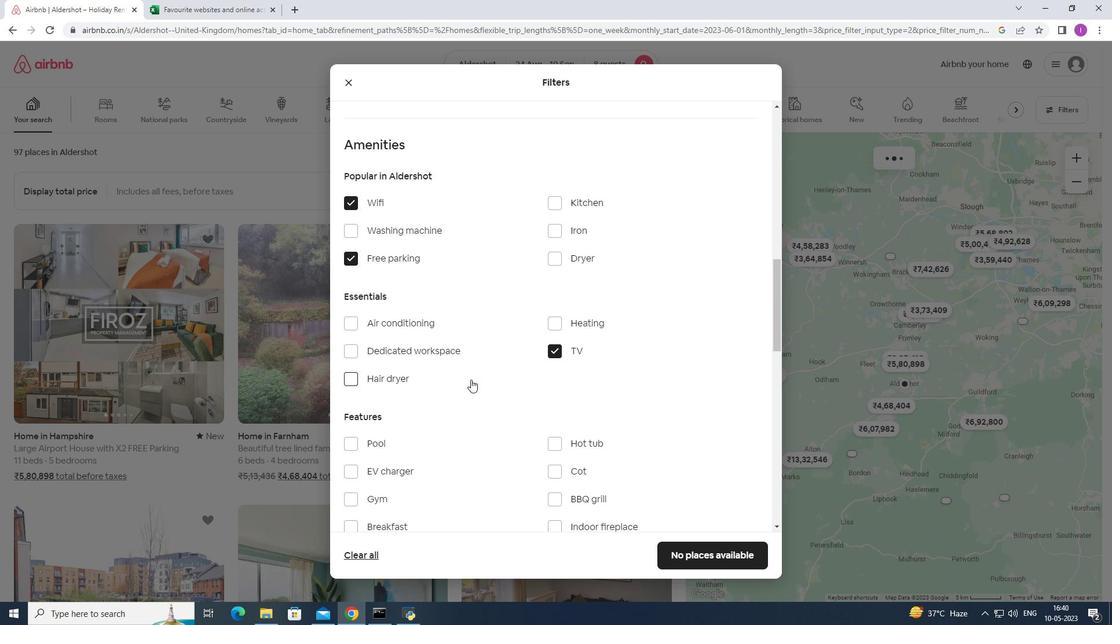 
Action: Mouse scrolled (465, 394) with delta (0, 0)
Screenshot: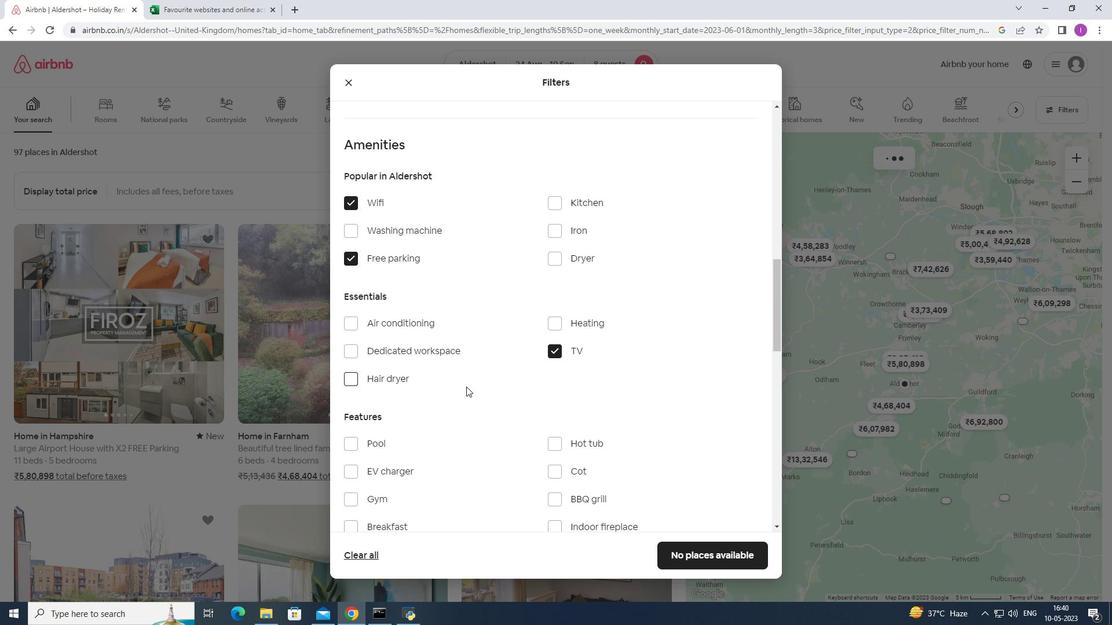 
Action: Mouse moved to (377, 272)
Screenshot: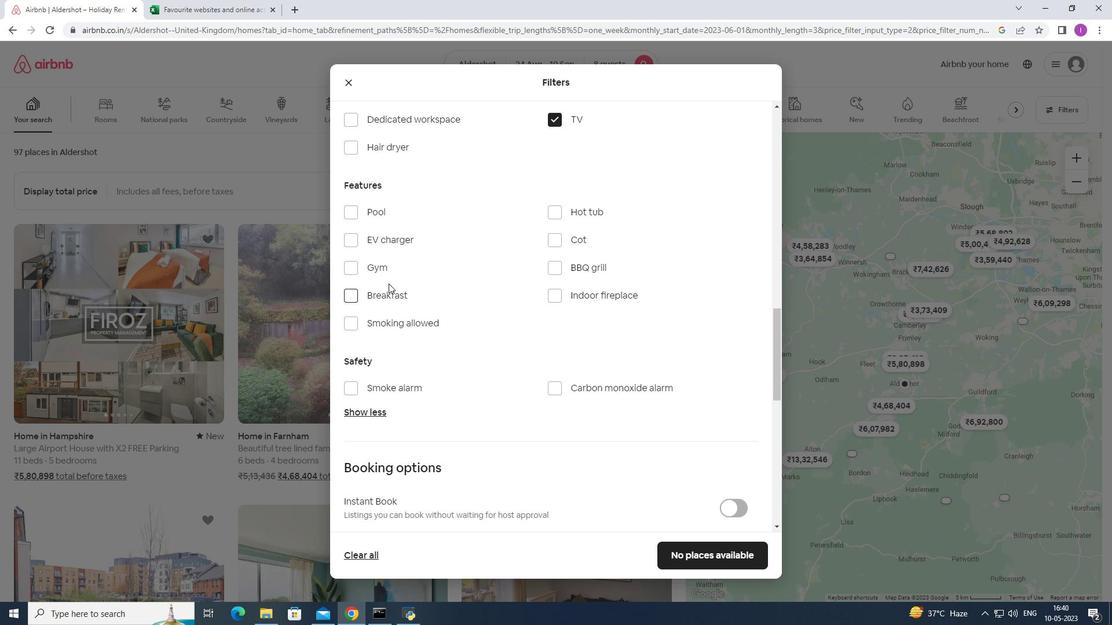 
Action: Mouse pressed left at (377, 272)
Screenshot: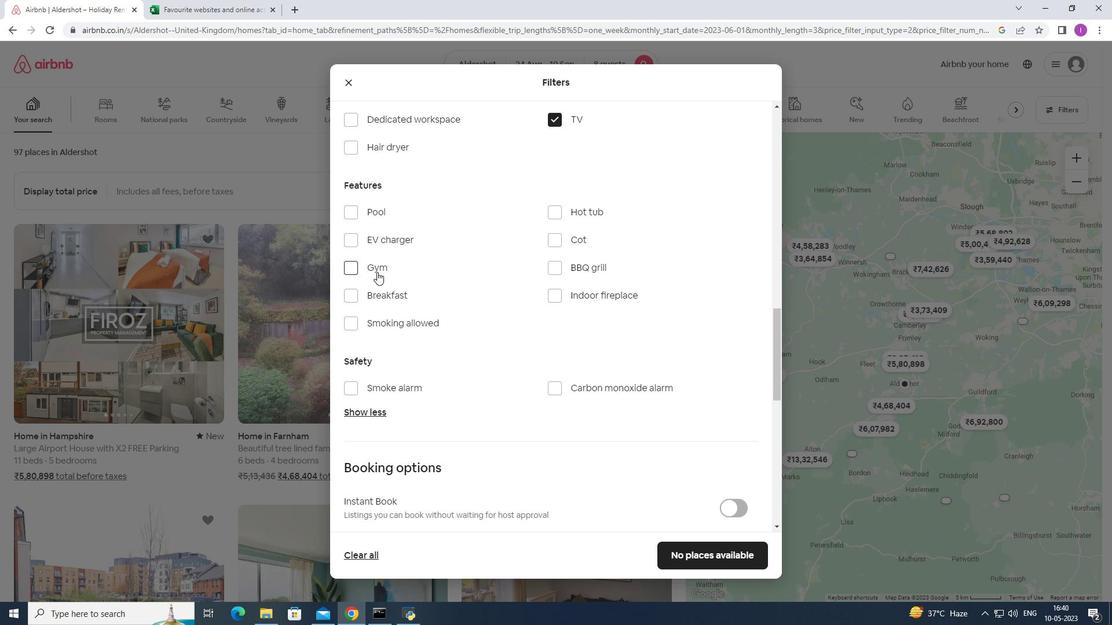 
Action: Mouse moved to (389, 314)
Screenshot: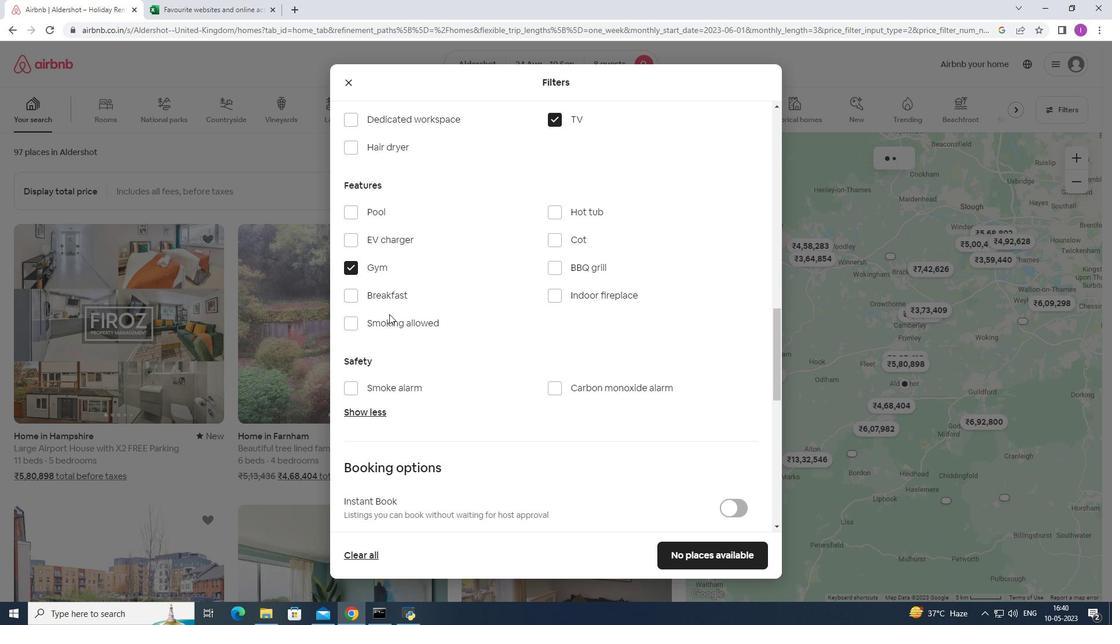 
Action: Mouse pressed left at (389, 314)
Screenshot: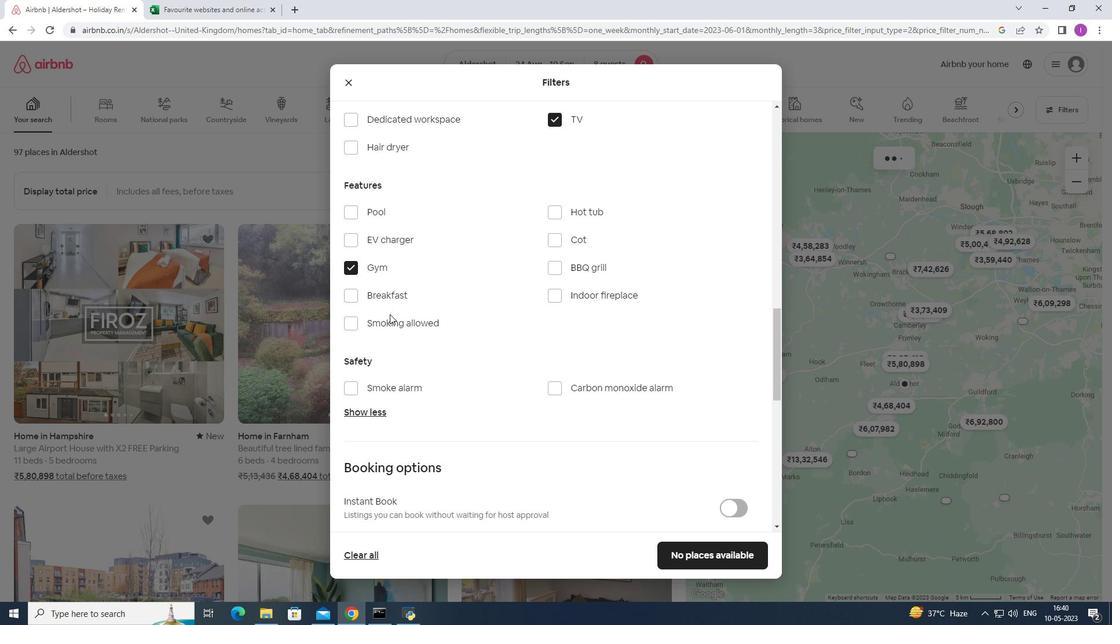 
Action: Mouse moved to (387, 297)
Screenshot: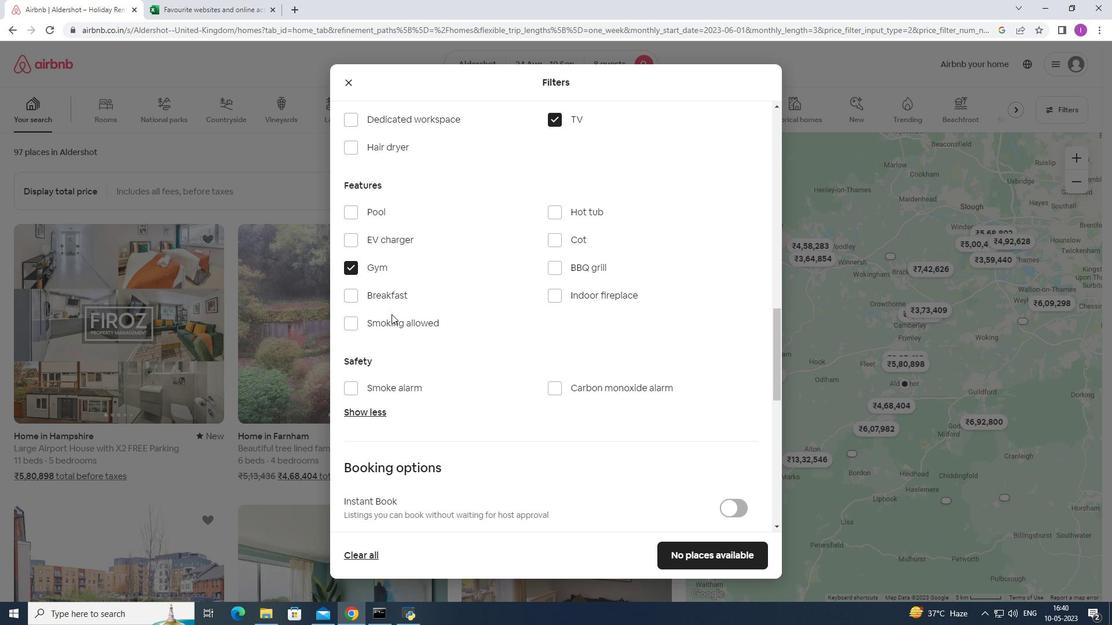 
Action: Mouse pressed left at (387, 297)
Screenshot: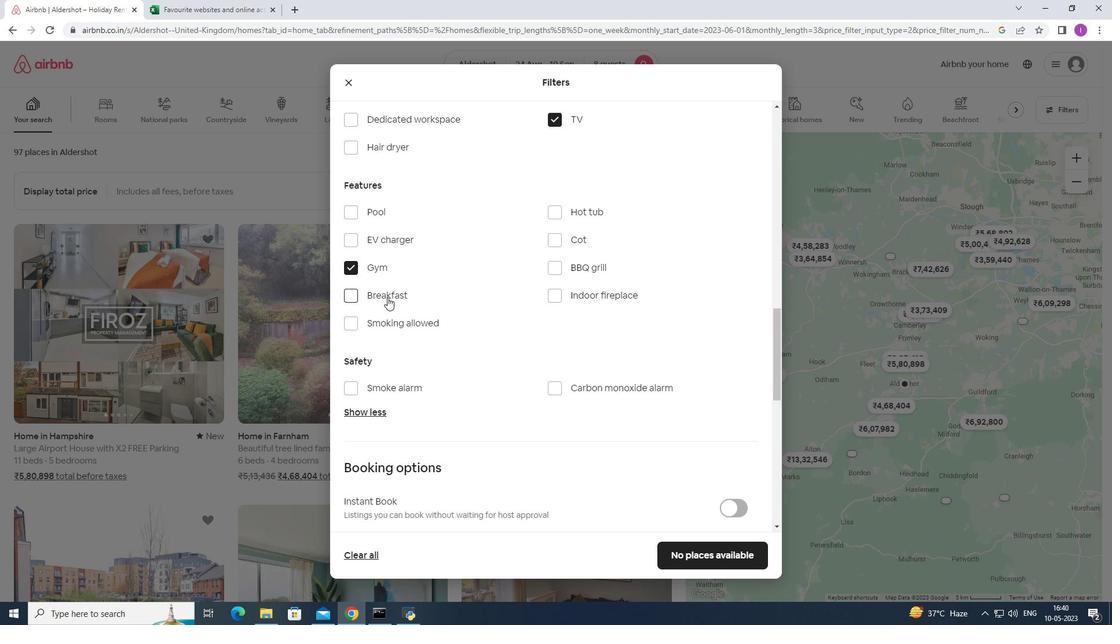 
Action: Mouse moved to (544, 375)
Screenshot: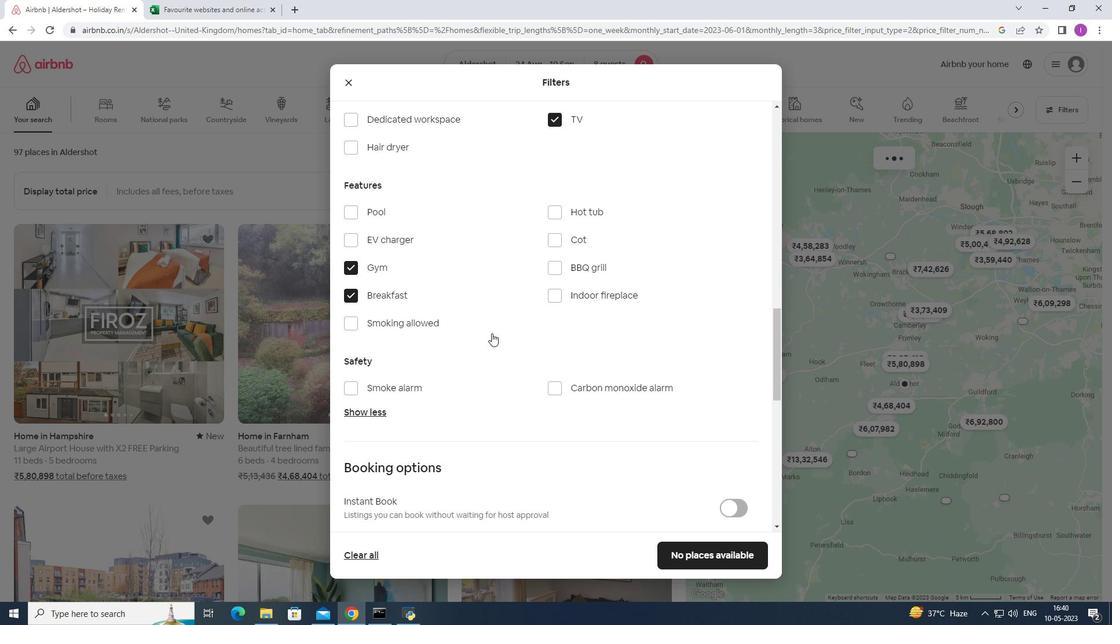 
Action: Mouse scrolled (544, 374) with delta (0, 0)
Screenshot: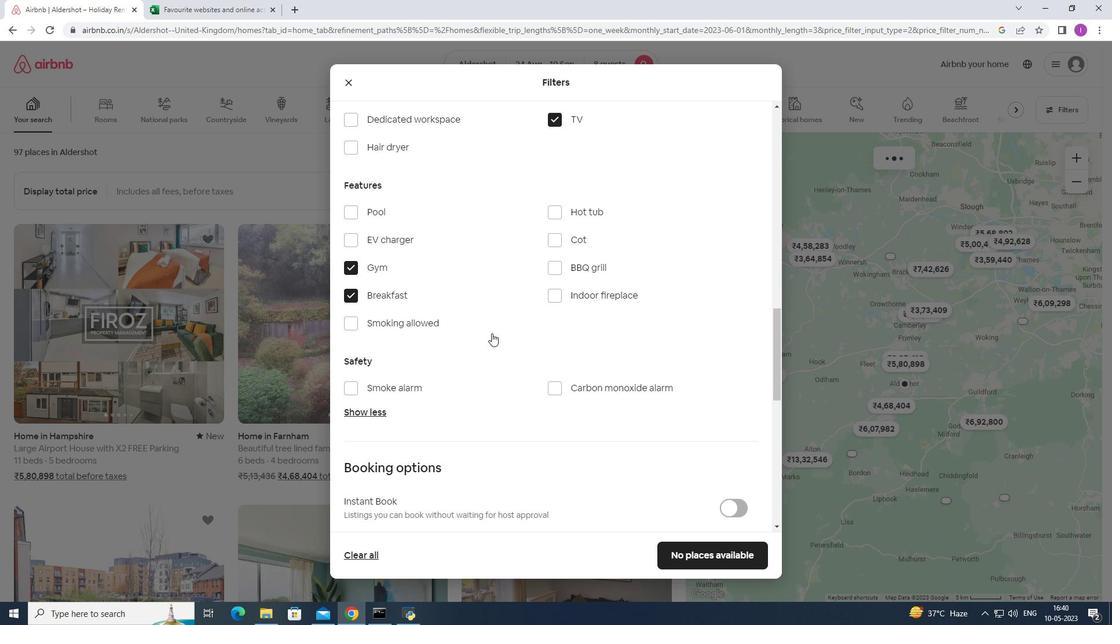 
Action: Mouse moved to (546, 377)
Screenshot: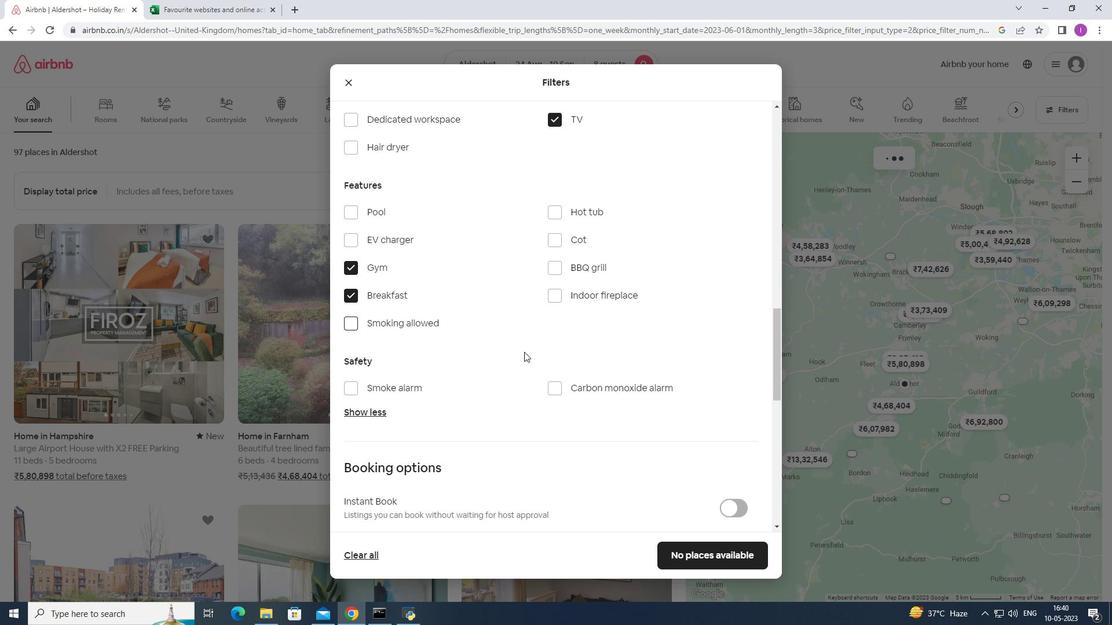 
Action: Mouse scrolled (546, 377) with delta (0, 0)
Screenshot: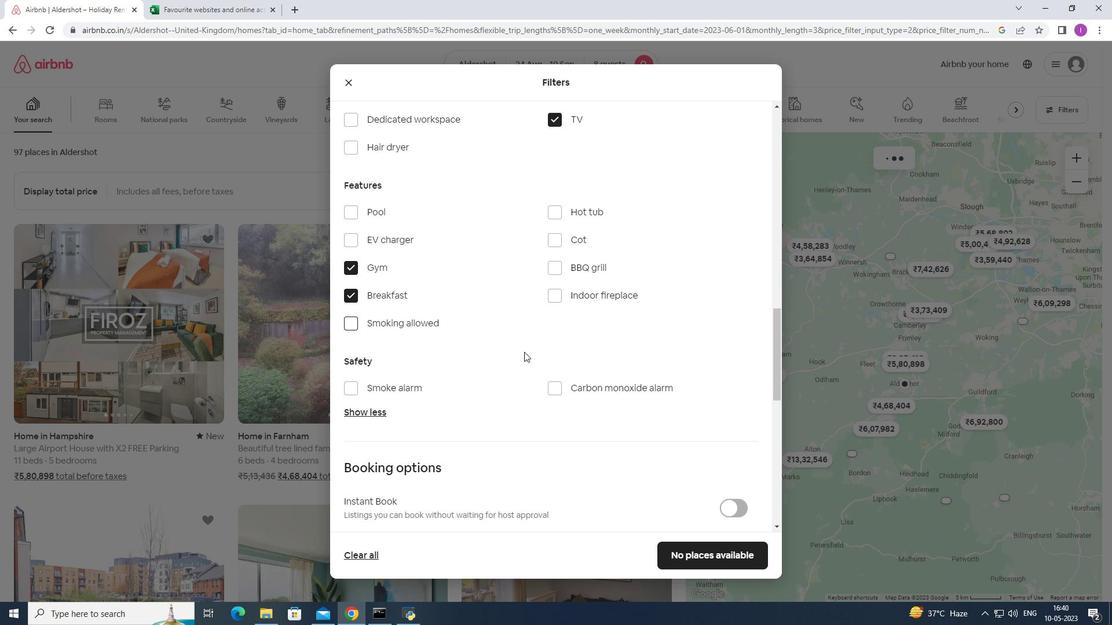 
Action: Mouse moved to (547, 378)
Screenshot: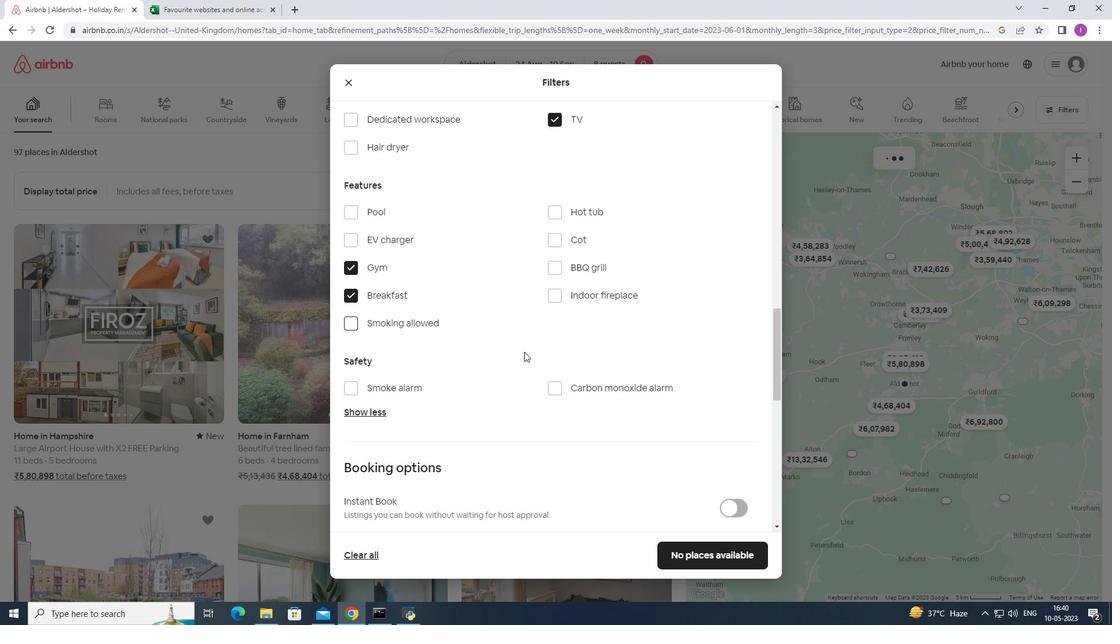 
Action: Mouse scrolled (547, 378) with delta (0, 0)
Screenshot: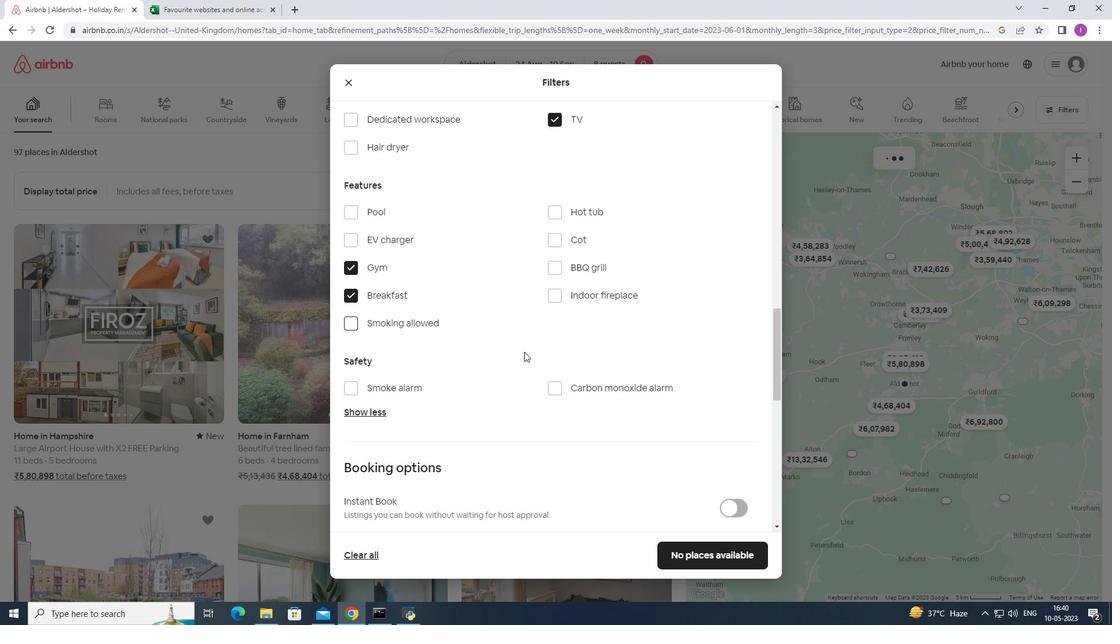
Action: Mouse scrolled (547, 378) with delta (0, 0)
Screenshot: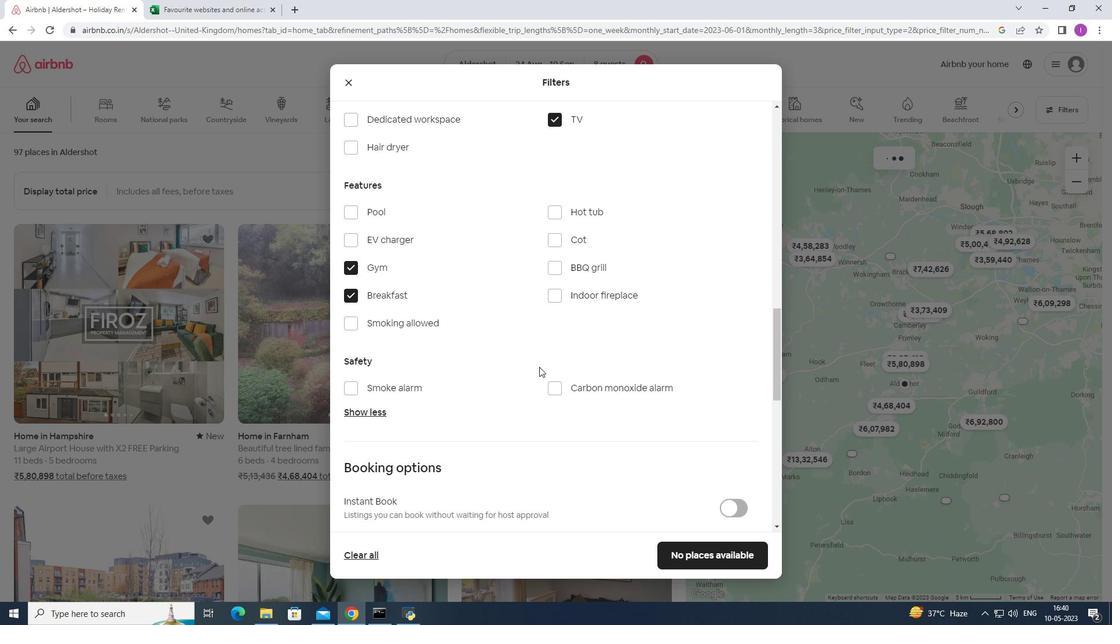
Action: Mouse moved to (735, 316)
Screenshot: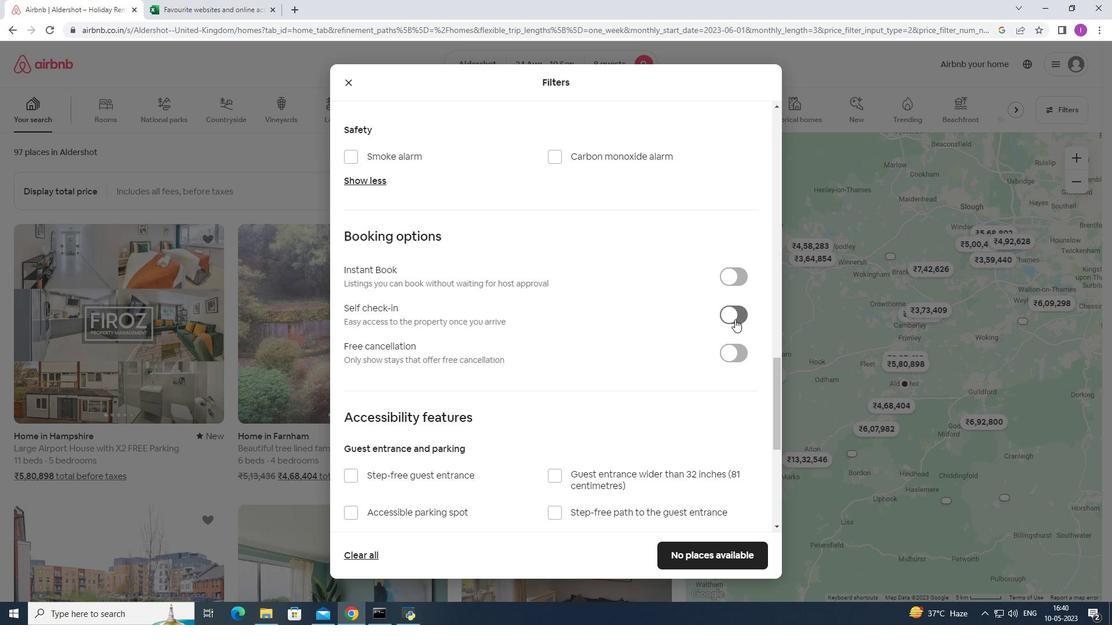 
Action: Mouse pressed left at (735, 316)
Screenshot: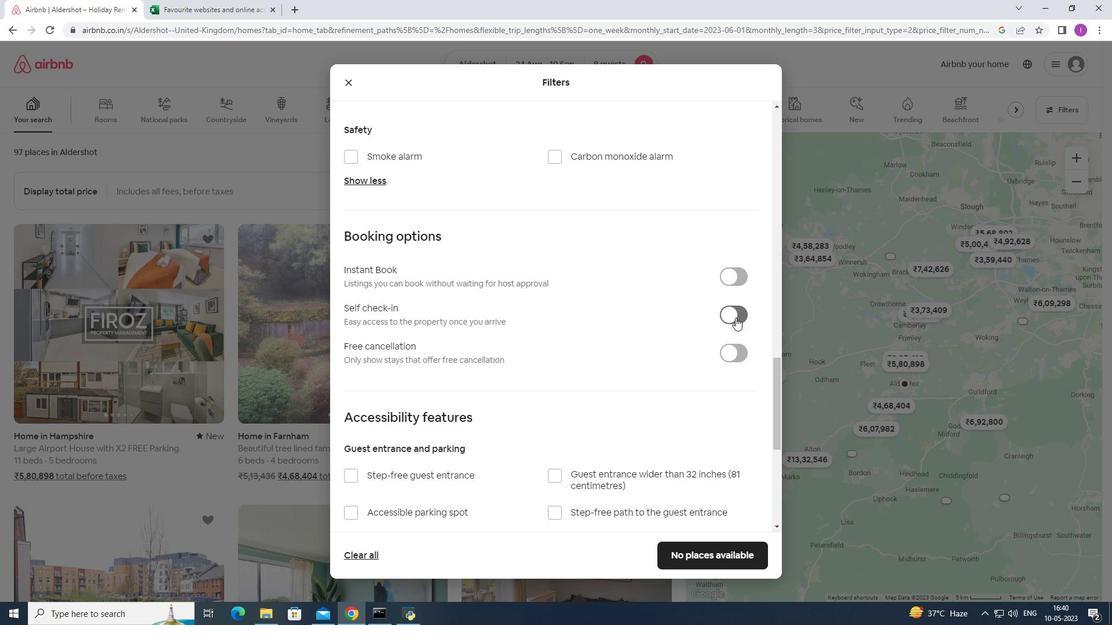 
Action: Mouse moved to (588, 358)
Screenshot: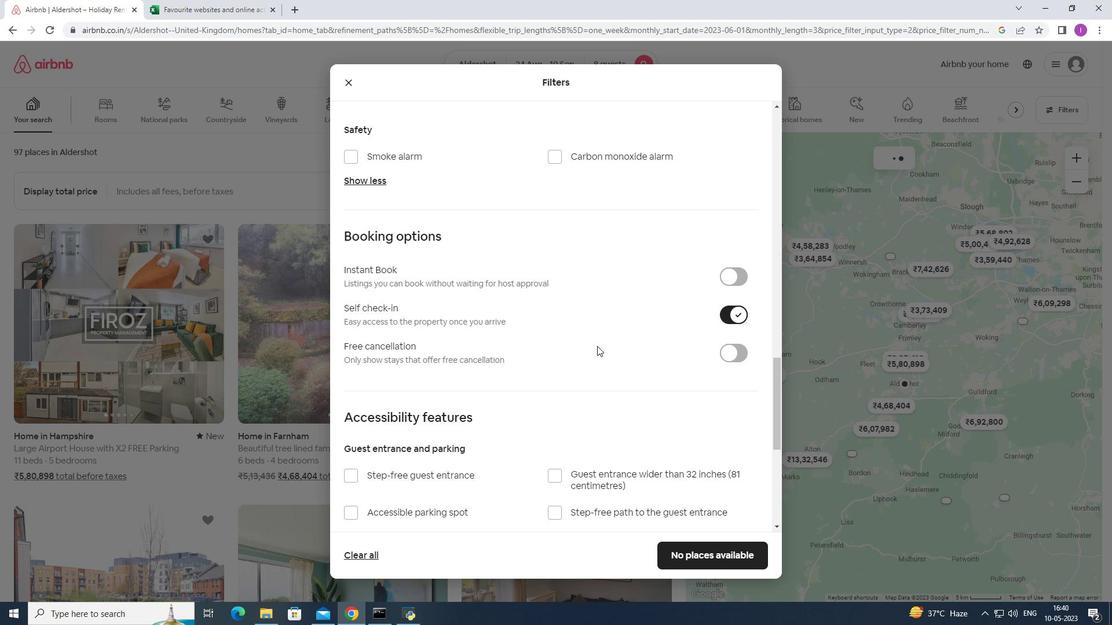 
Action: Mouse scrolled (588, 358) with delta (0, 0)
Screenshot: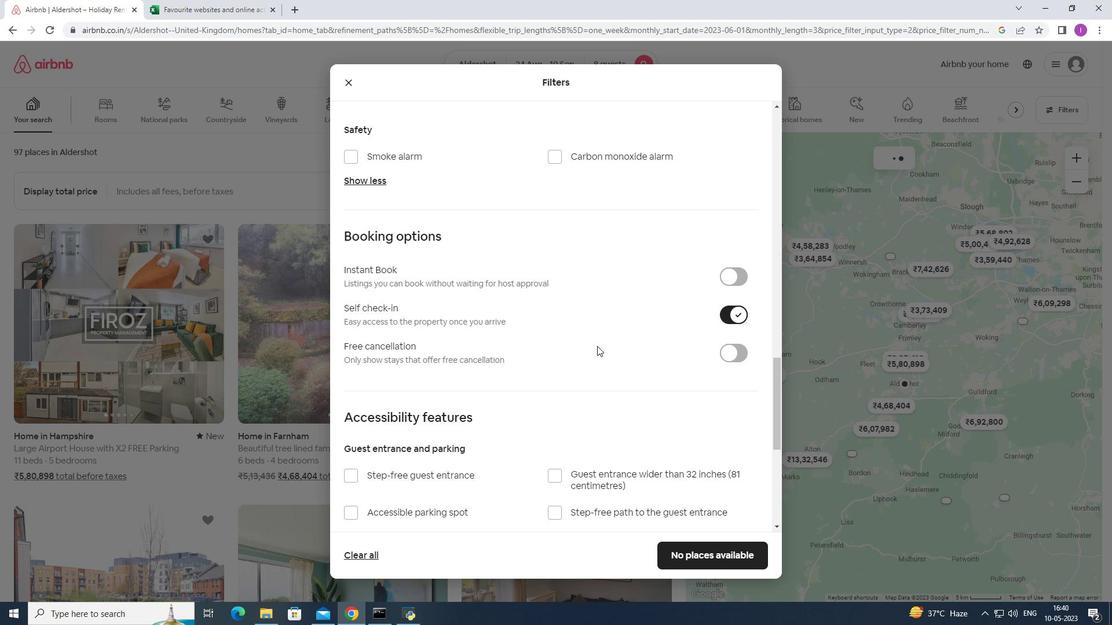 
Action: Mouse moved to (588, 361)
Screenshot: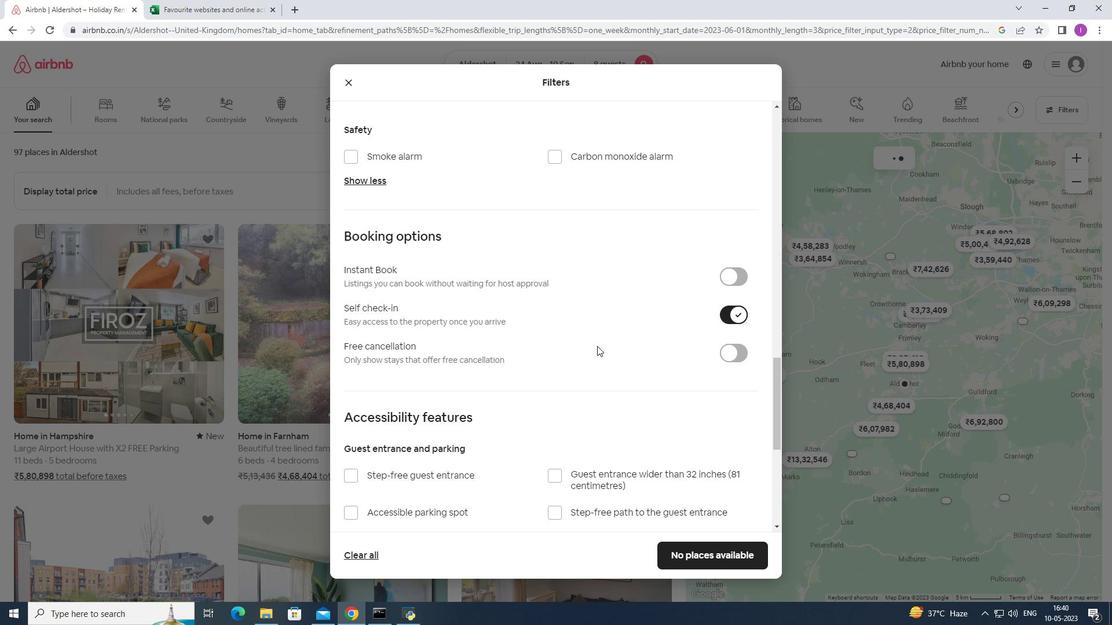 
Action: Mouse scrolled (588, 360) with delta (0, 0)
Screenshot: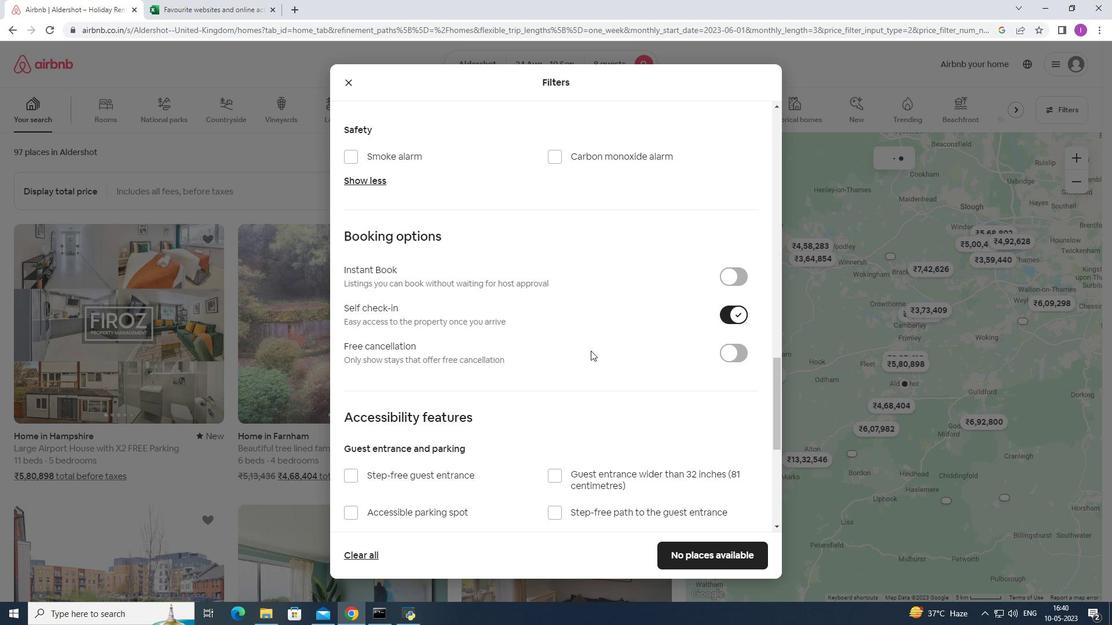 
Action: Mouse moved to (588, 362)
Screenshot: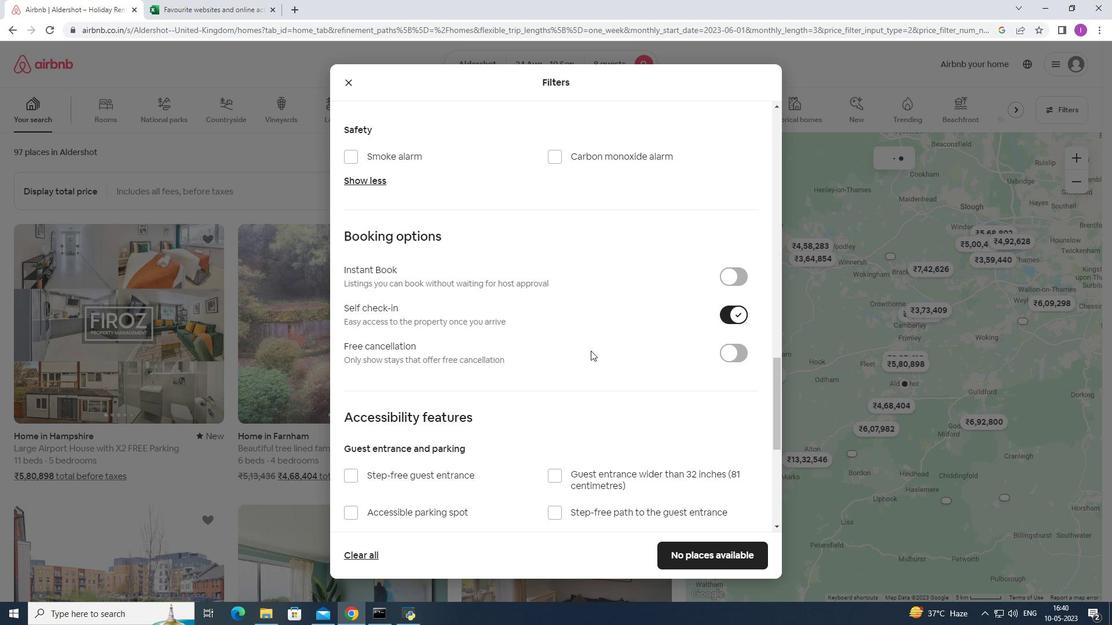 
Action: Mouse scrolled (588, 361) with delta (0, 0)
Screenshot: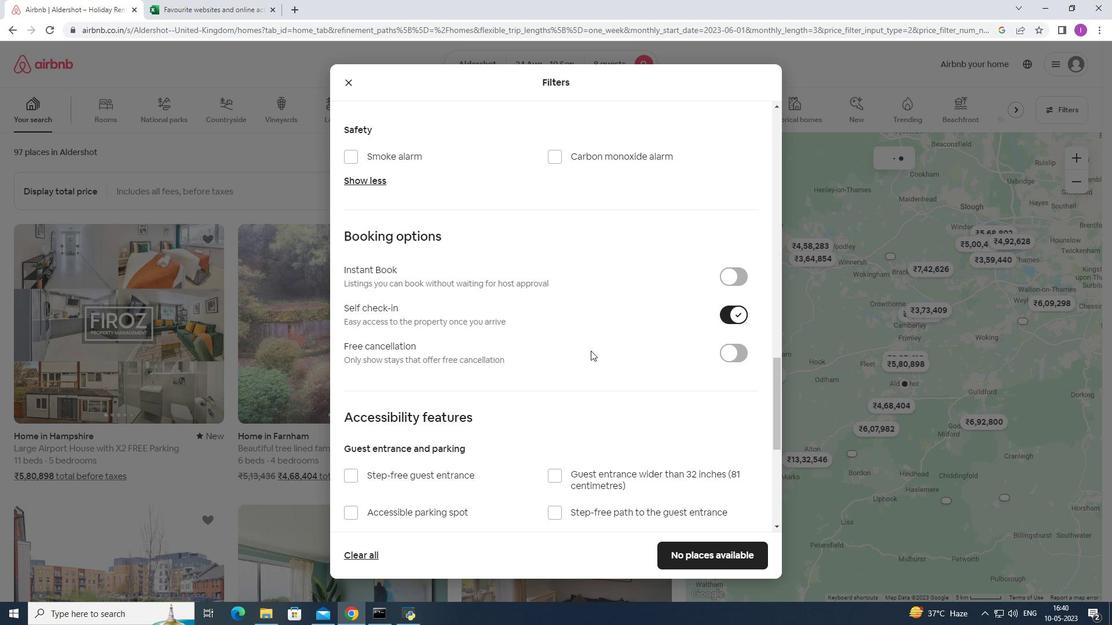 
Action: Mouse scrolled (588, 361) with delta (0, 0)
Screenshot: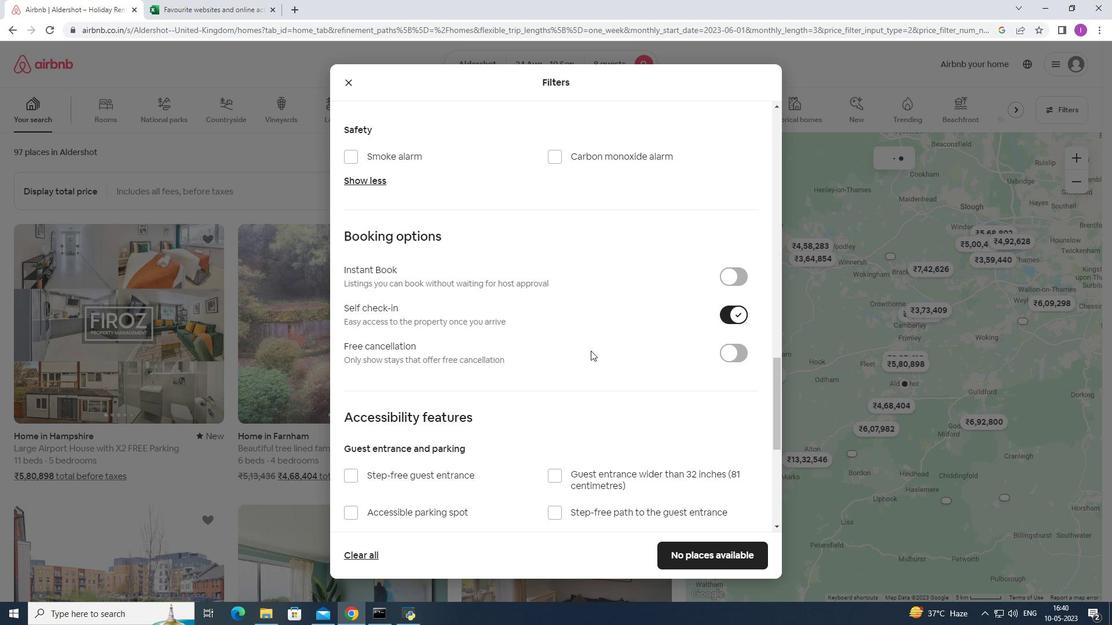 
Action: Mouse scrolled (588, 361) with delta (0, 0)
Screenshot: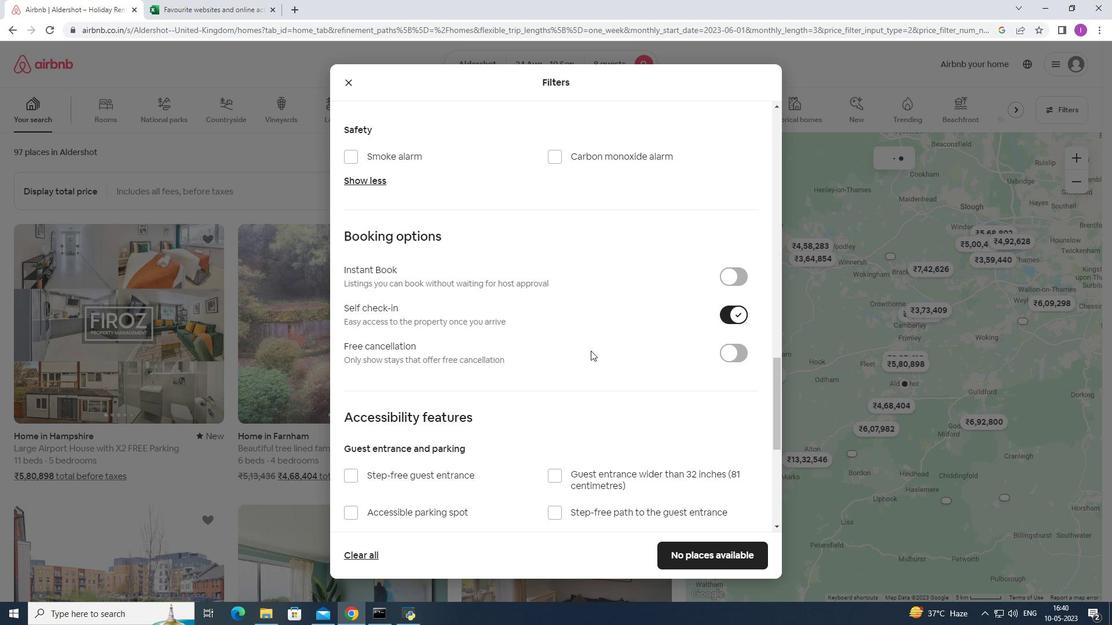 
Action: Mouse moved to (590, 357)
Screenshot: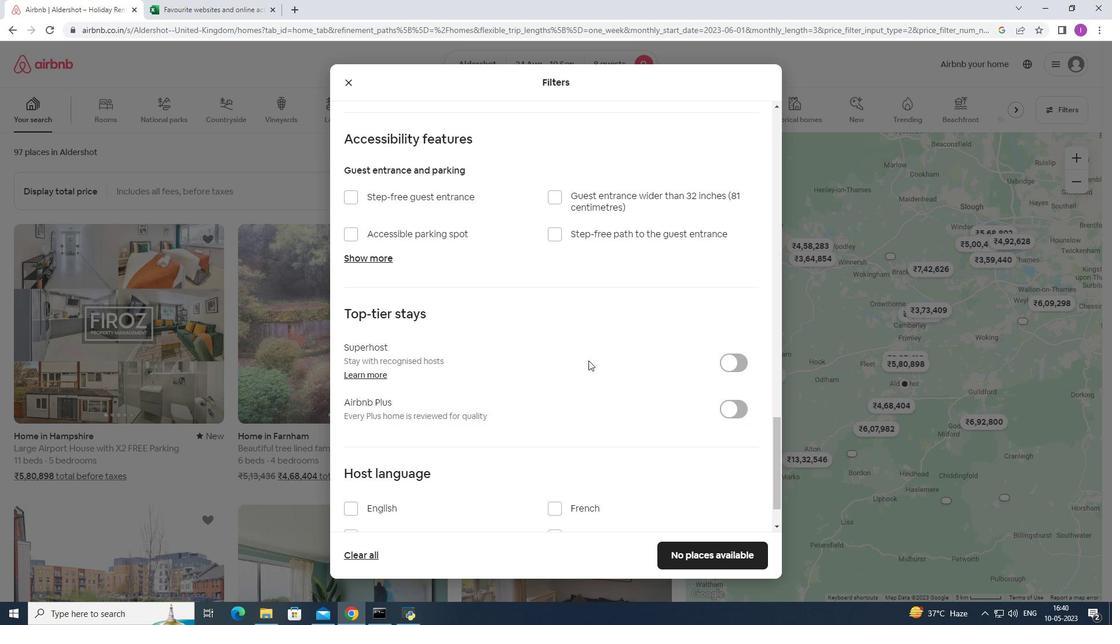 
Action: Mouse scrolled (590, 356) with delta (0, 0)
Screenshot: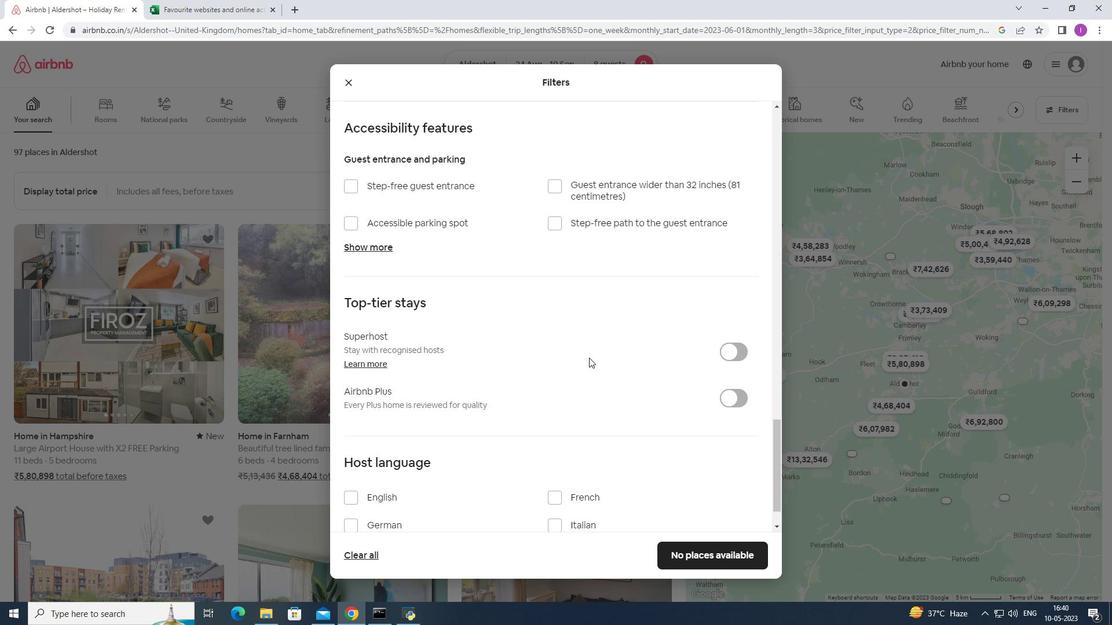 
Action: Mouse scrolled (590, 356) with delta (0, 0)
Screenshot: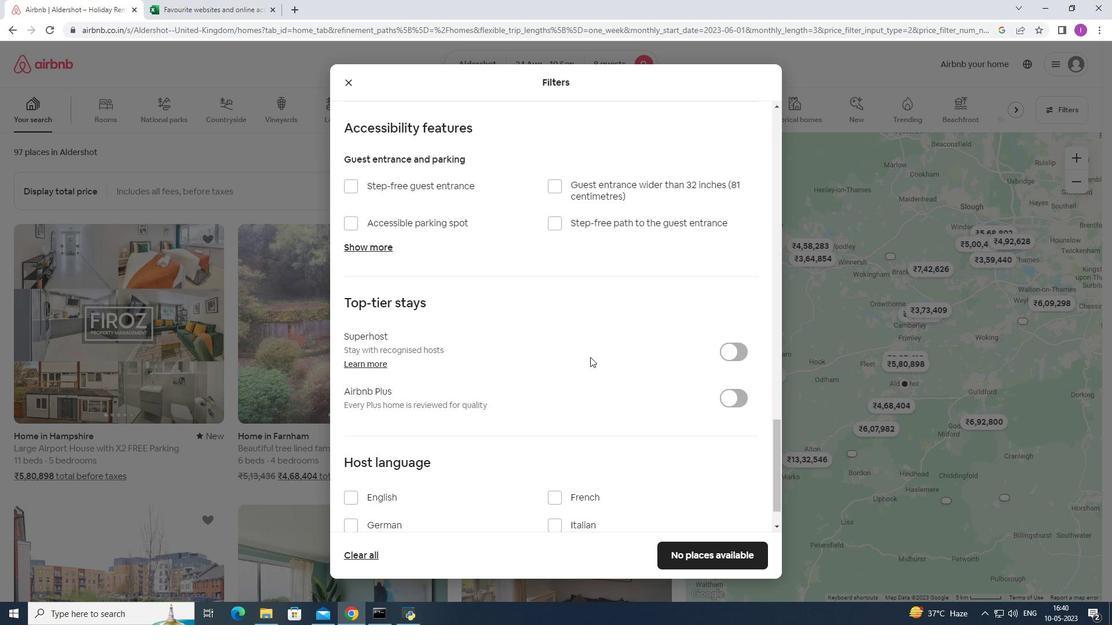 
Action: Mouse moved to (591, 357)
Screenshot: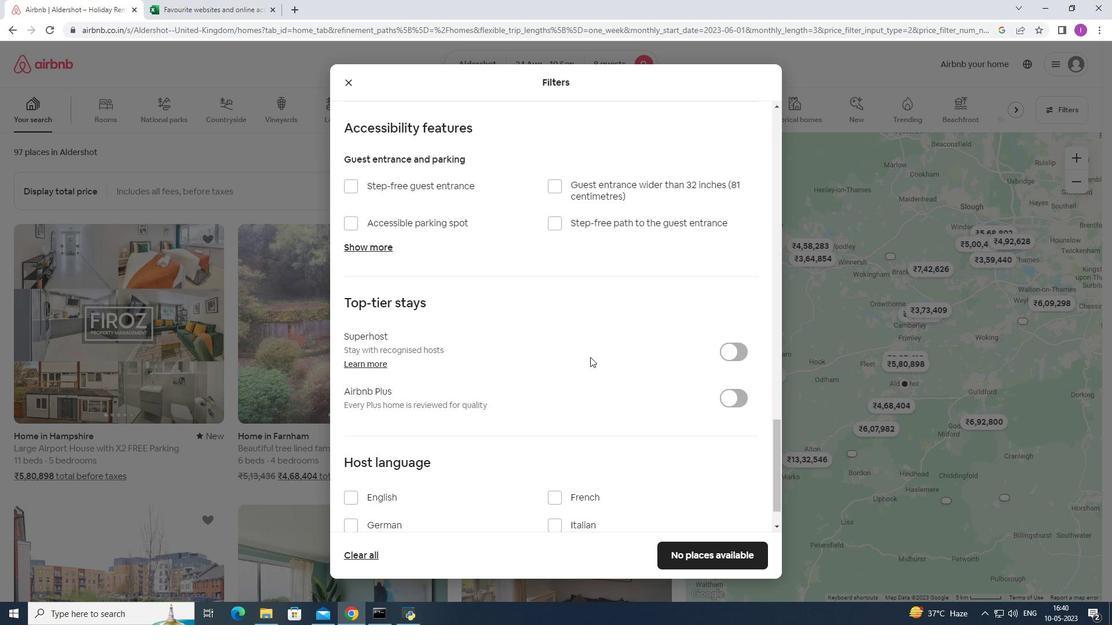 
Action: Mouse scrolled (591, 356) with delta (0, 0)
Screenshot: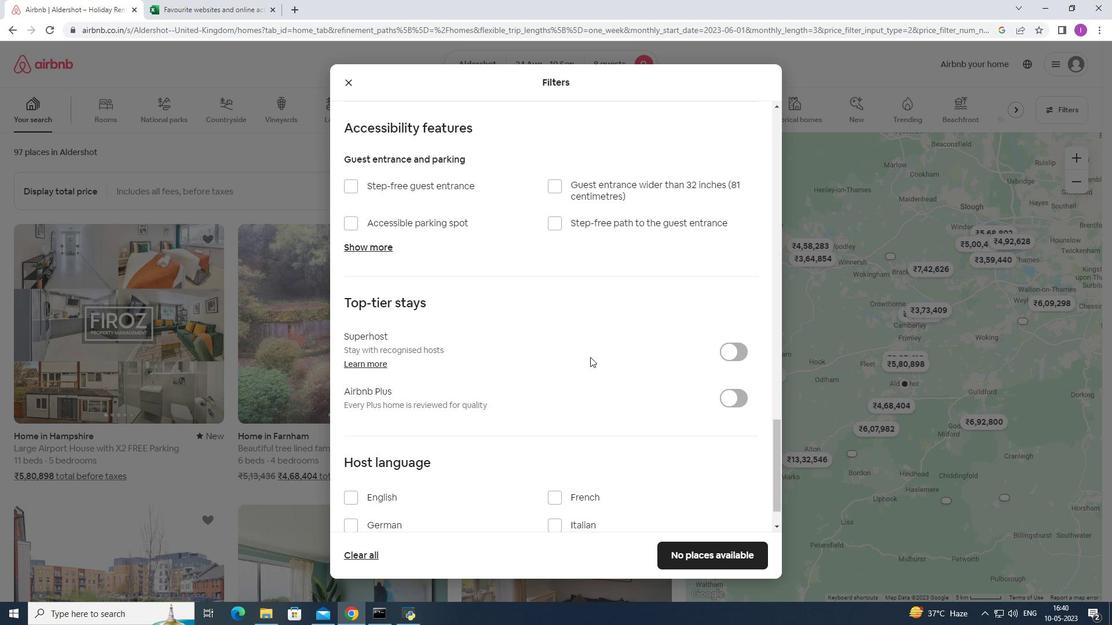
Action: Mouse scrolled (591, 356) with delta (0, 0)
Screenshot: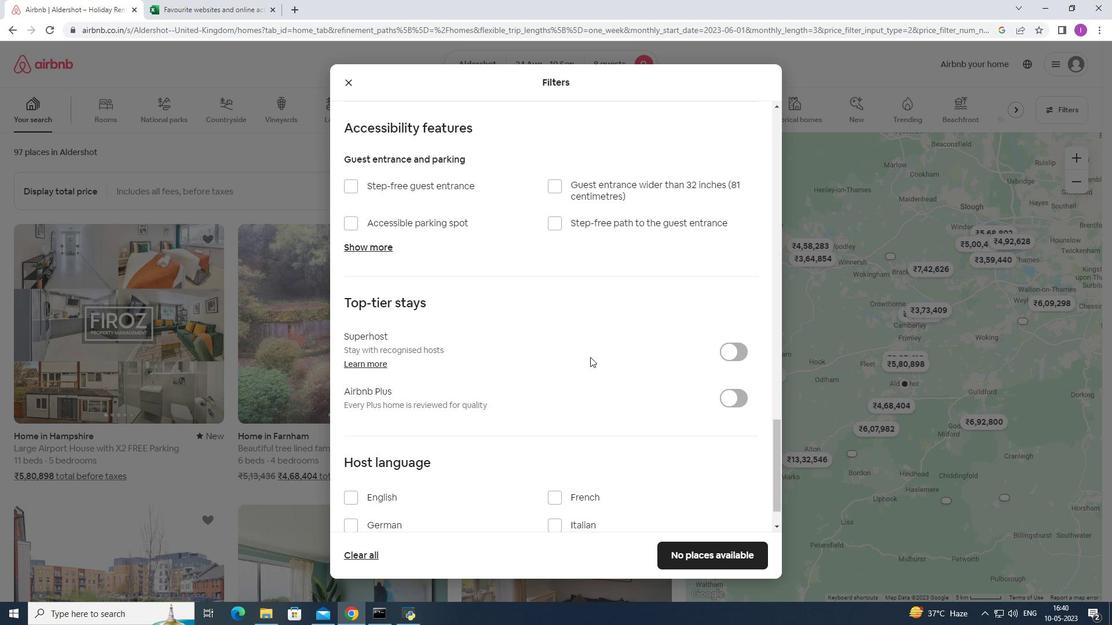 
Action: Mouse moved to (593, 349)
Screenshot: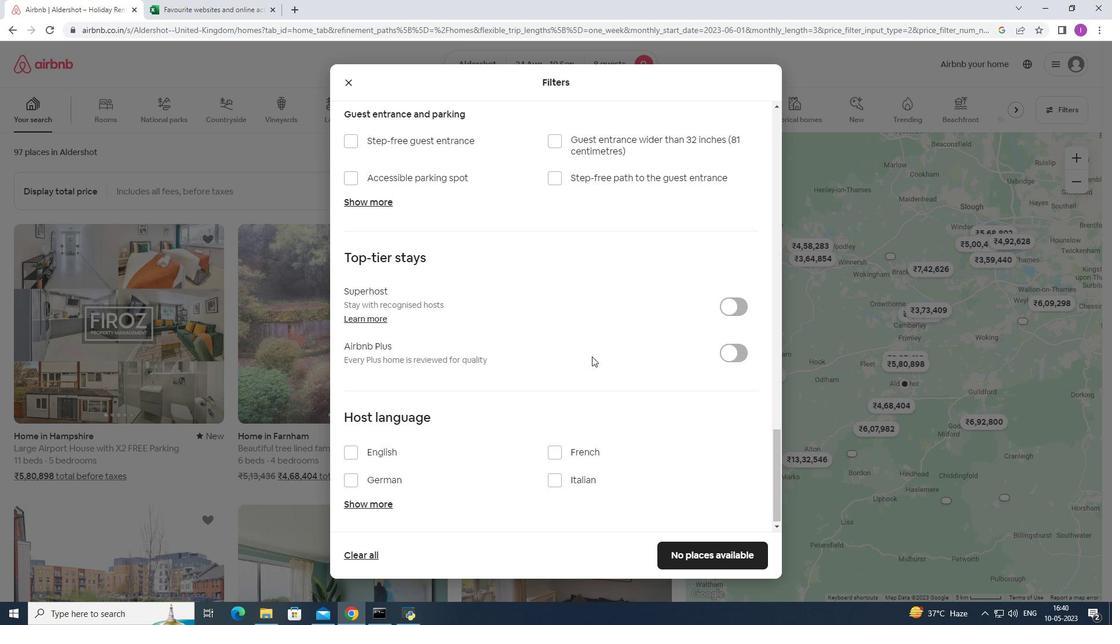 
Action: Mouse scrolled (593, 348) with delta (0, 0)
Screenshot: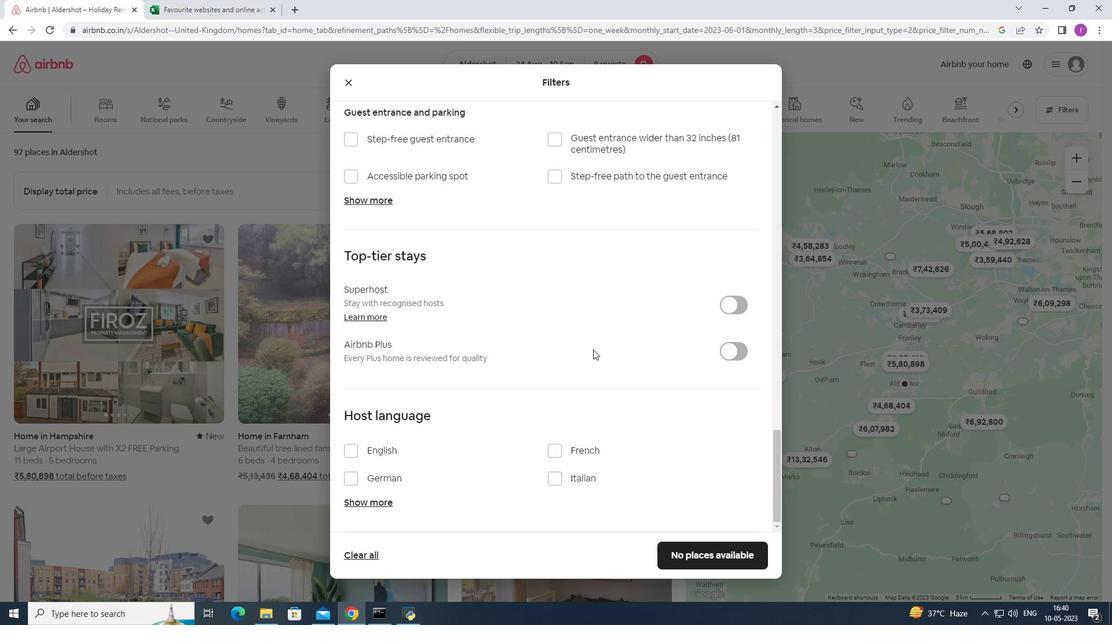 
Action: Mouse scrolled (593, 348) with delta (0, 0)
Screenshot: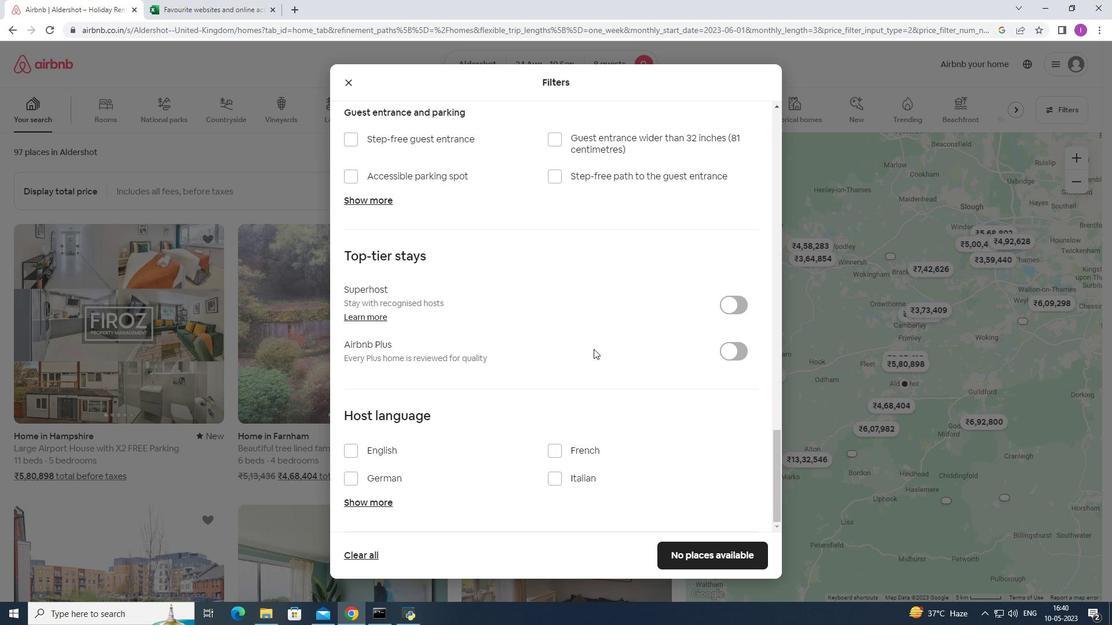 
Action: Mouse scrolled (593, 348) with delta (0, 0)
Screenshot: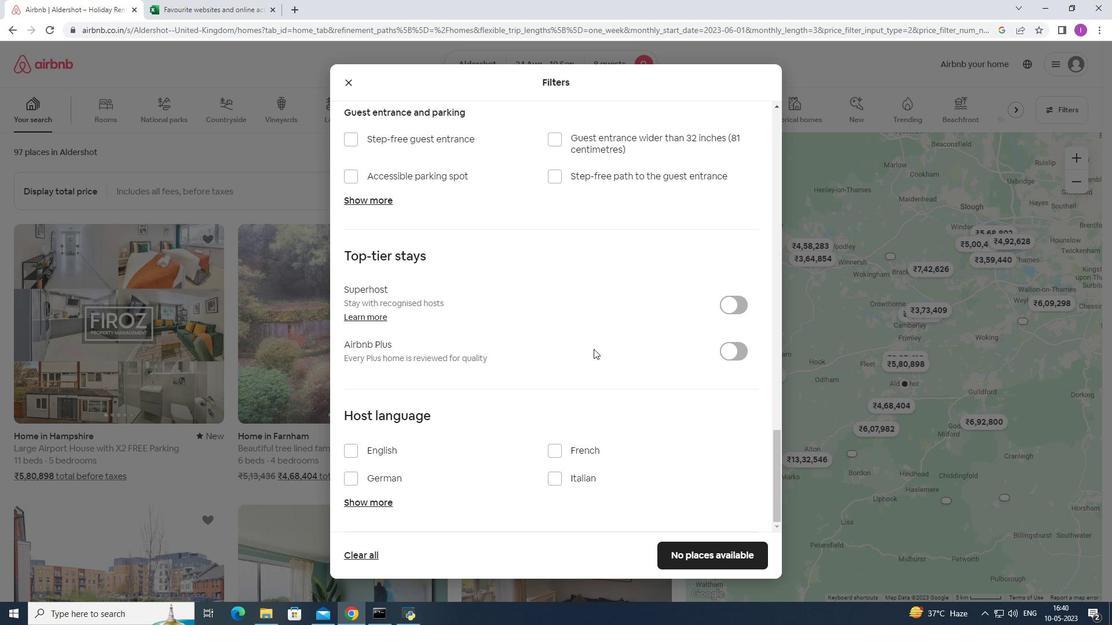 
Action: Mouse moved to (593, 352)
Screenshot: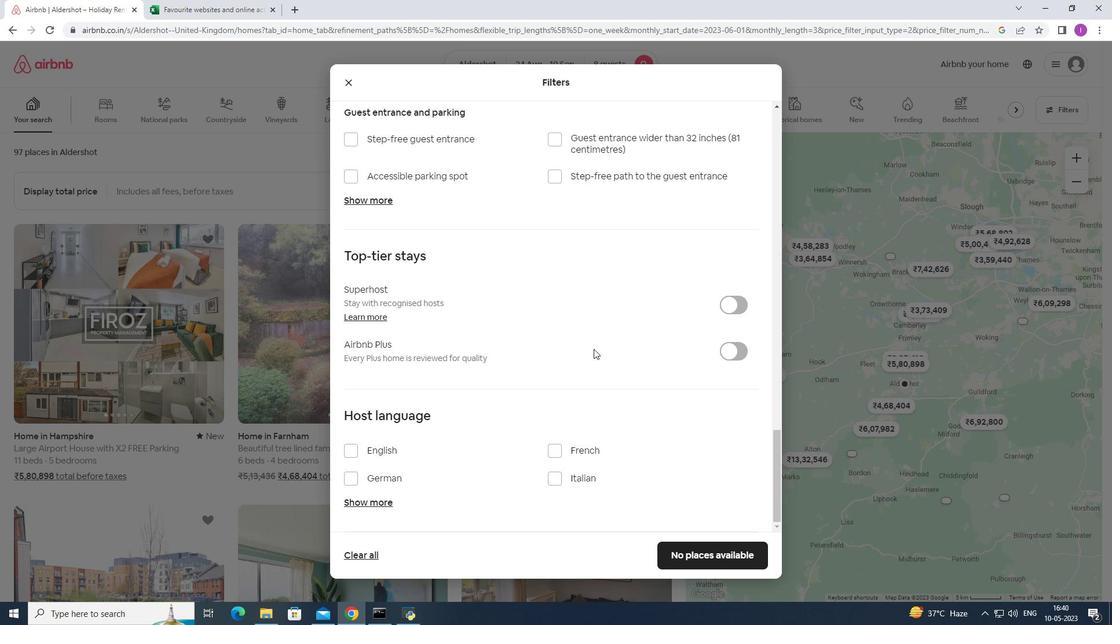 
Action: Mouse scrolled (593, 350) with delta (0, 0)
Screenshot: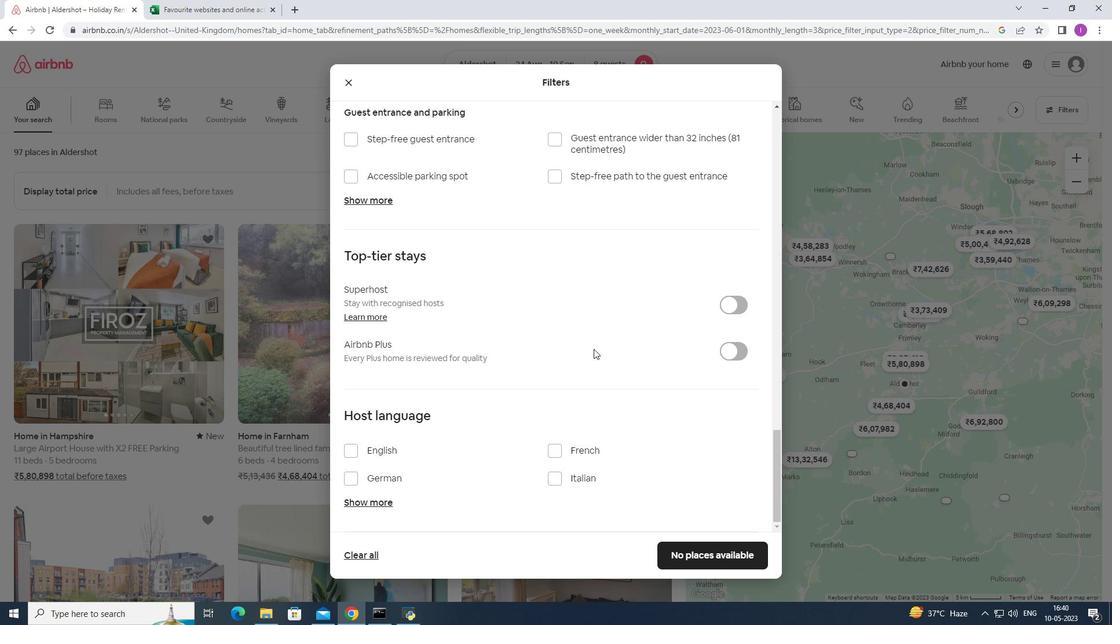 
Action: Mouse moved to (593, 352)
Screenshot: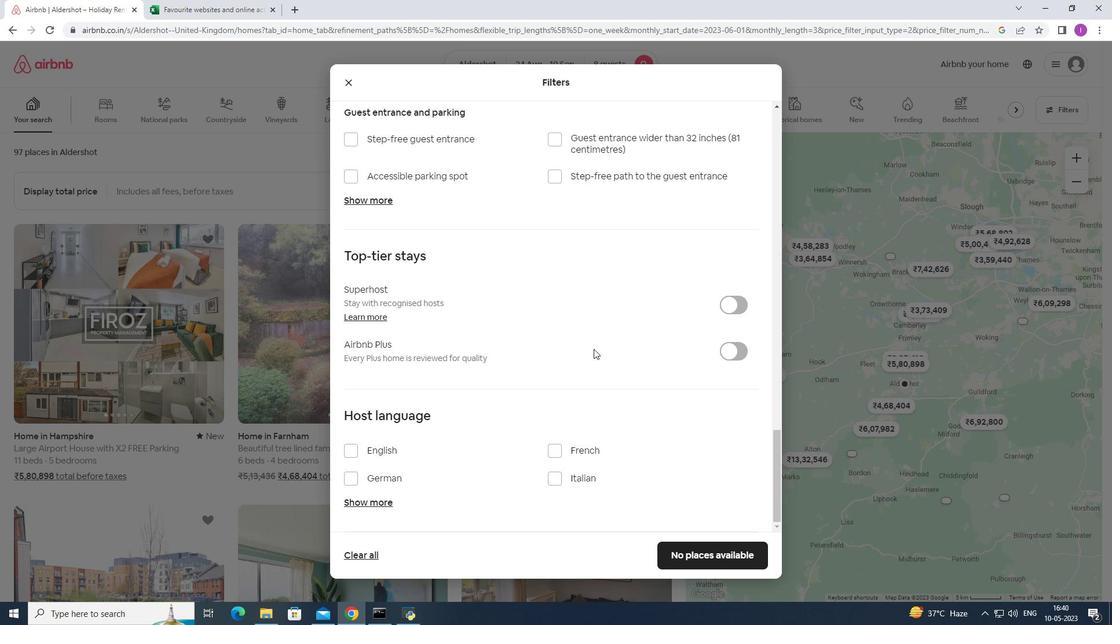 
Action: Mouse scrolled (593, 351) with delta (0, 0)
Screenshot: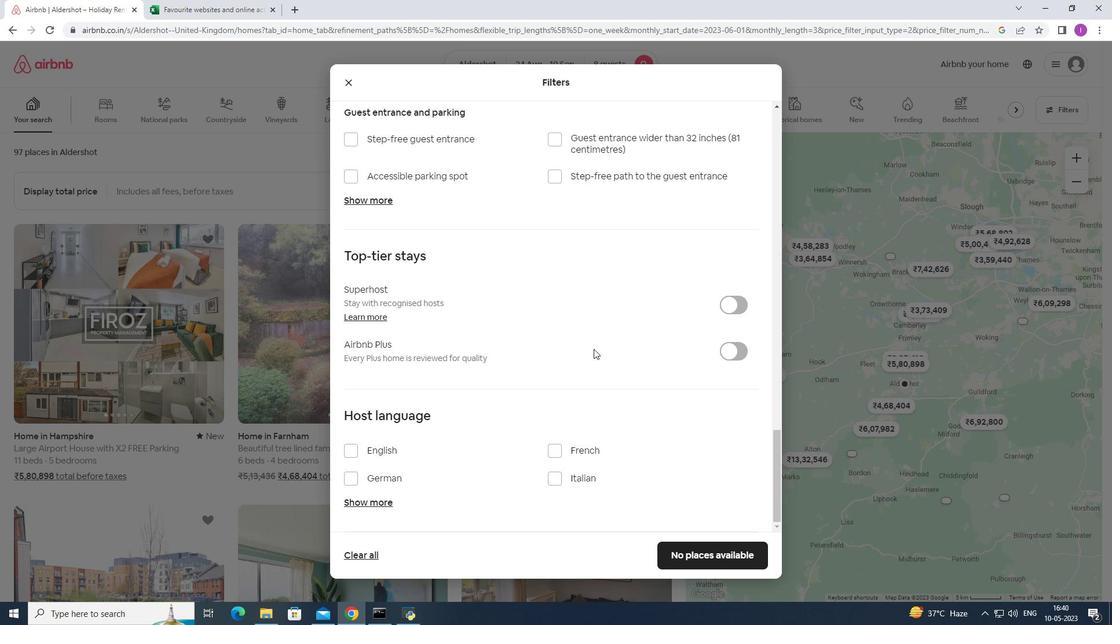 
Action: Mouse moved to (348, 447)
Screenshot: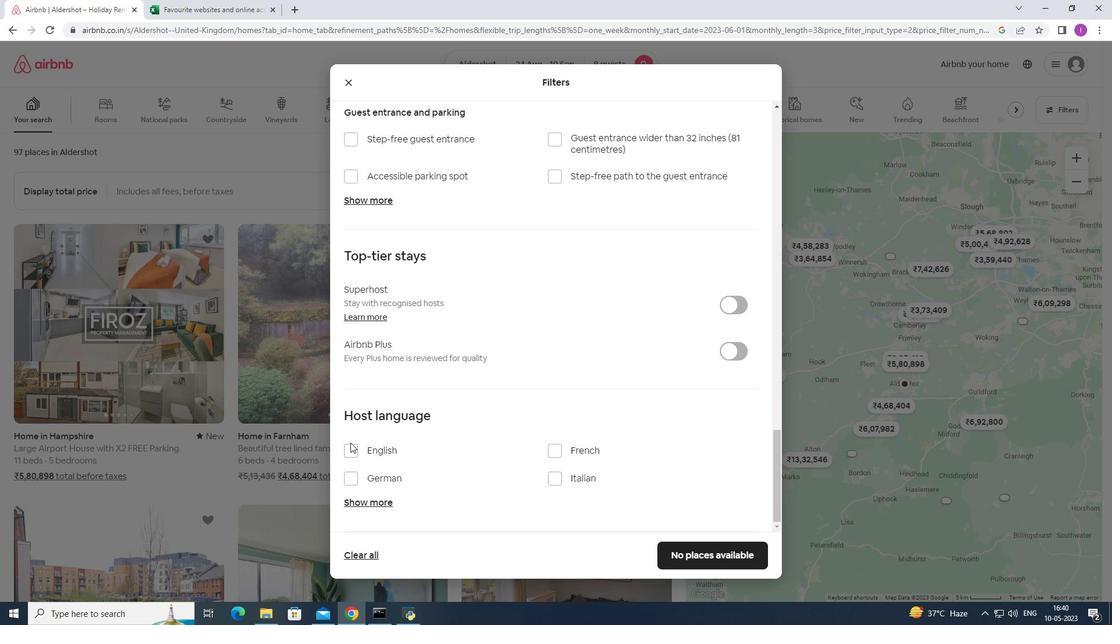 
Action: Mouse pressed left at (348, 447)
Screenshot: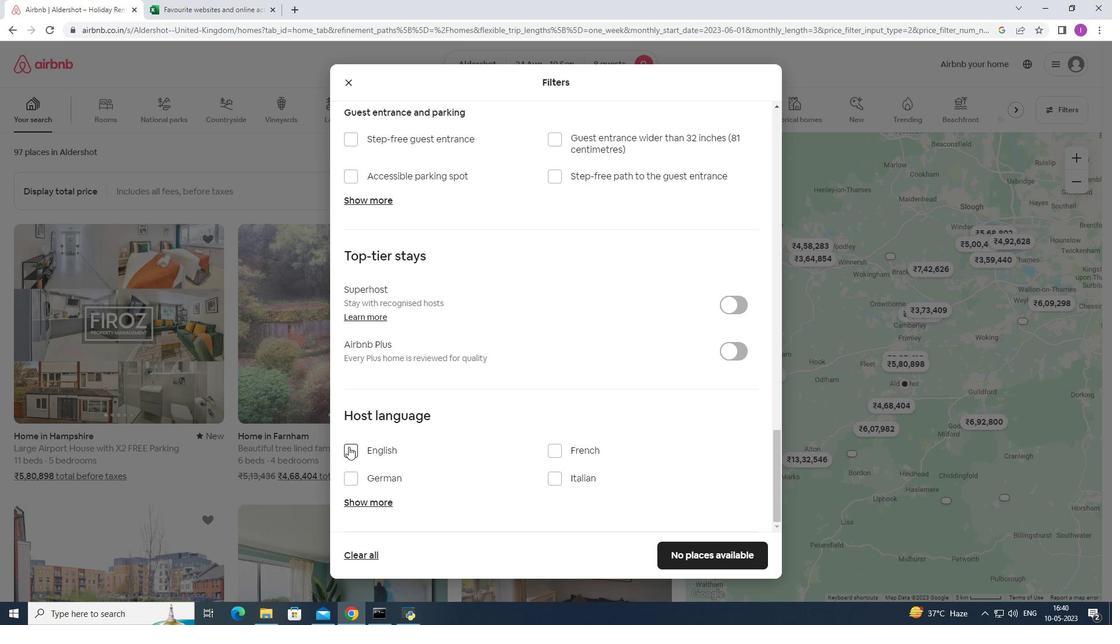 
Action: Mouse moved to (690, 558)
Screenshot: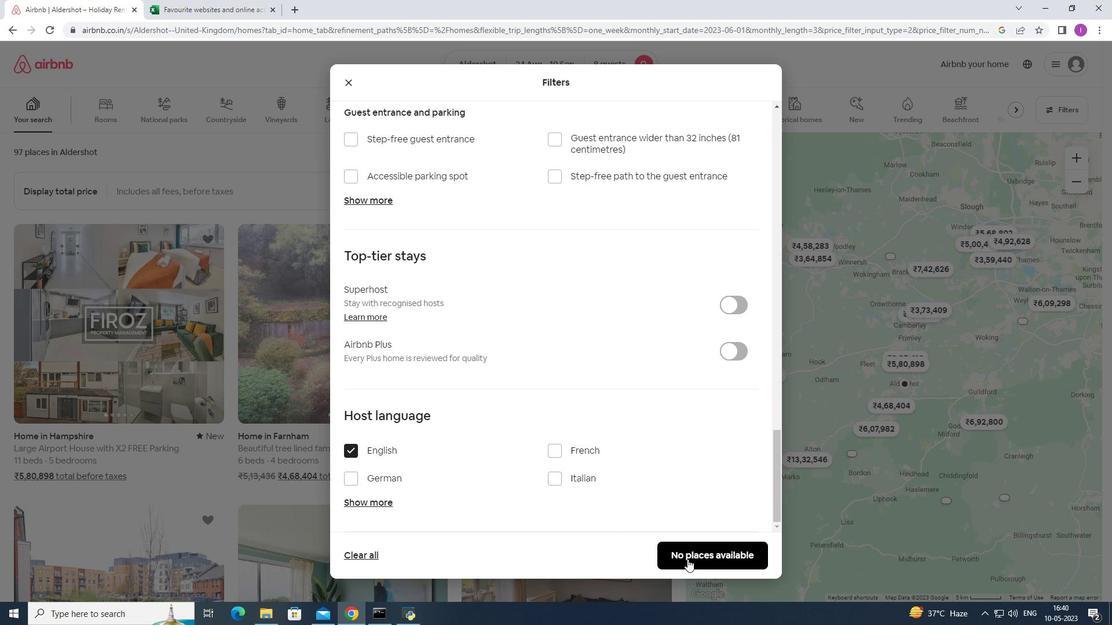 
Action: Mouse pressed left at (690, 558)
Screenshot: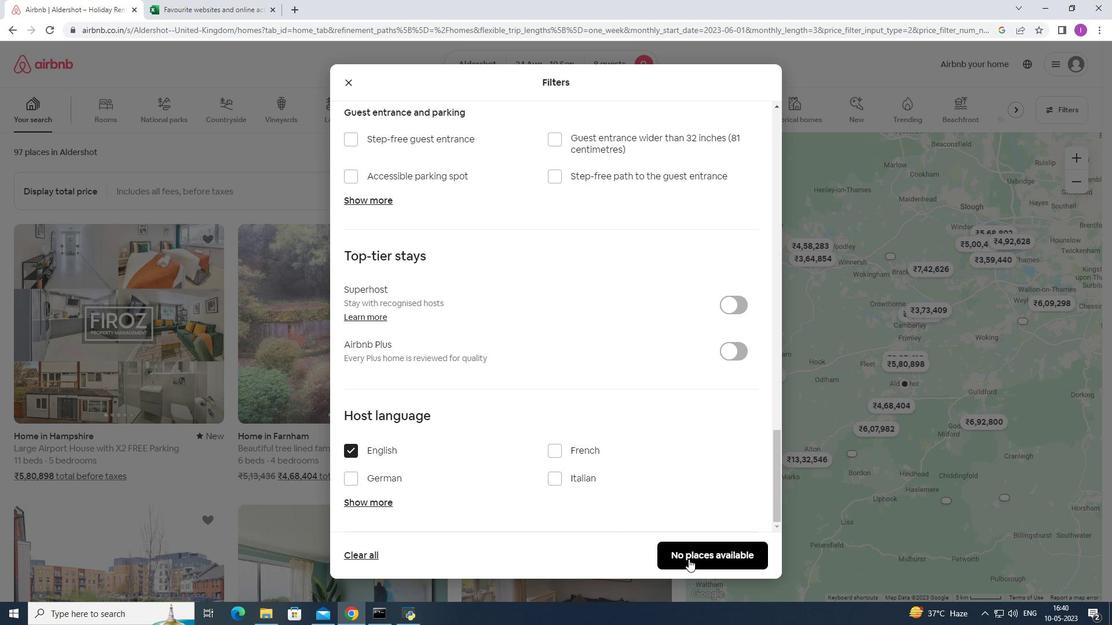 
Action: Mouse moved to (687, 546)
Screenshot: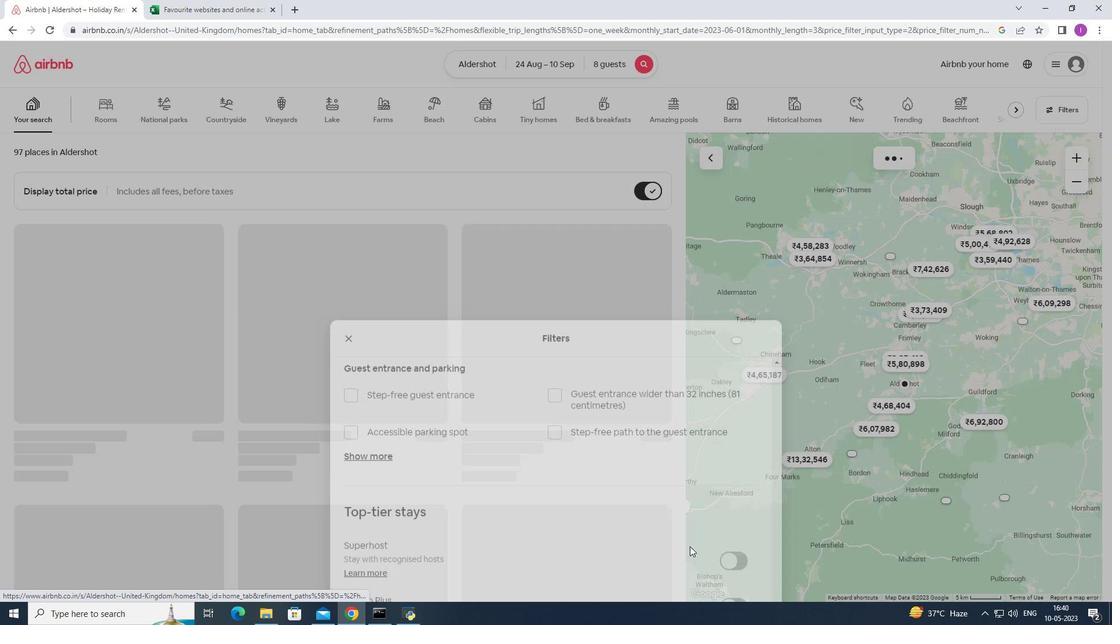 
